 Task: Look for space in Sidi Yahia El Gharb, Morocco from 12th July, 2023 to 16th July, 2023 for 8 adults in price range Rs.10000 to Rs.16000. Place can be private room with 8 bedrooms having 8 beds and 8 bathrooms. Property type can be house, flat, guest house, hotel. Amenities needed are: wifi, TV, free parkinig on premises, gym, breakfast. Booking option can be shelf check-in. Required host language is English.
Action: Mouse moved to (582, 131)
Screenshot: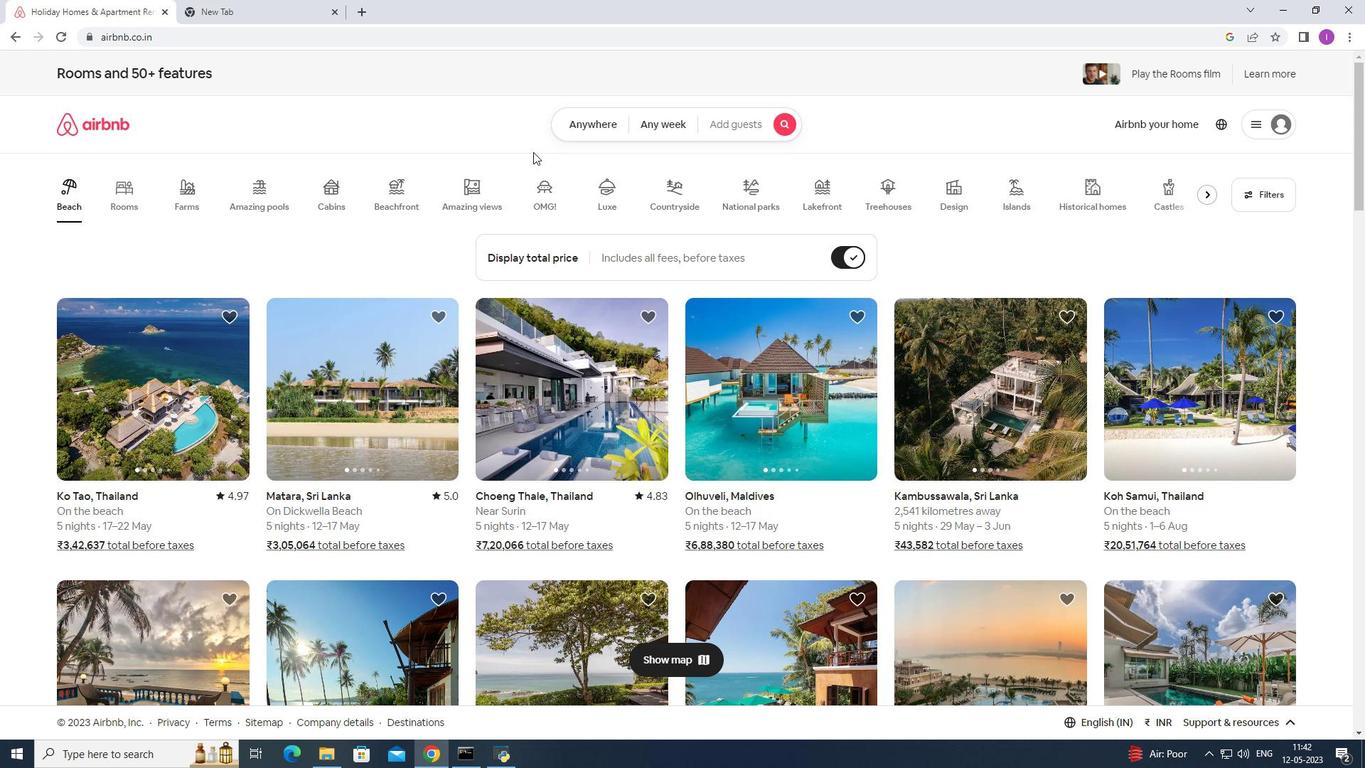 
Action: Mouse pressed left at (582, 131)
Screenshot: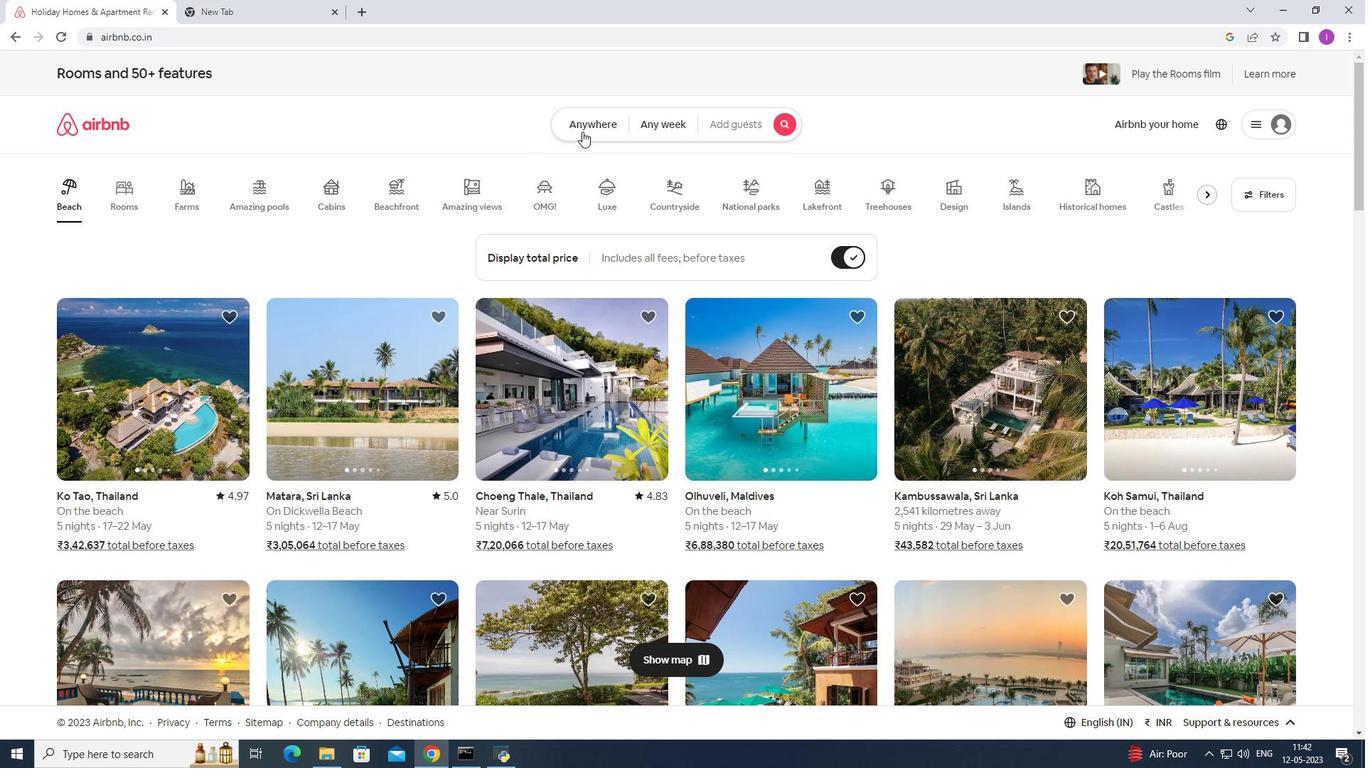 
Action: Mouse moved to (407, 179)
Screenshot: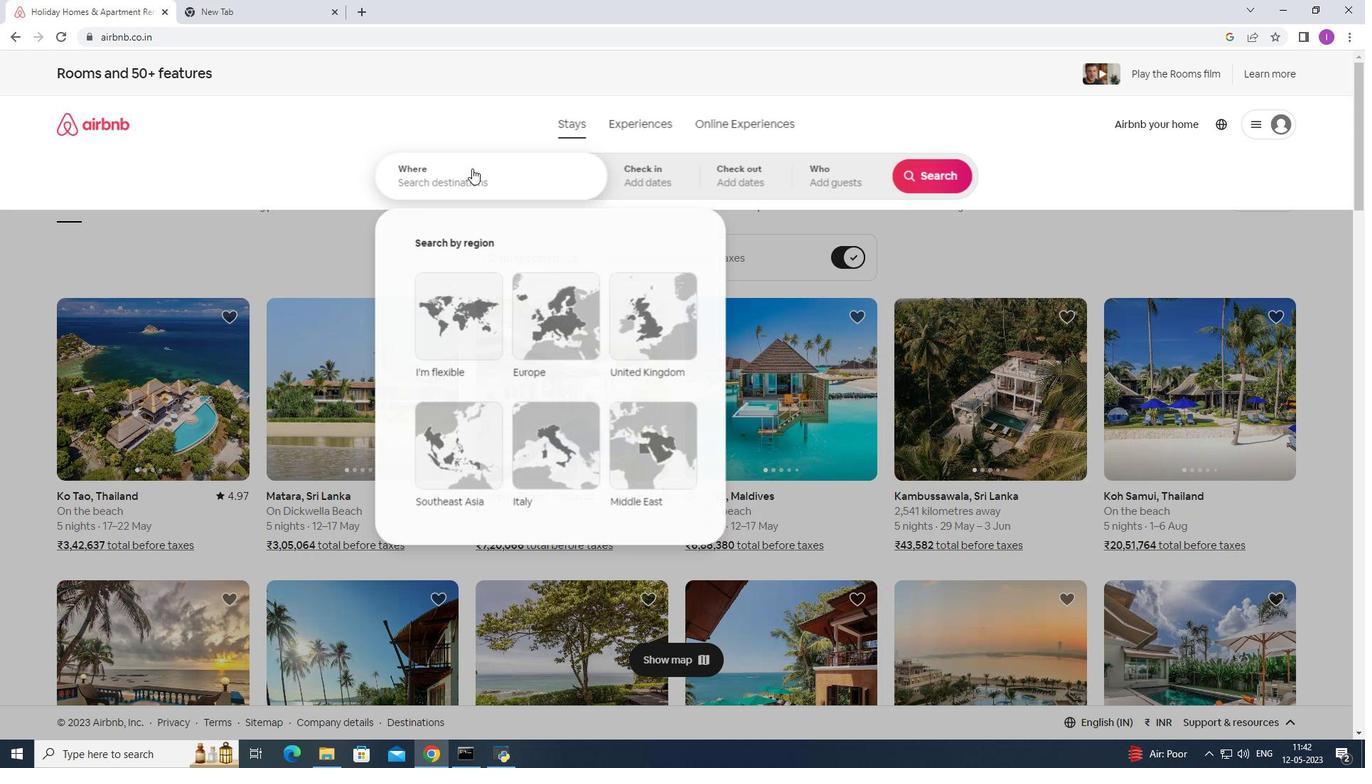 
Action: Mouse pressed left at (407, 179)
Screenshot: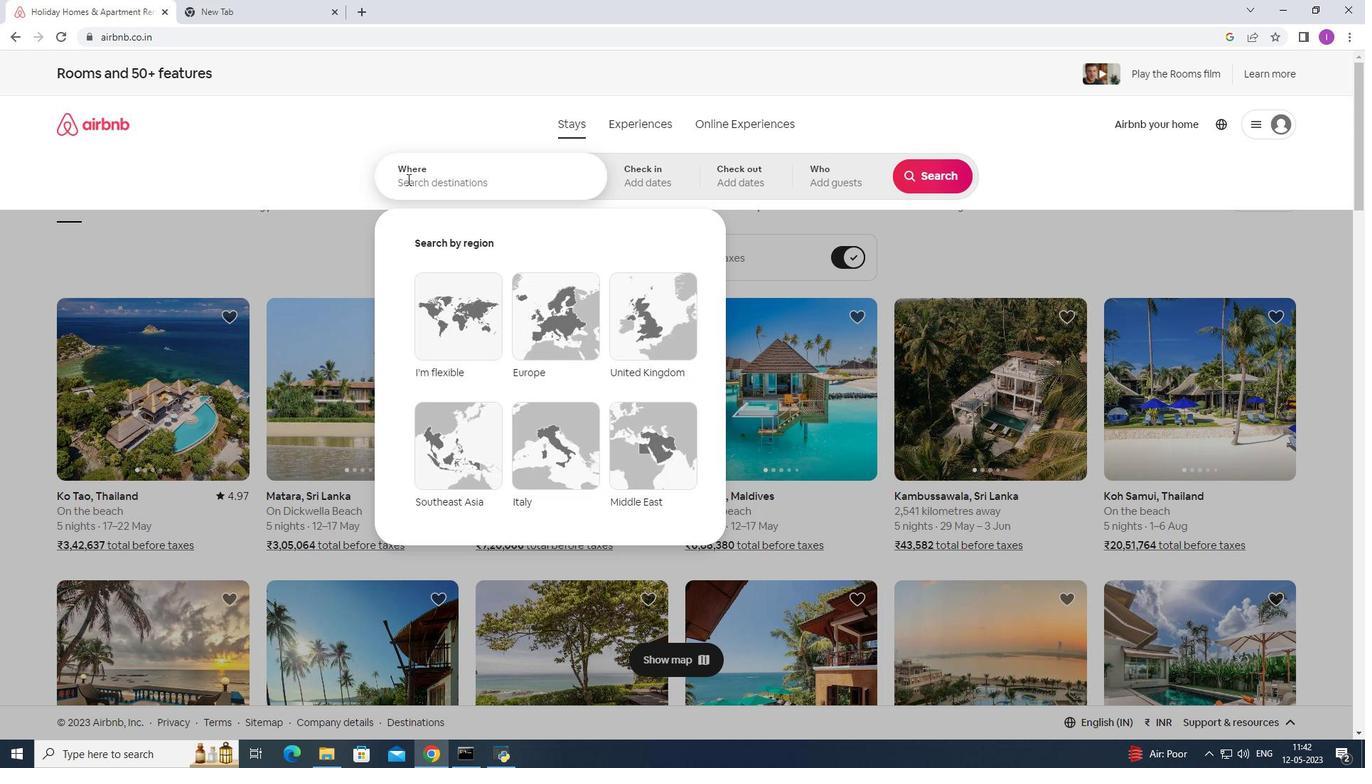 
Action: Mouse moved to (616, 169)
Screenshot: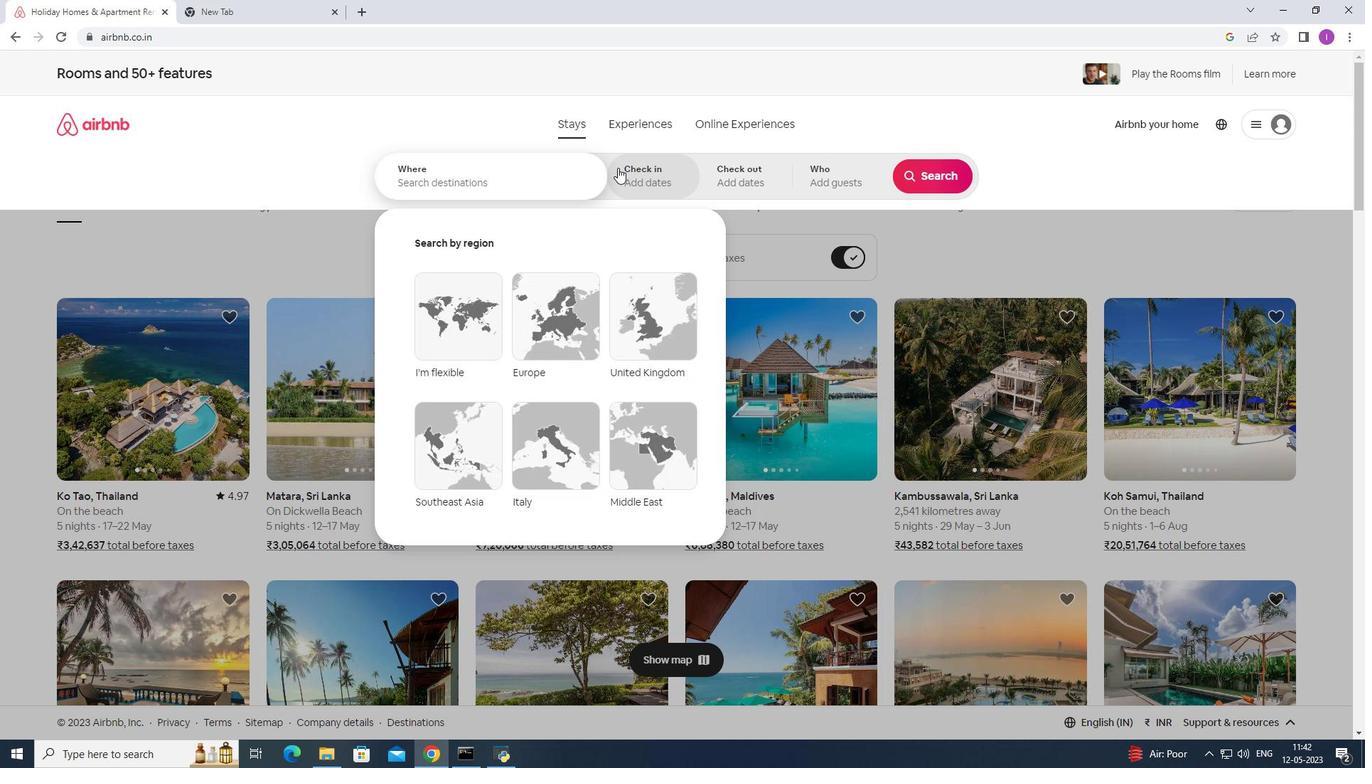 
Action: Key pressed <Key.shift>Sidi<Key.space><Key.shift>Yahia<Key.space>el<Key.space>gharb
Screenshot: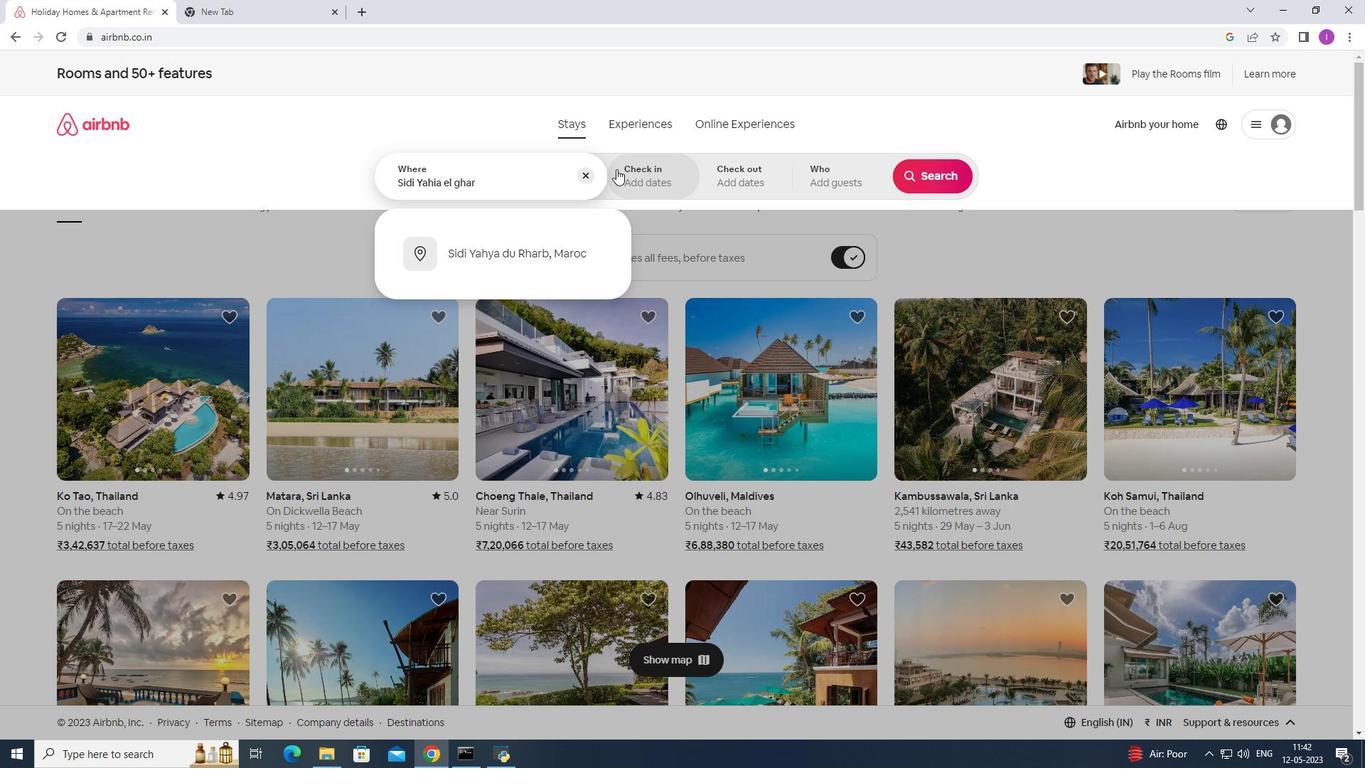 
Action: Mouse moved to (559, 249)
Screenshot: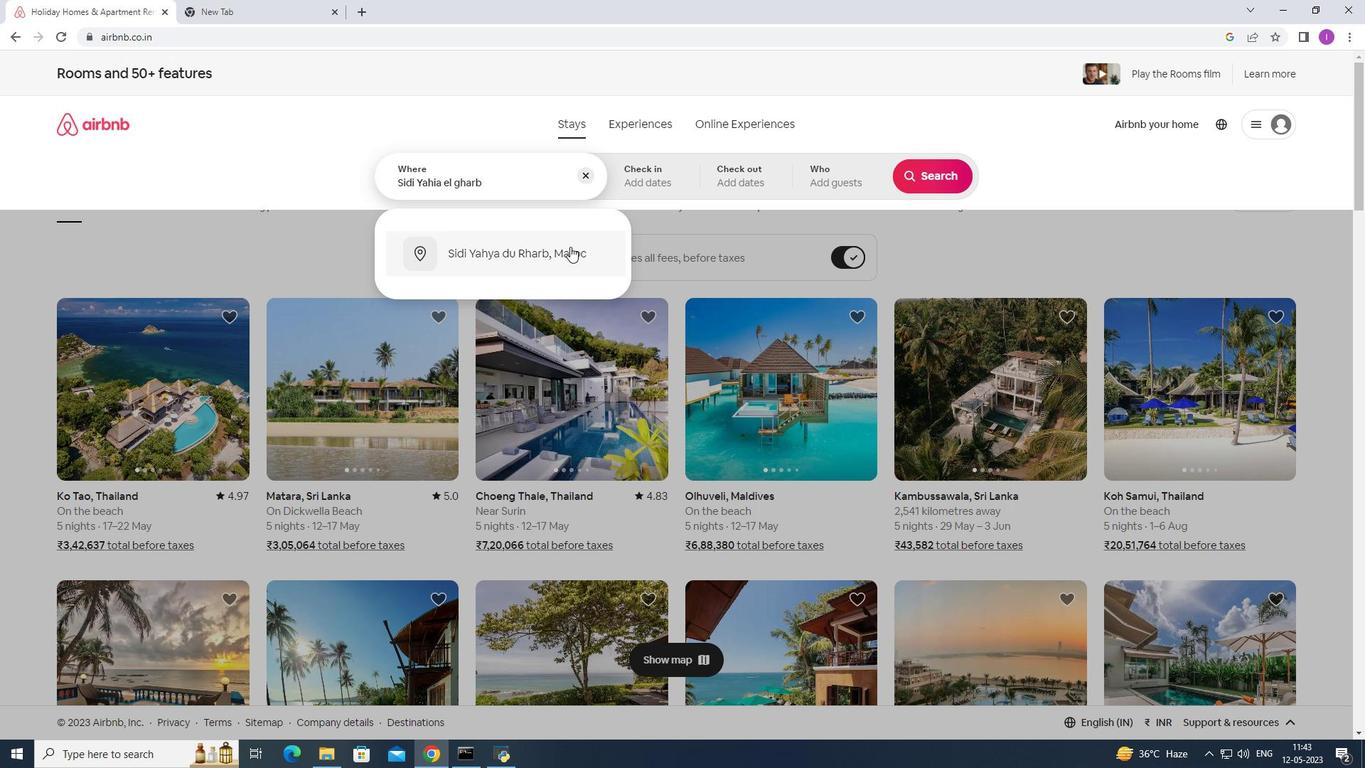 
Action: Mouse pressed left at (559, 249)
Screenshot: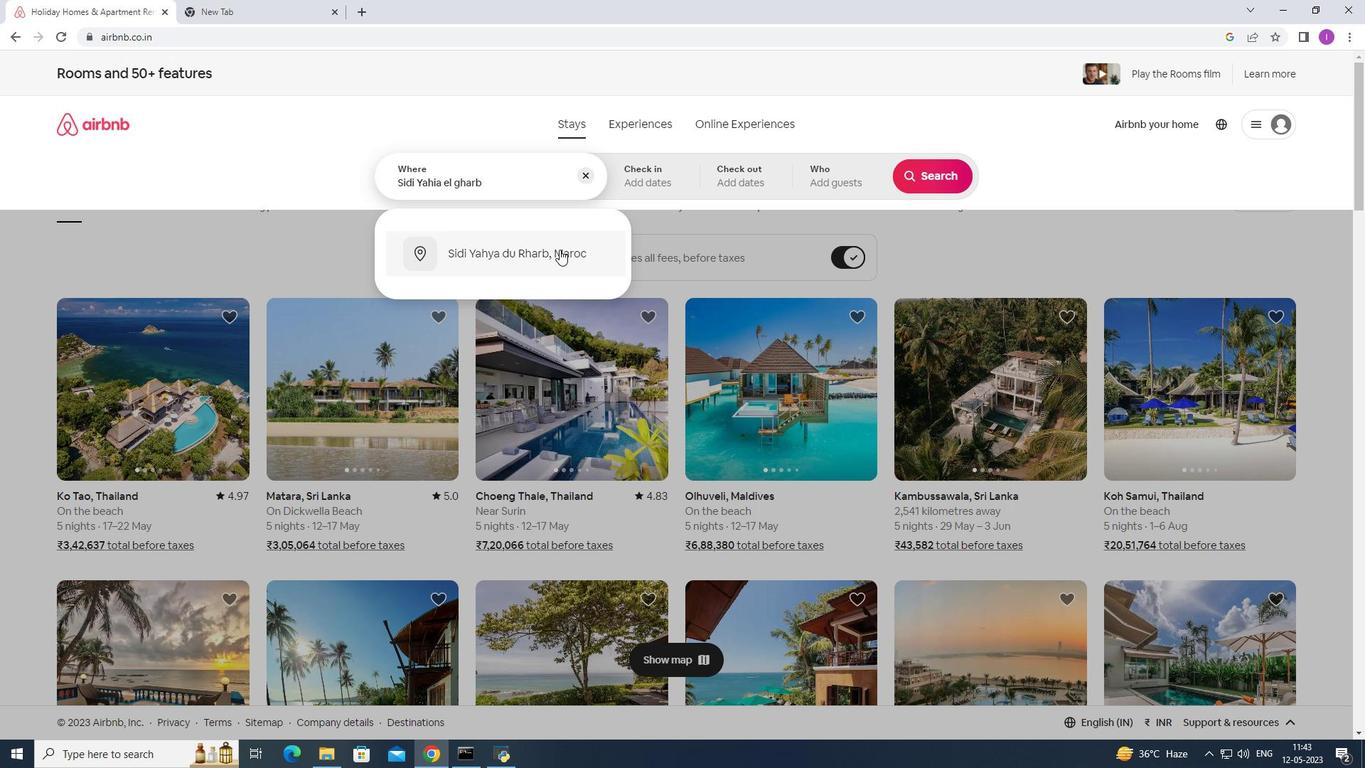 
Action: Mouse moved to (932, 292)
Screenshot: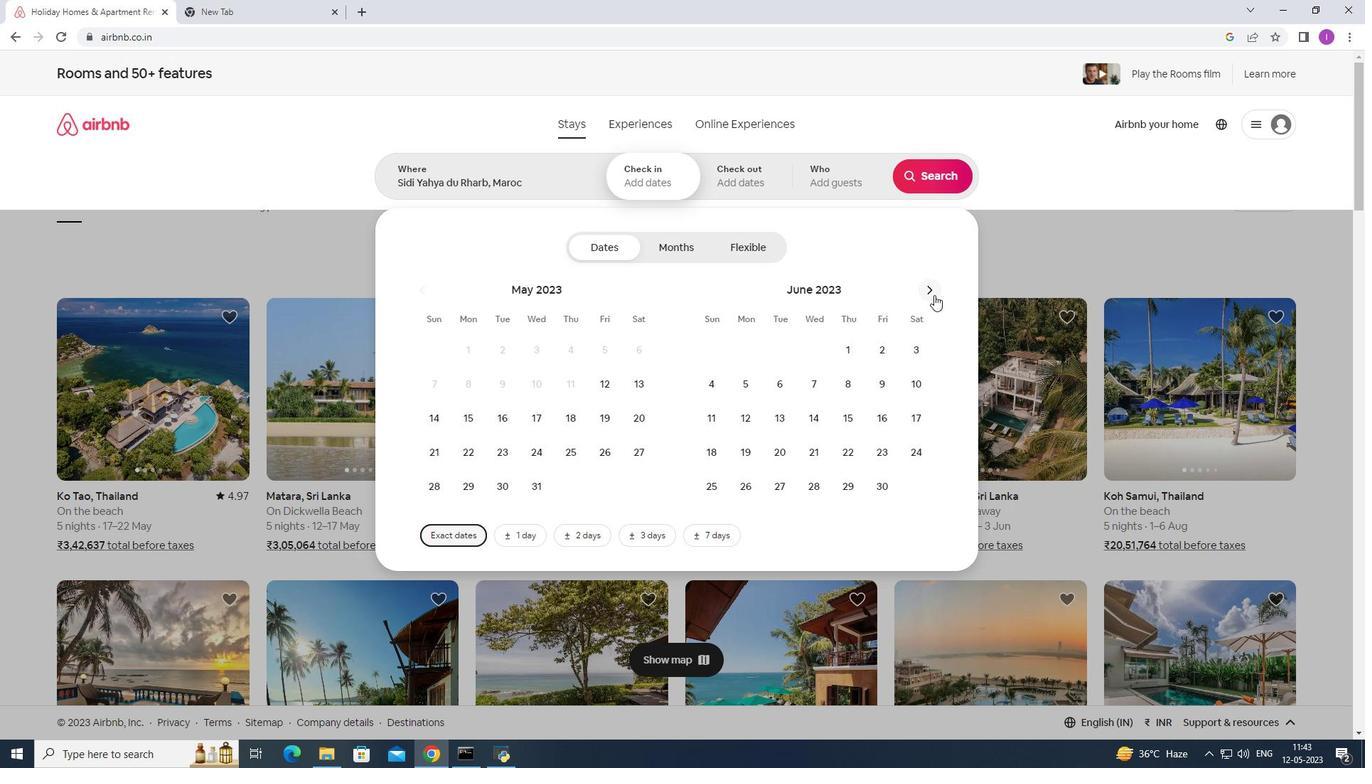 
Action: Mouse pressed left at (932, 292)
Screenshot: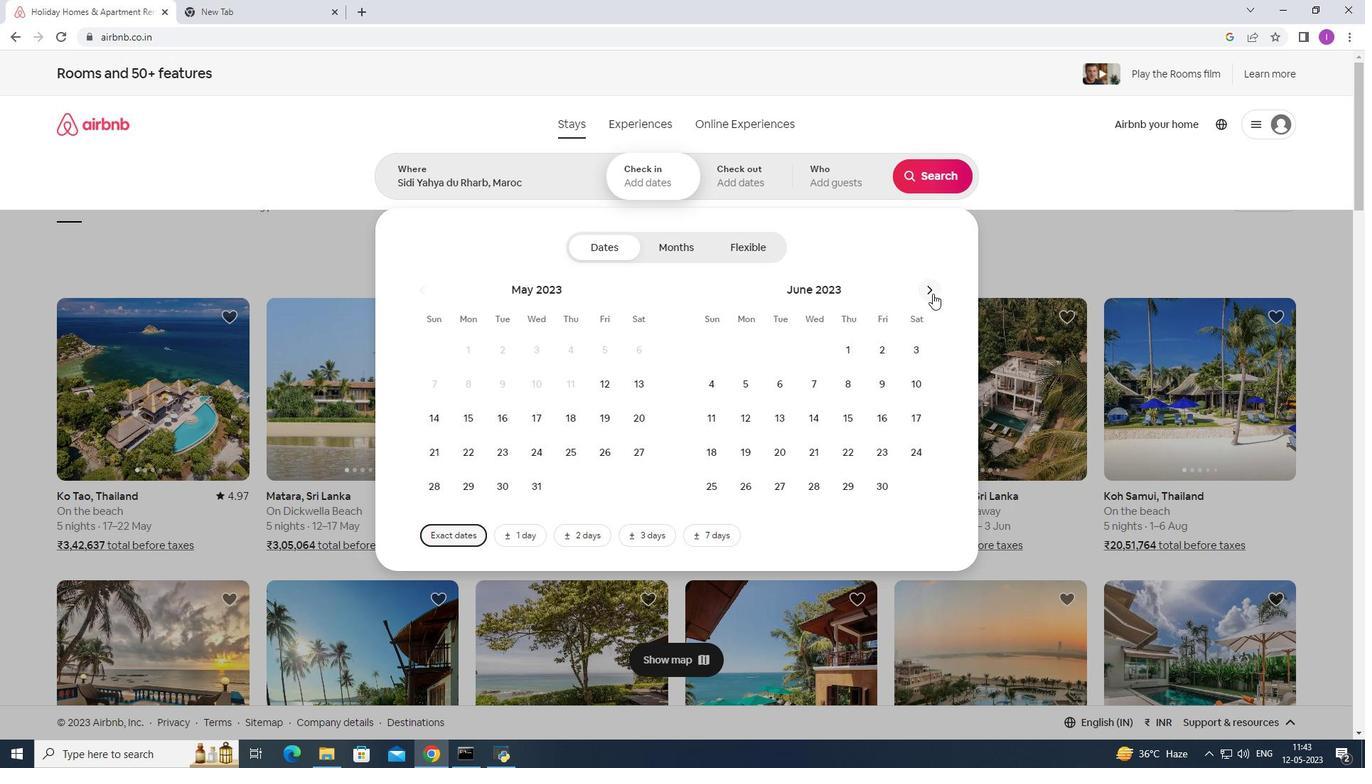 
Action: Mouse moved to (917, 292)
Screenshot: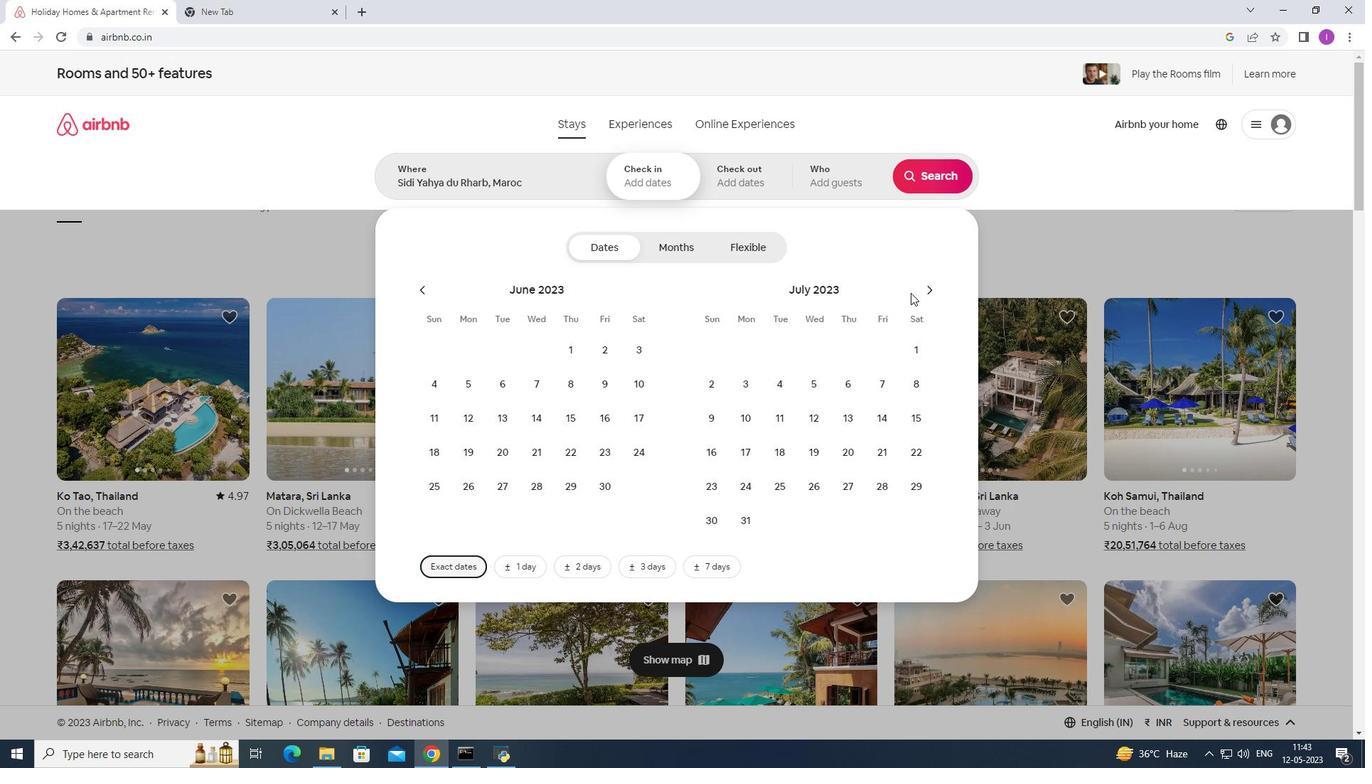 
Action: Mouse pressed left at (917, 292)
Screenshot: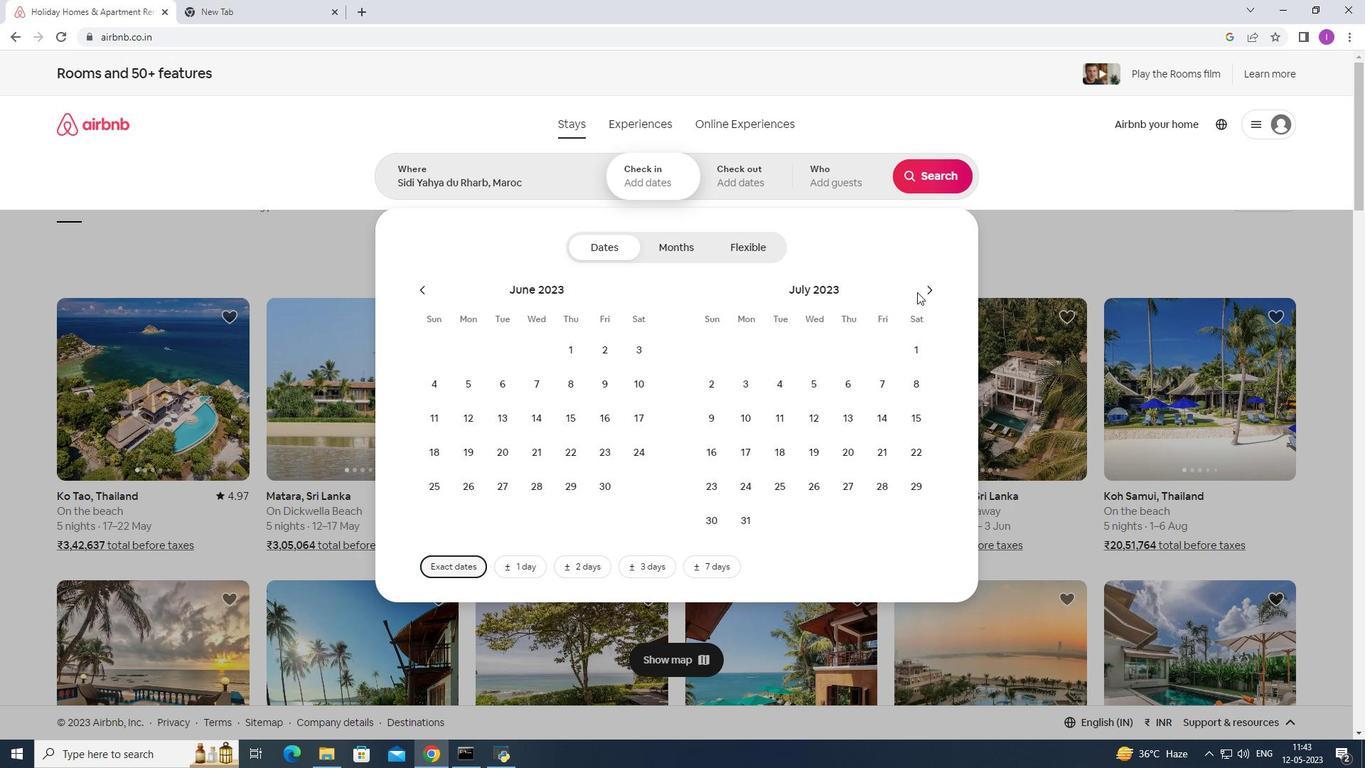 
Action: Mouse moved to (806, 410)
Screenshot: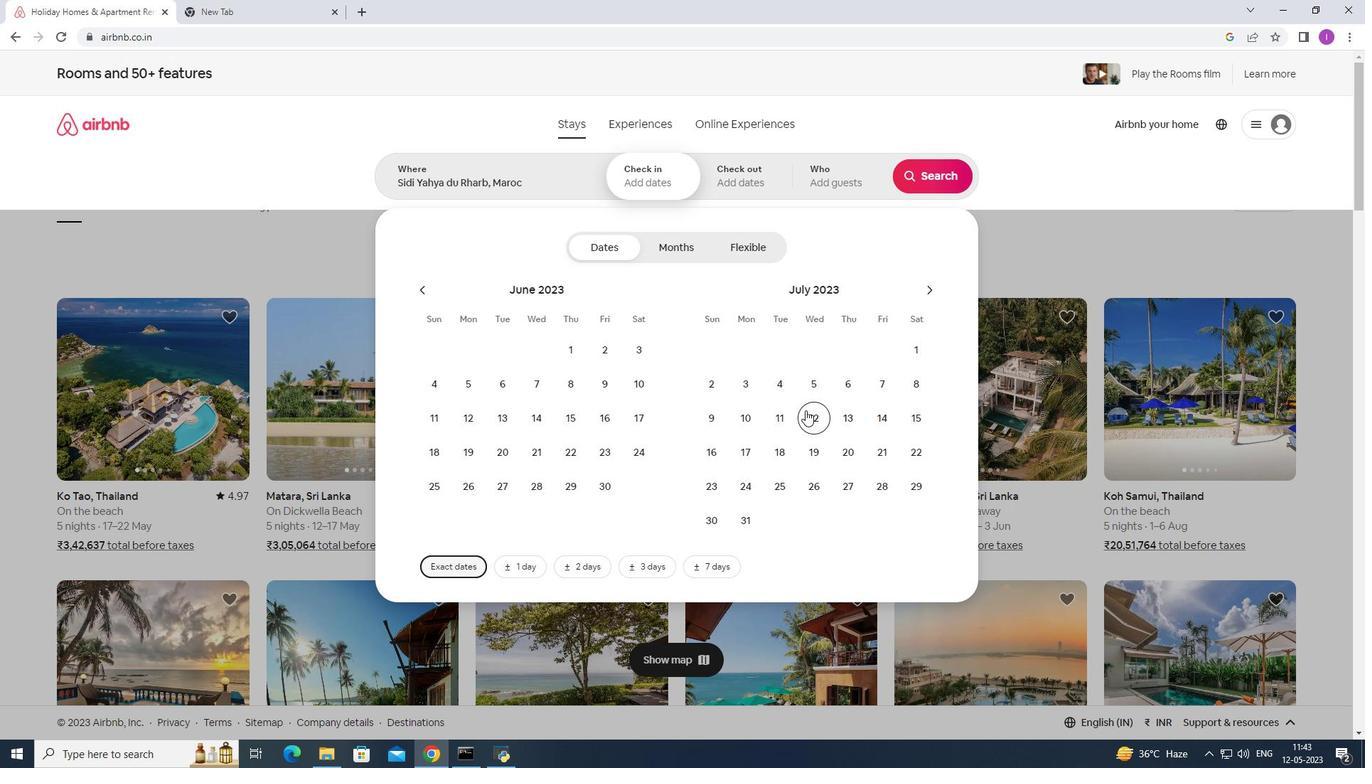 
Action: Mouse pressed left at (806, 410)
Screenshot: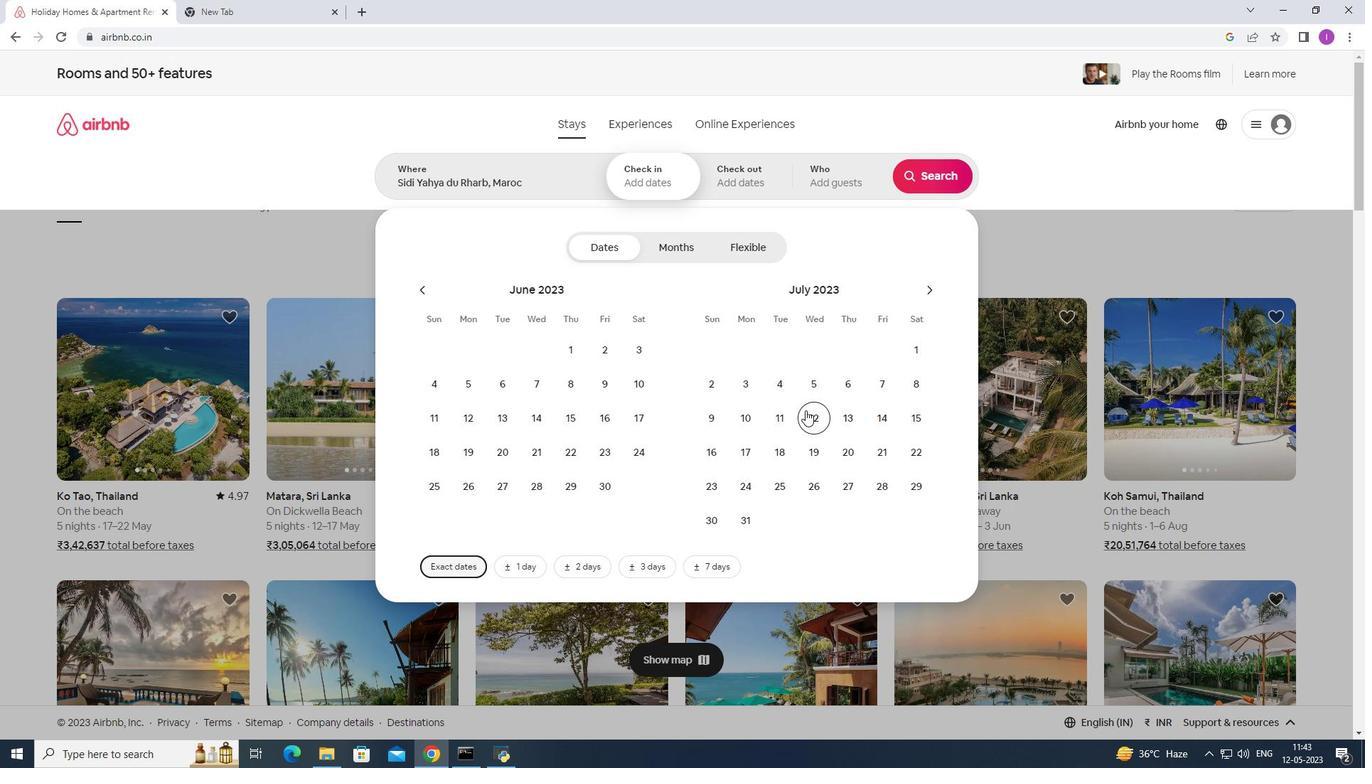 
Action: Mouse moved to (712, 448)
Screenshot: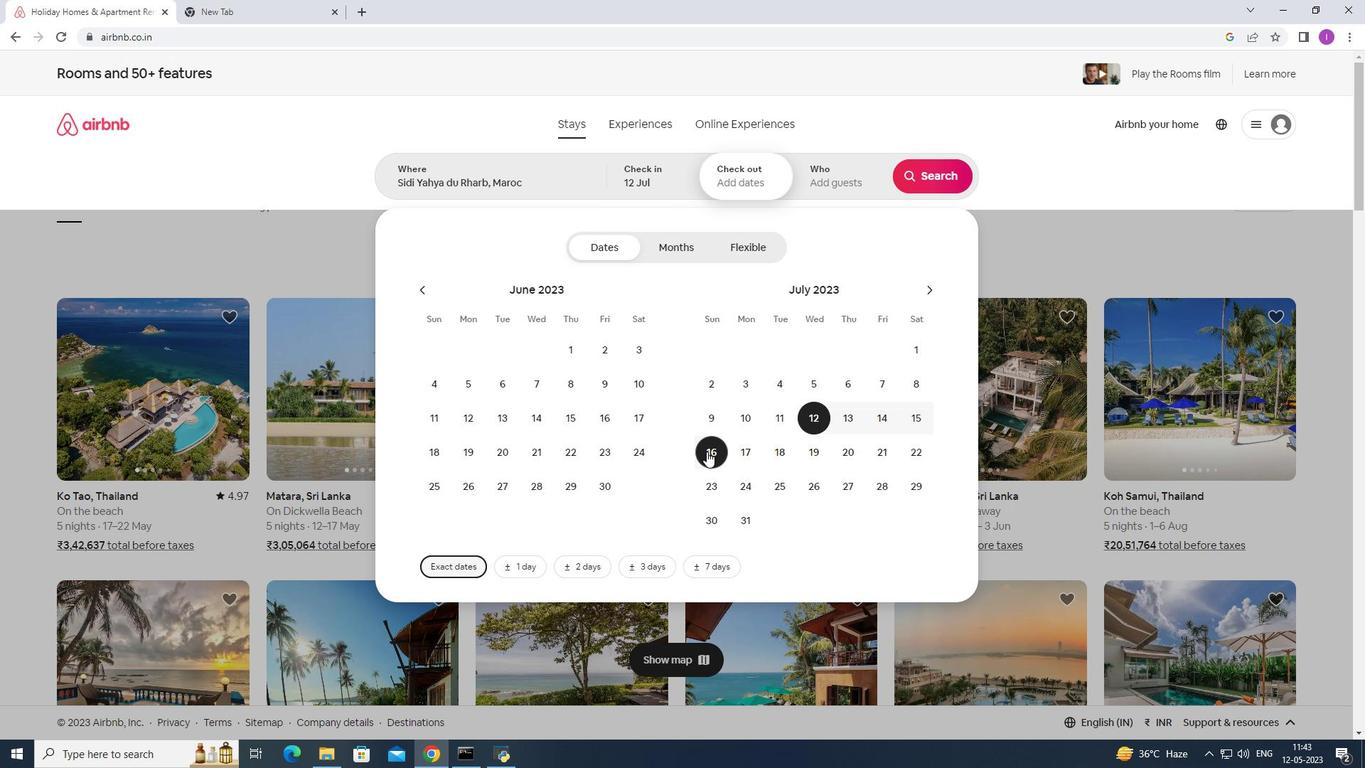 
Action: Mouse pressed left at (712, 448)
Screenshot: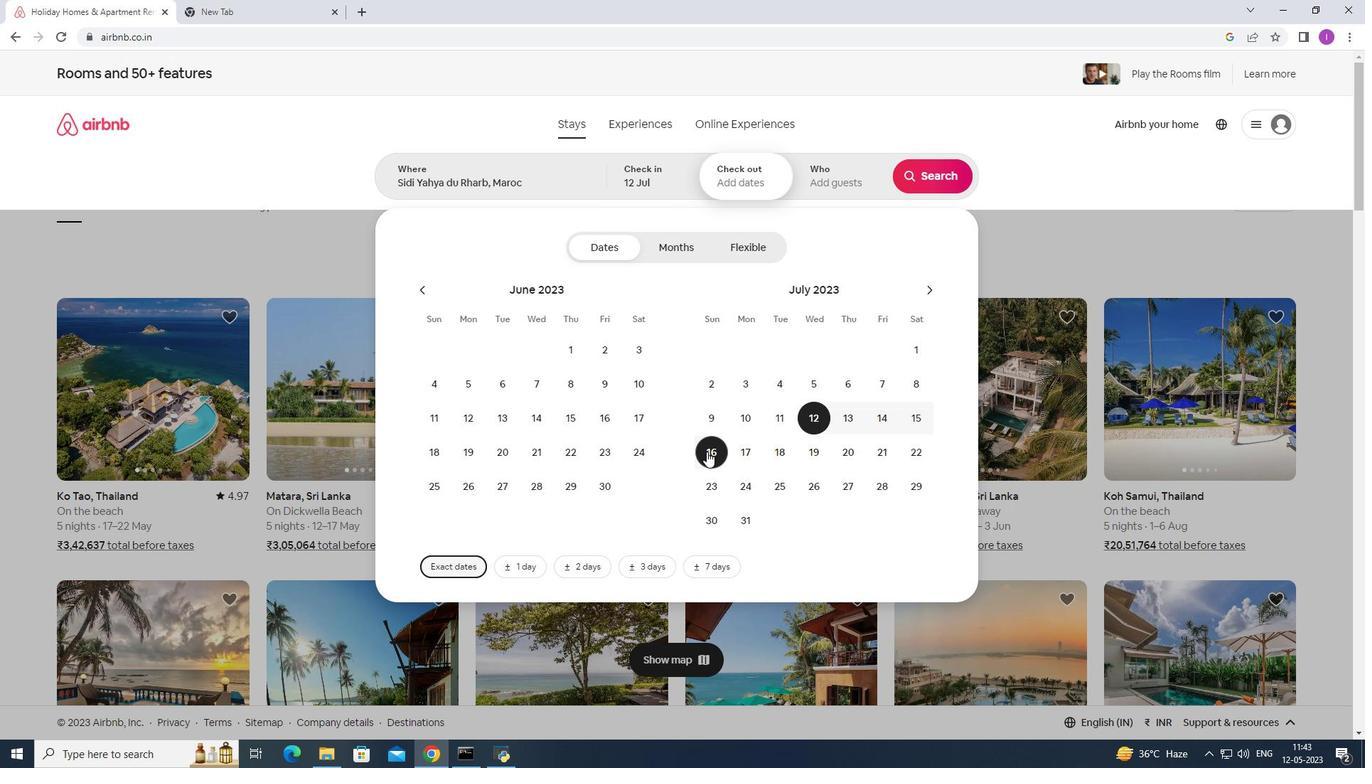 
Action: Mouse moved to (853, 185)
Screenshot: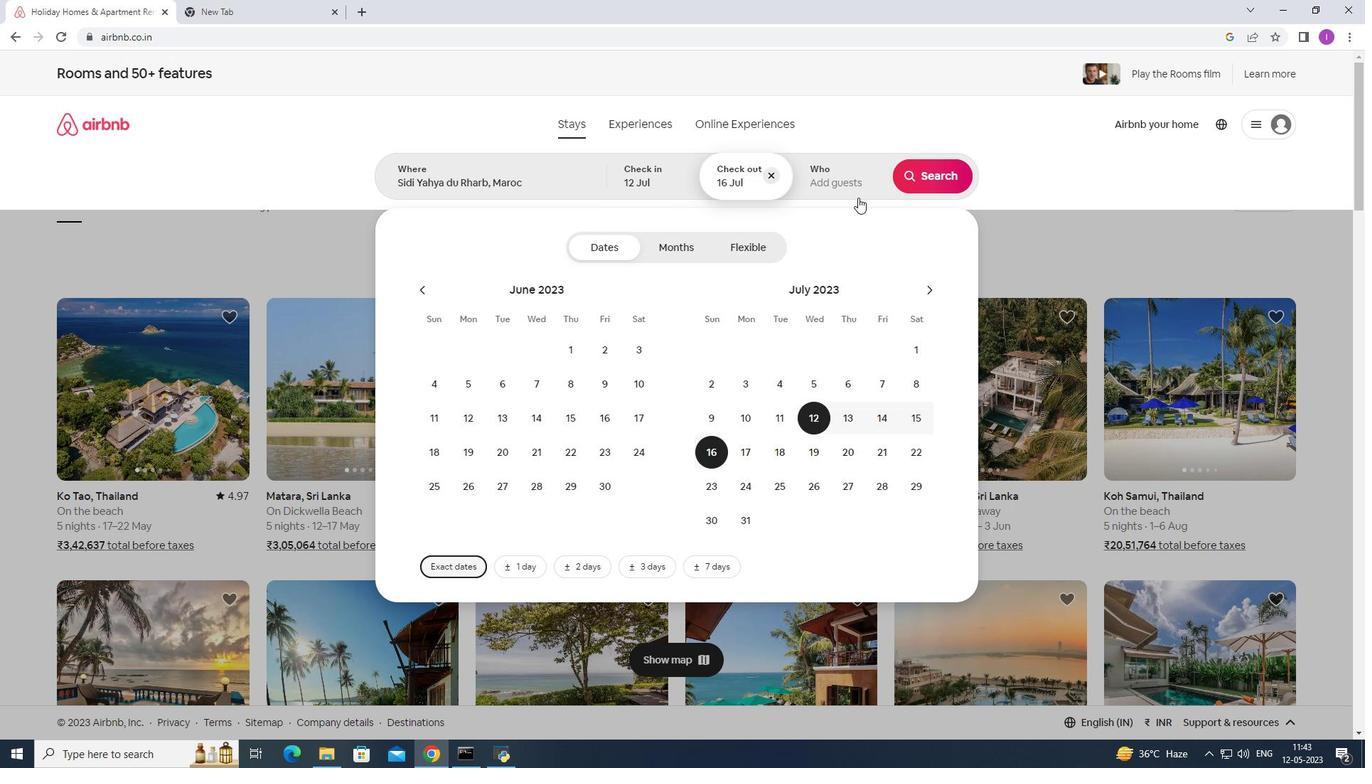 
Action: Mouse pressed left at (853, 185)
Screenshot: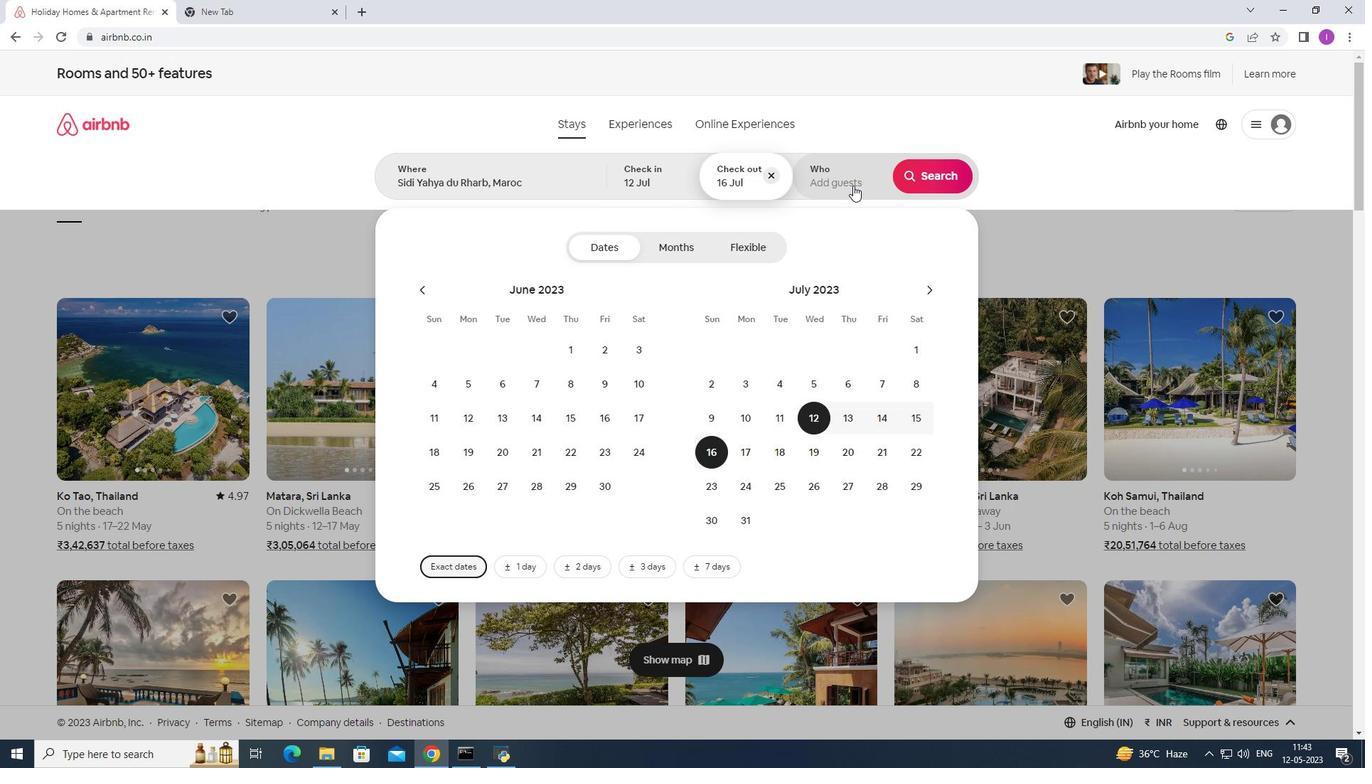 
Action: Mouse moved to (934, 251)
Screenshot: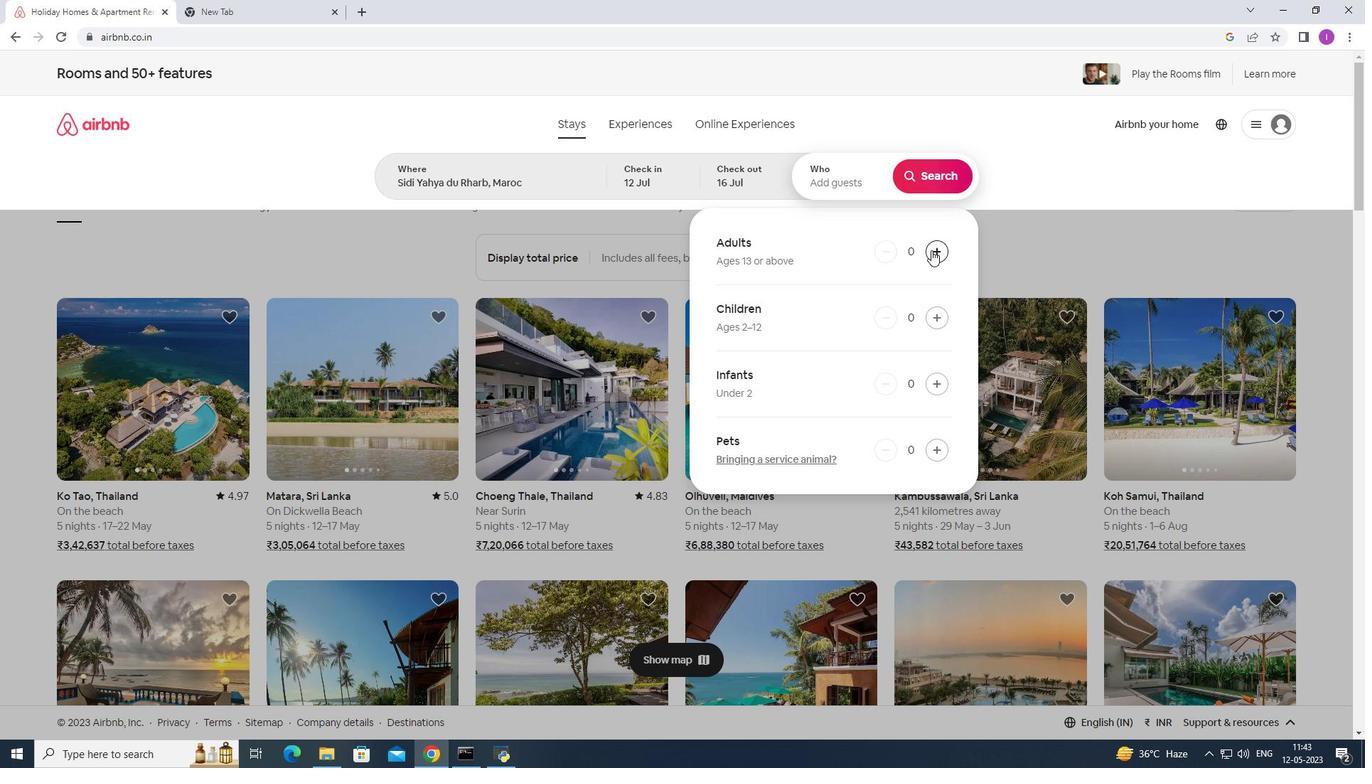 
Action: Mouse pressed left at (934, 251)
Screenshot: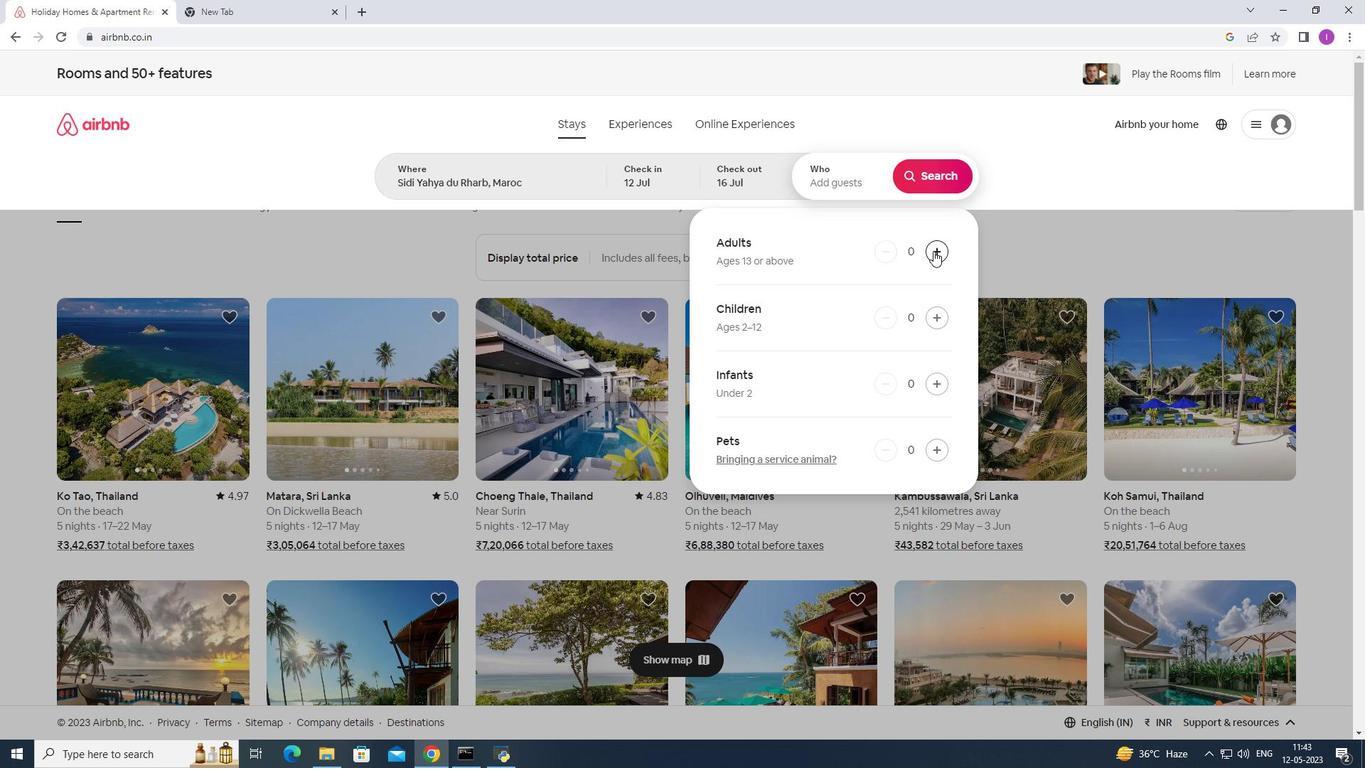 
Action: Mouse moved to (934, 251)
Screenshot: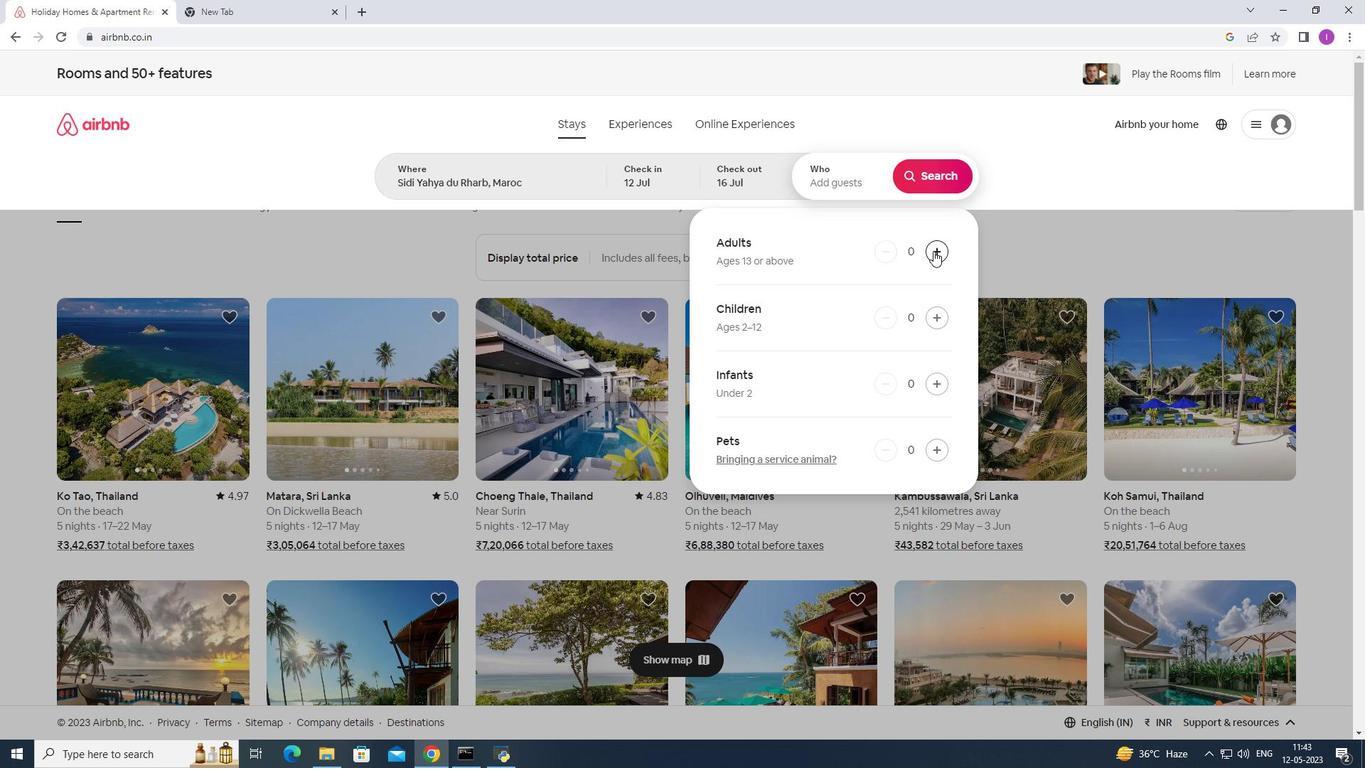 
Action: Mouse pressed left at (934, 251)
Screenshot: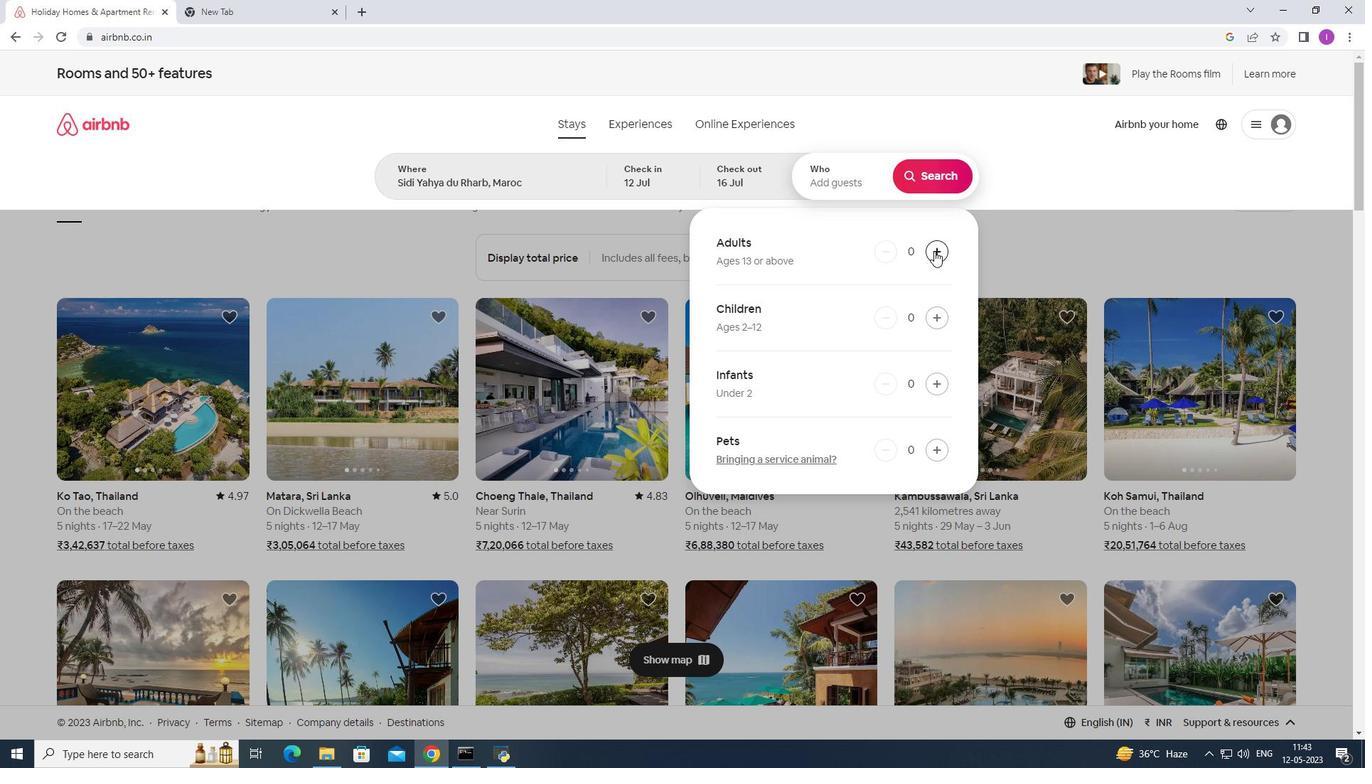 
Action: Mouse moved to (935, 251)
Screenshot: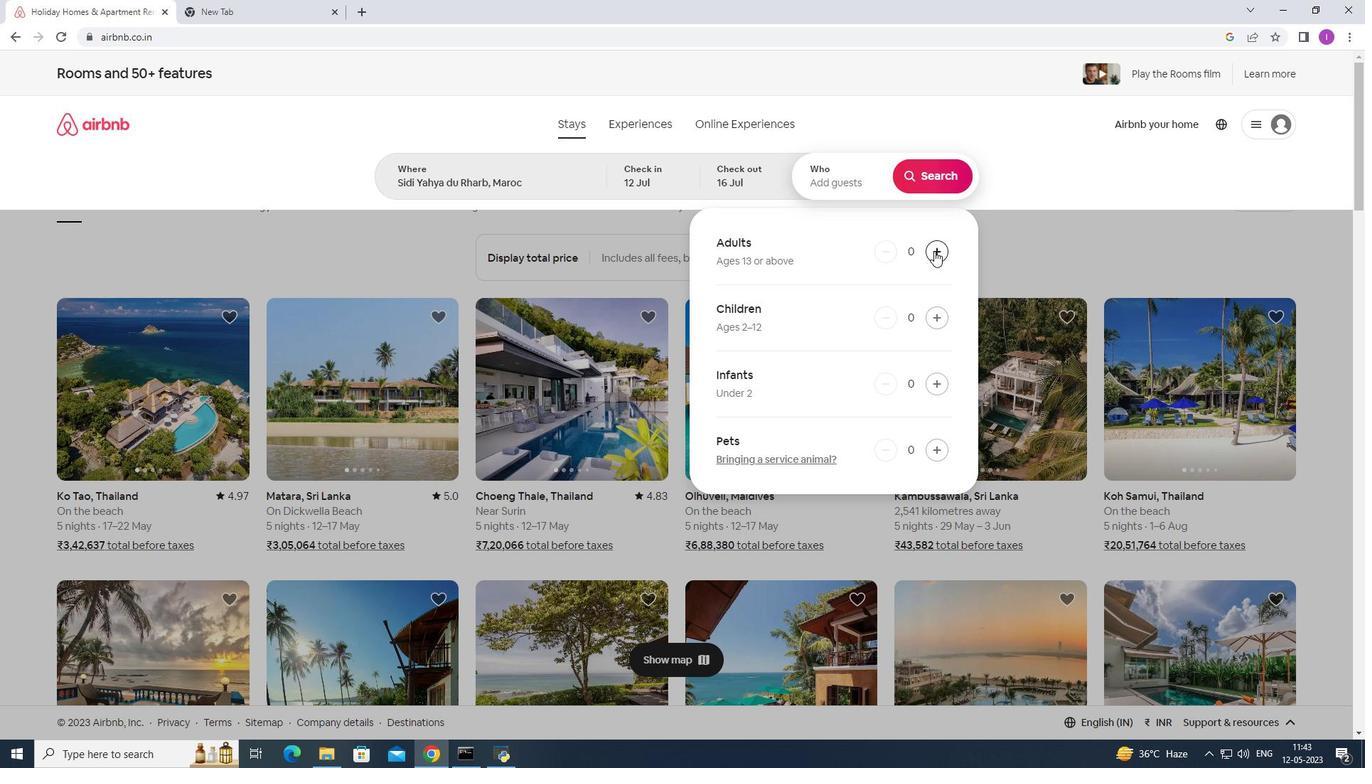 
Action: Mouse pressed left at (935, 251)
Screenshot: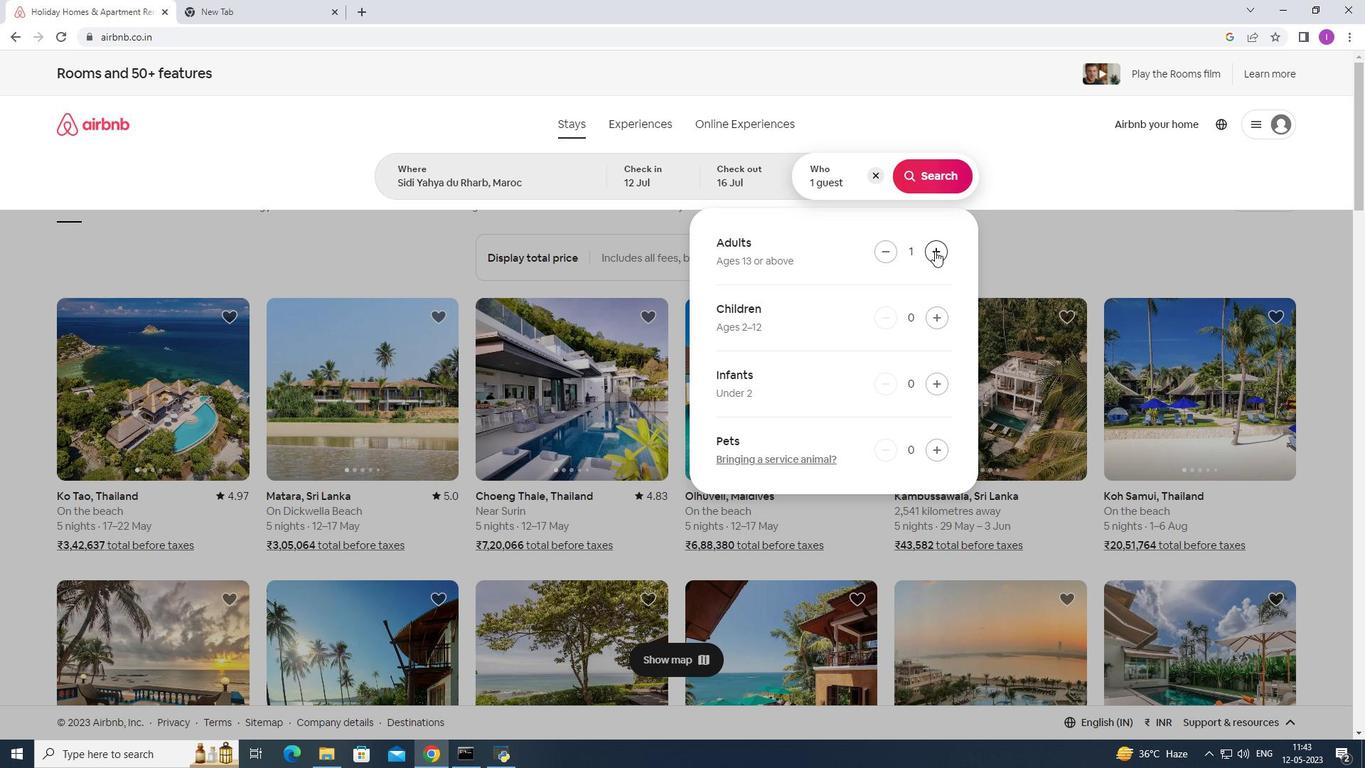 
Action: Mouse pressed left at (935, 251)
Screenshot: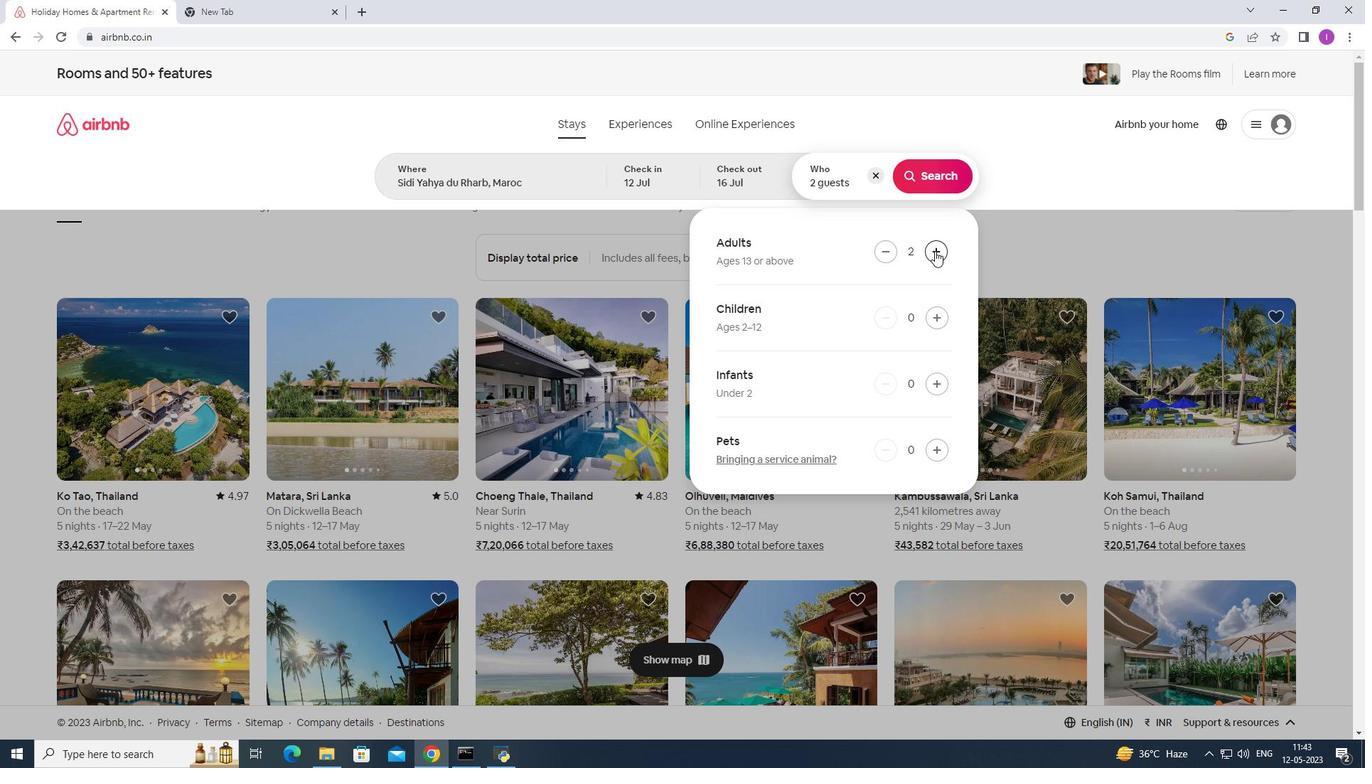 
Action: Mouse pressed left at (935, 251)
Screenshot: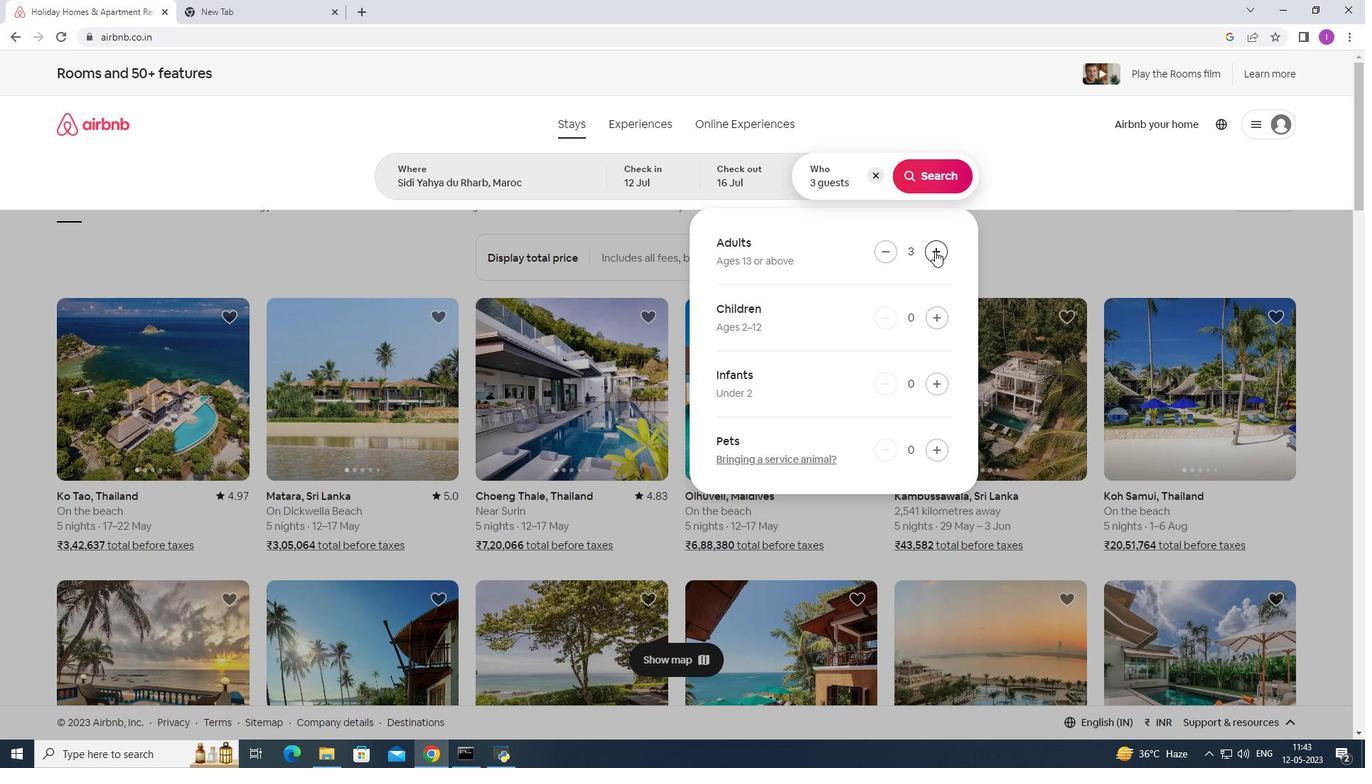
Action: Mouse pressed left at (935, 251)
Screenshot: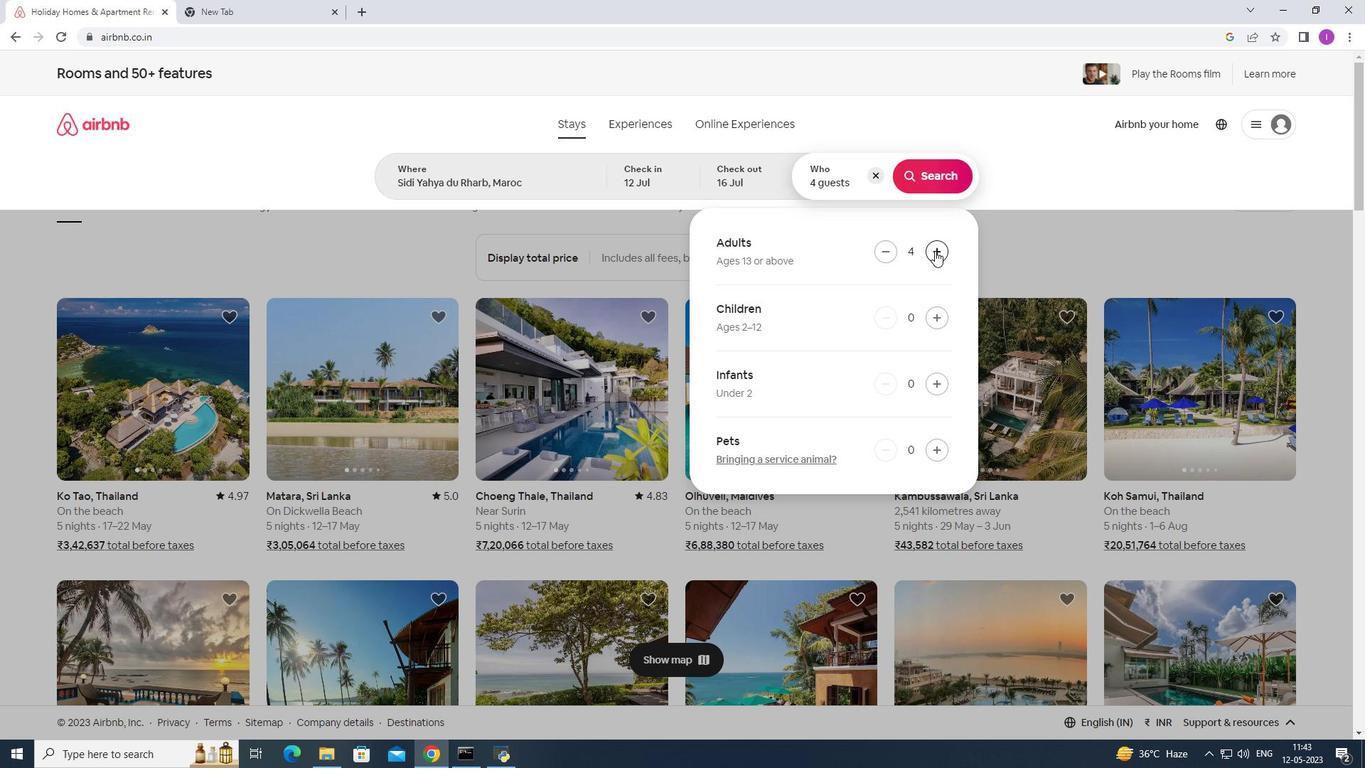 
Action: Mouse pressed left at (935, 251)
Screenshot: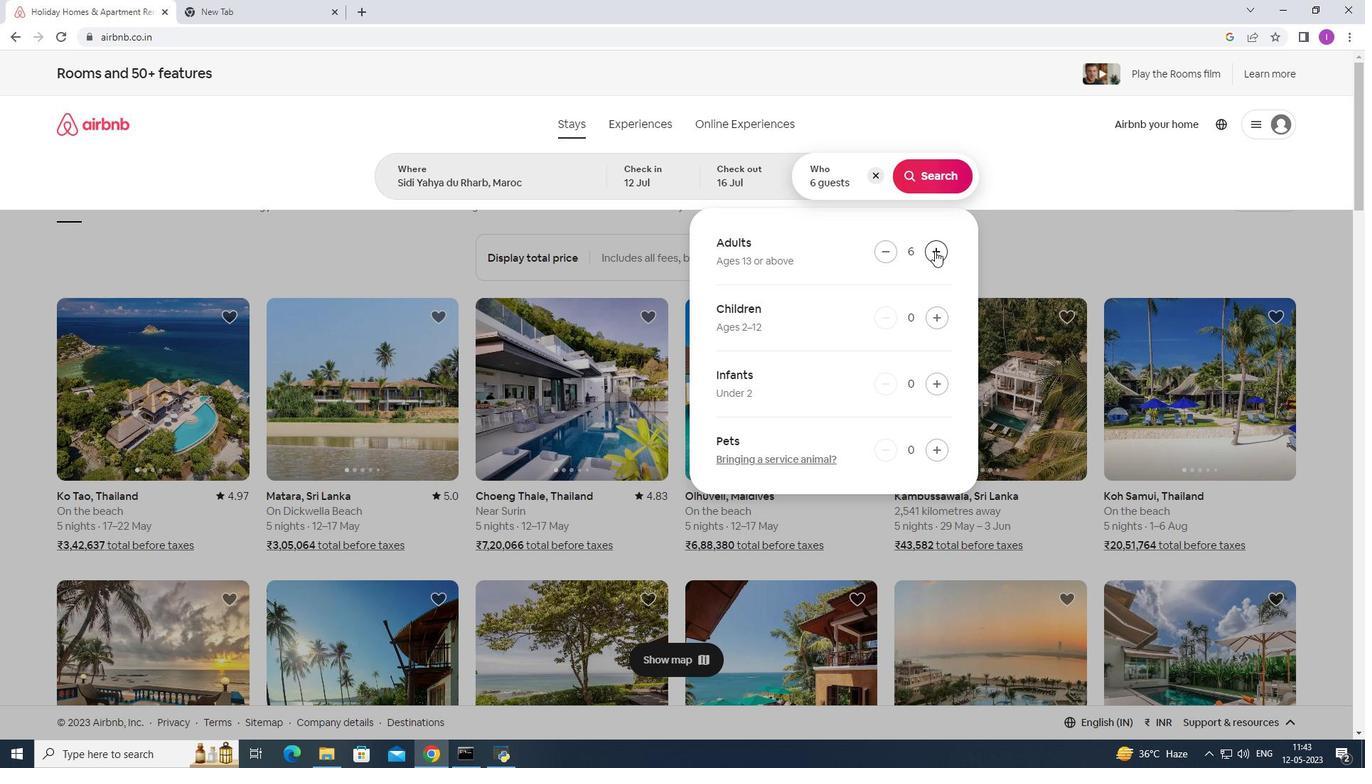 
Action: Mouse pressed left at (935, 251)
Screenshot: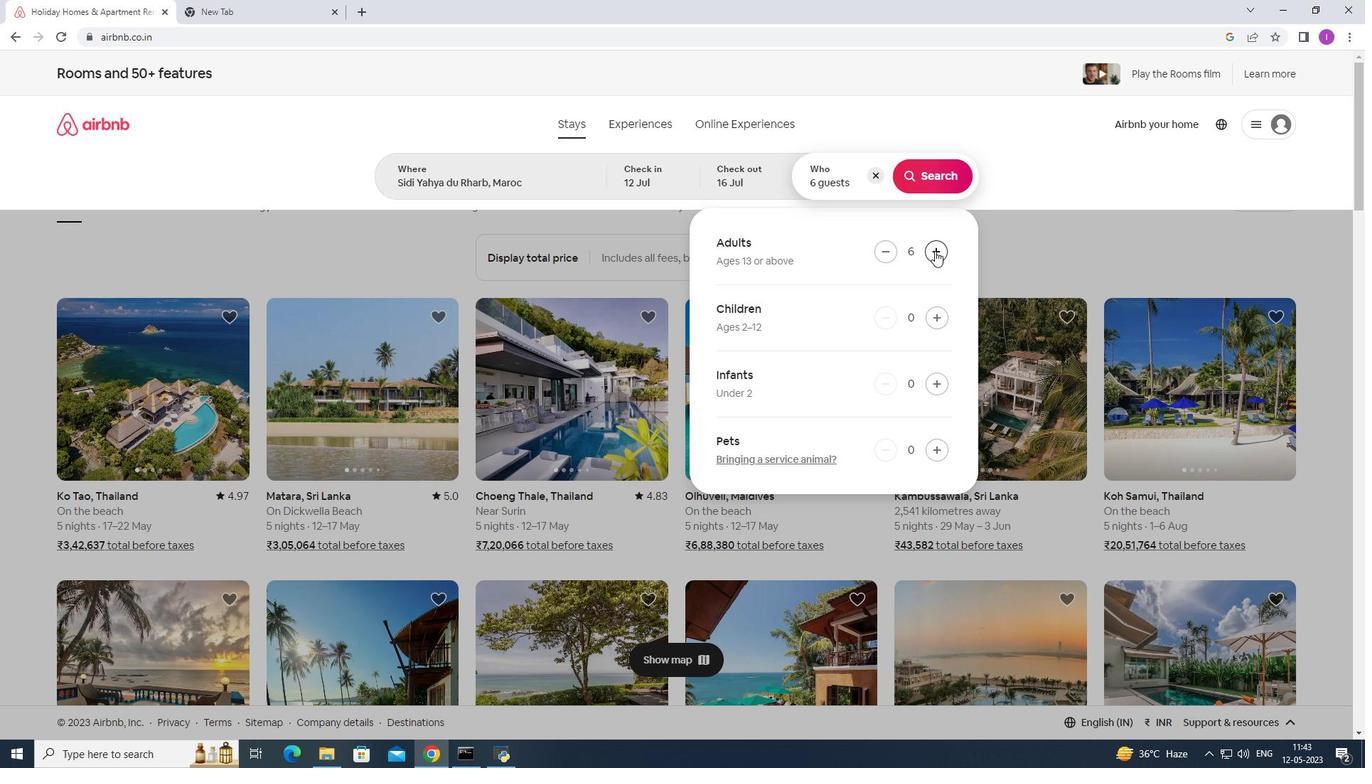 
Action: Mouse moved to (923, 168)
Screenshot: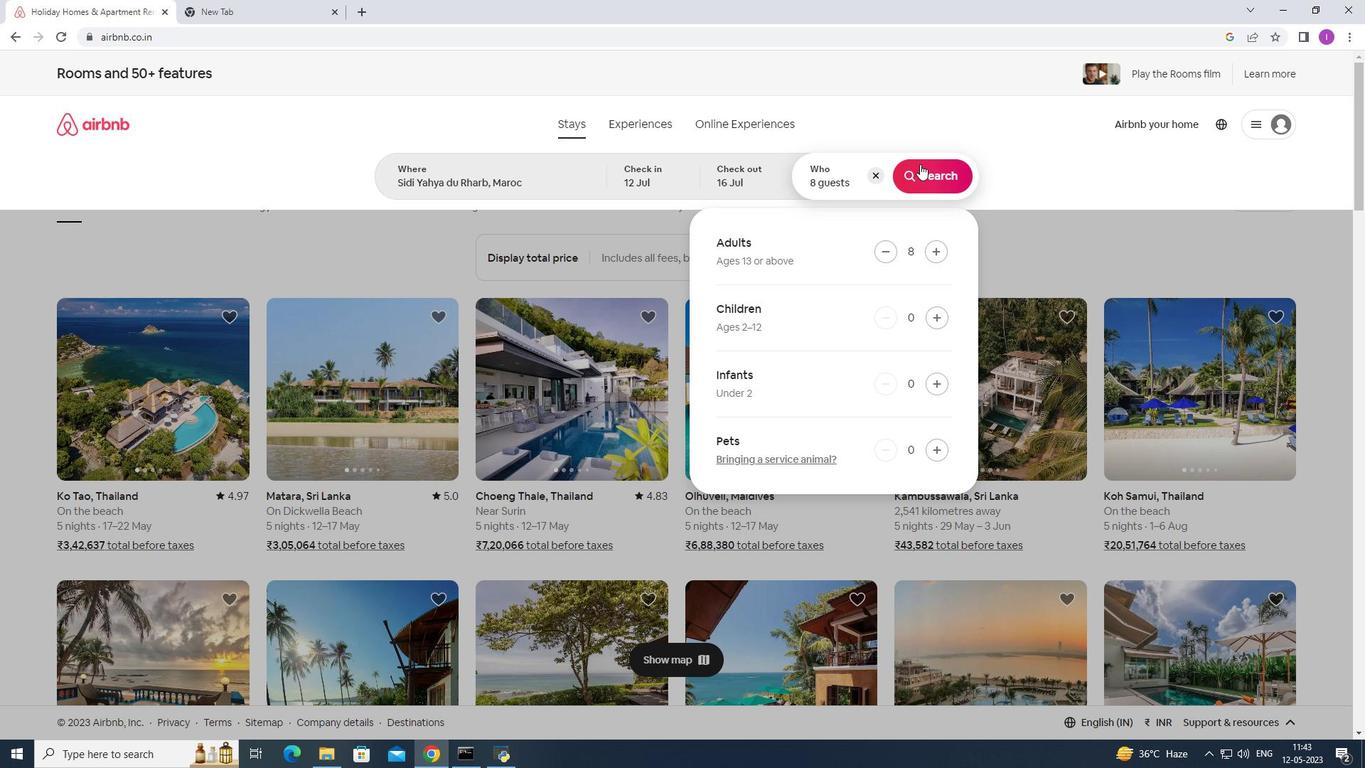 
Action: Mouse pressed left at (923, 168)
Screenshot: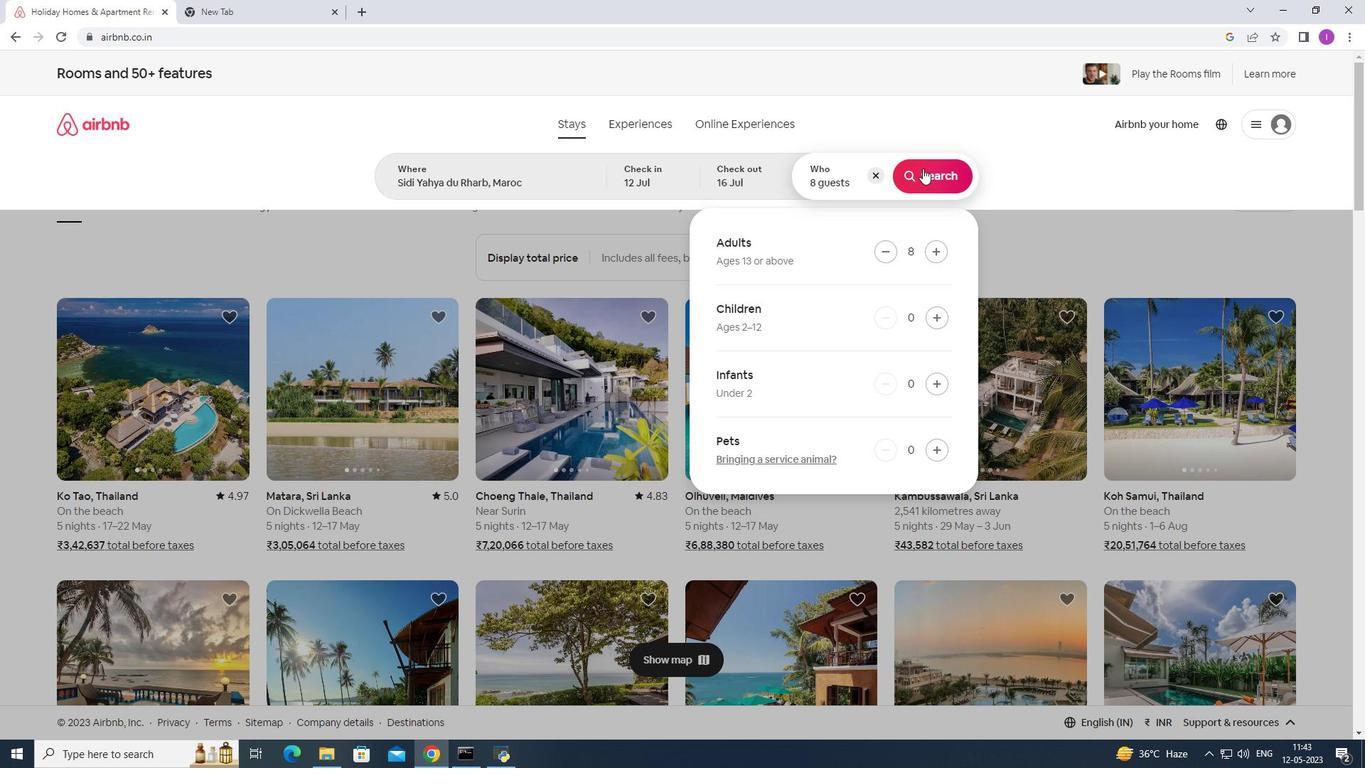 
Action: Mouse moved to (1296, 138)
Screenshot: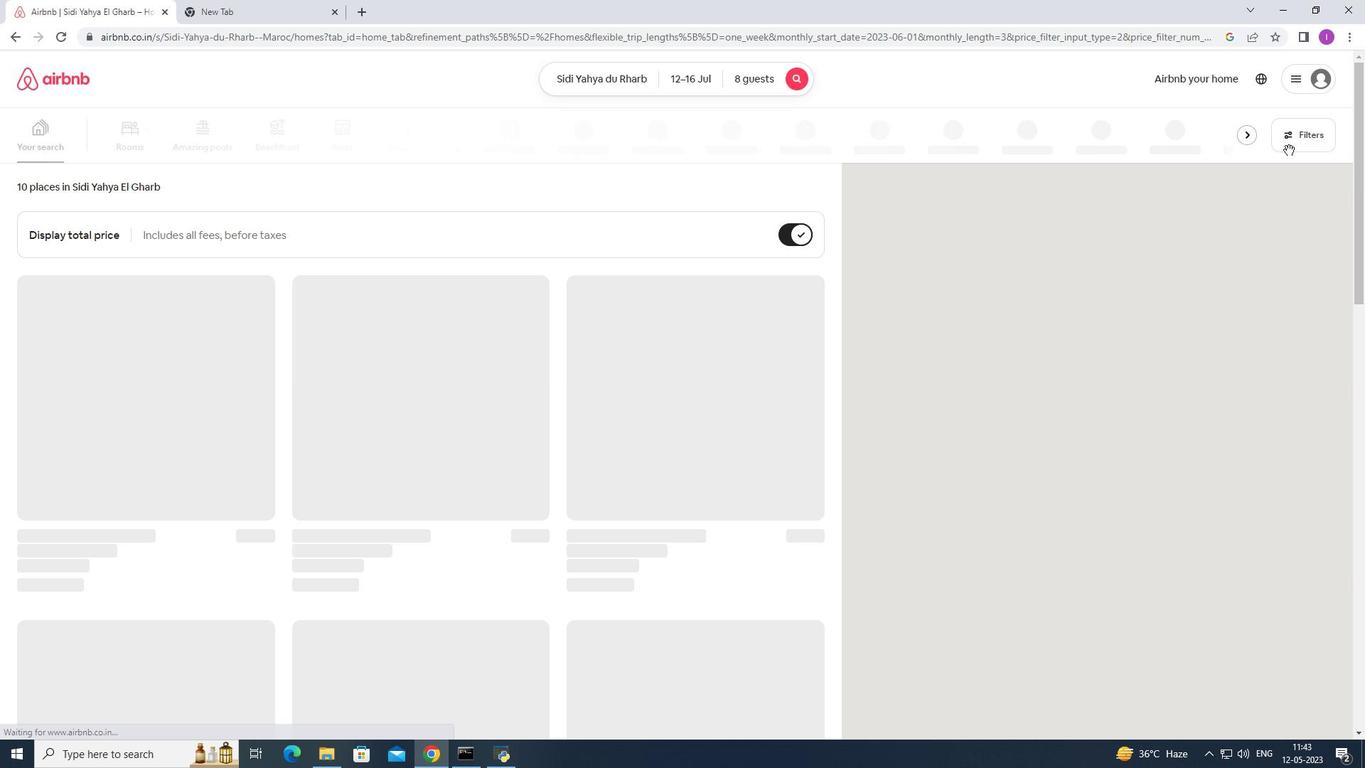 
Action: Mouse pressed left at (1296, 138)
Screenshot: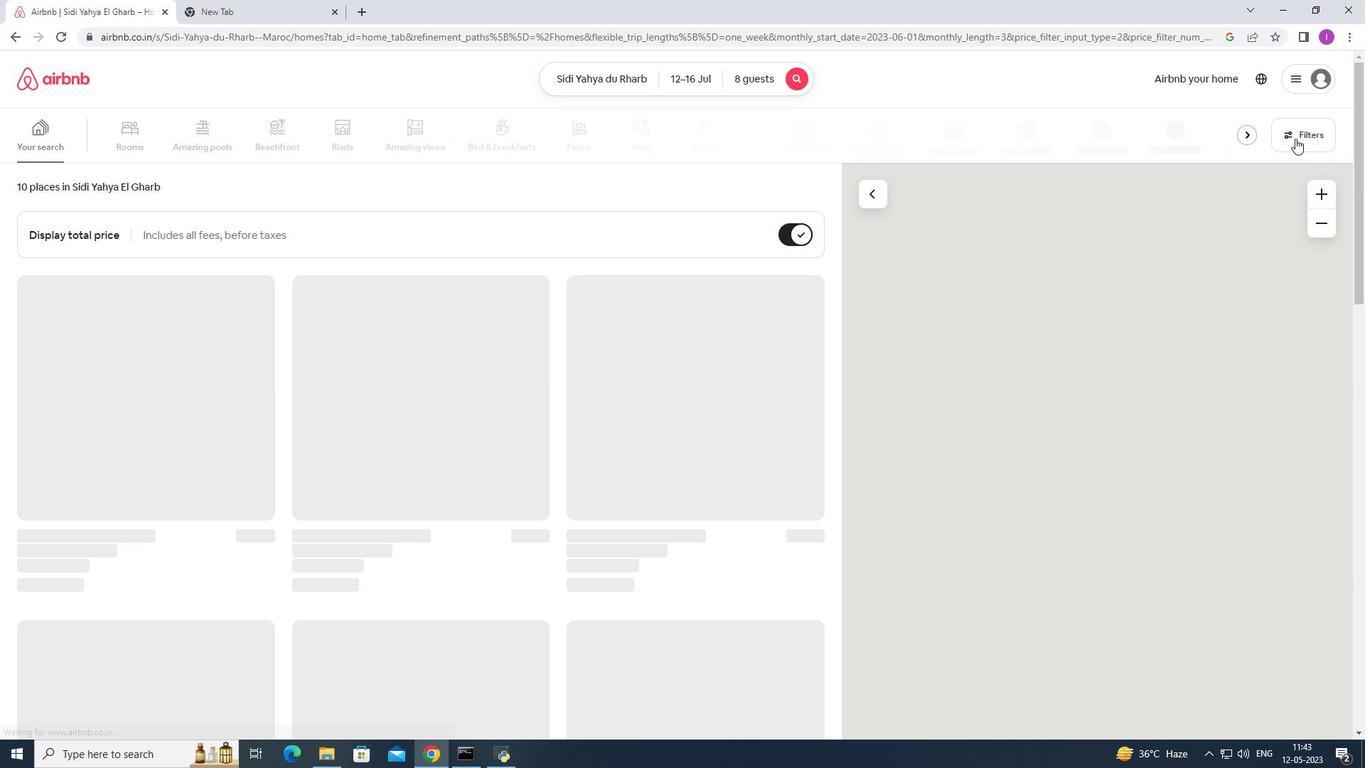 
Action: Mouse moved to (761, 485)
Screenshot: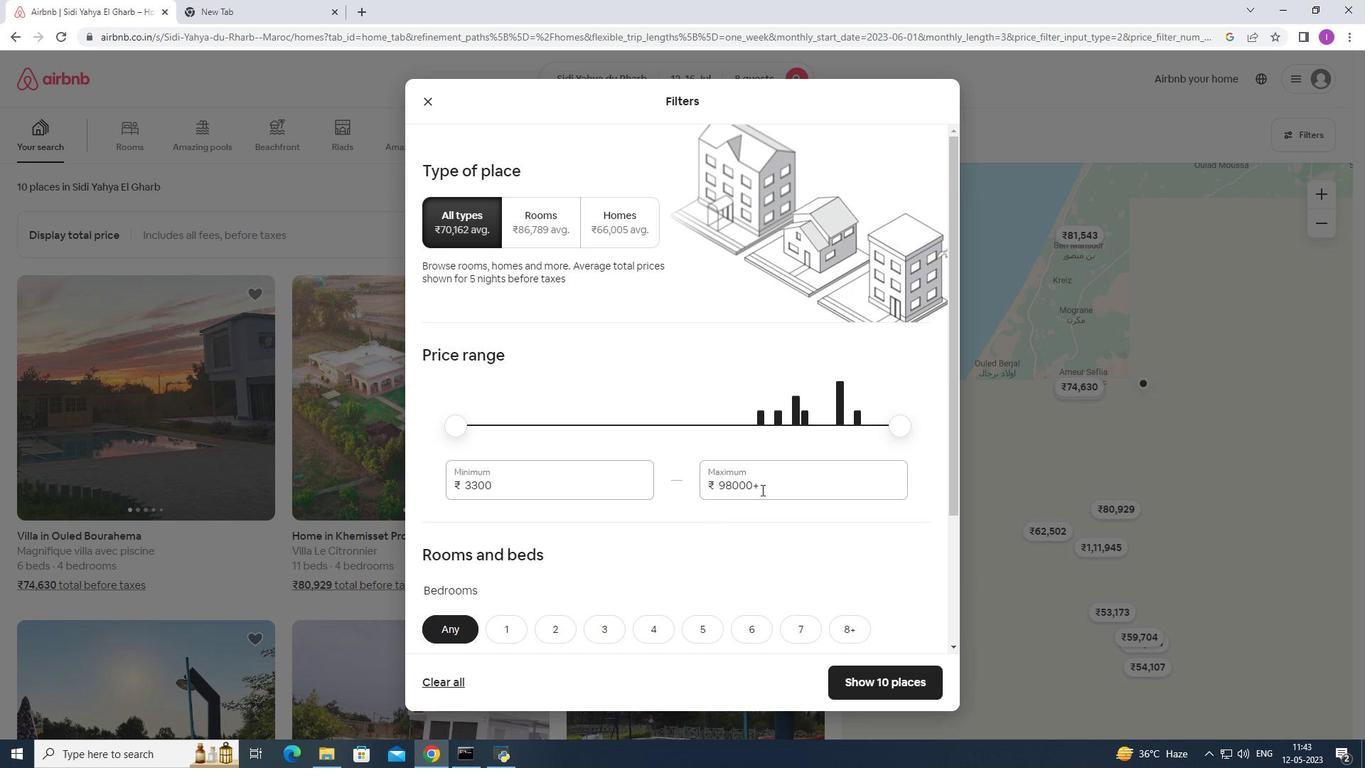 
Action: Mouse pressed left at (761, 485)
Screenshot: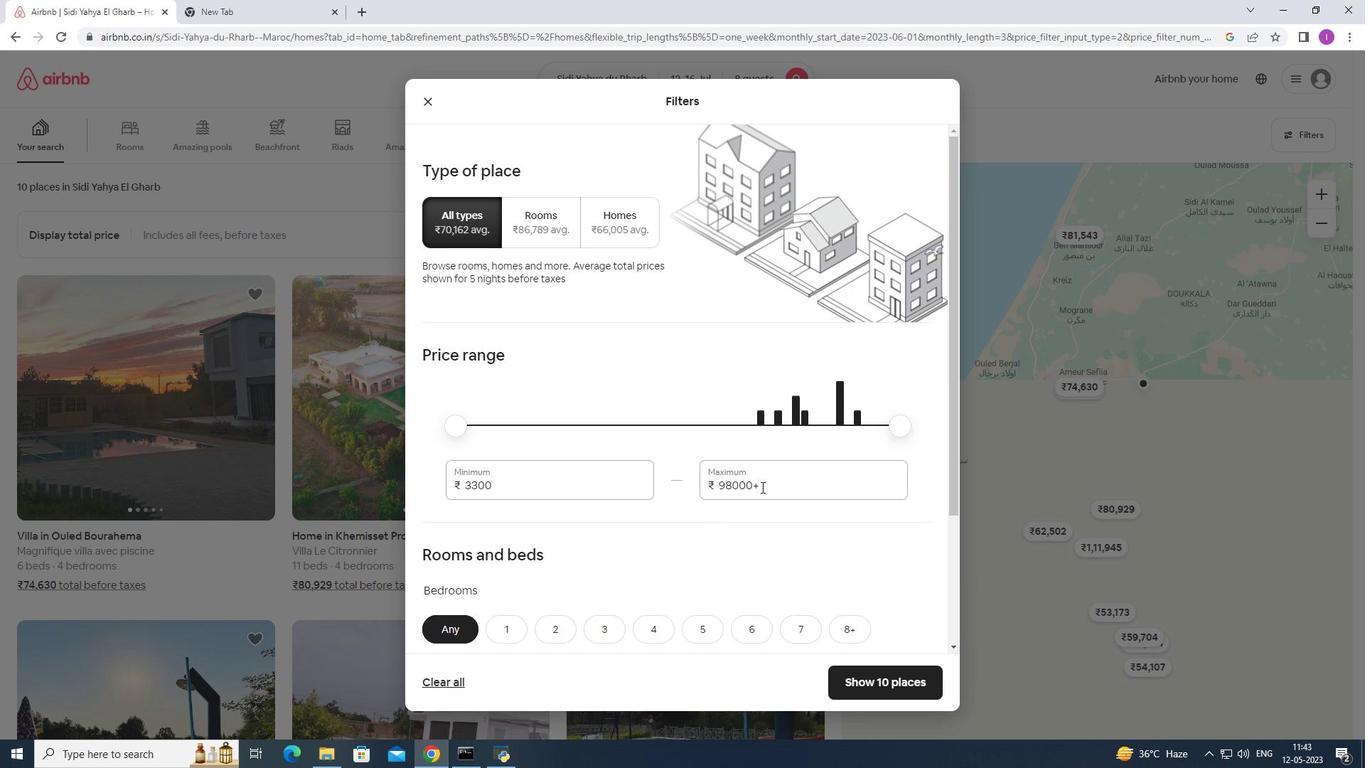 
Action: Mouse moved to (714, 496)
Screenshot: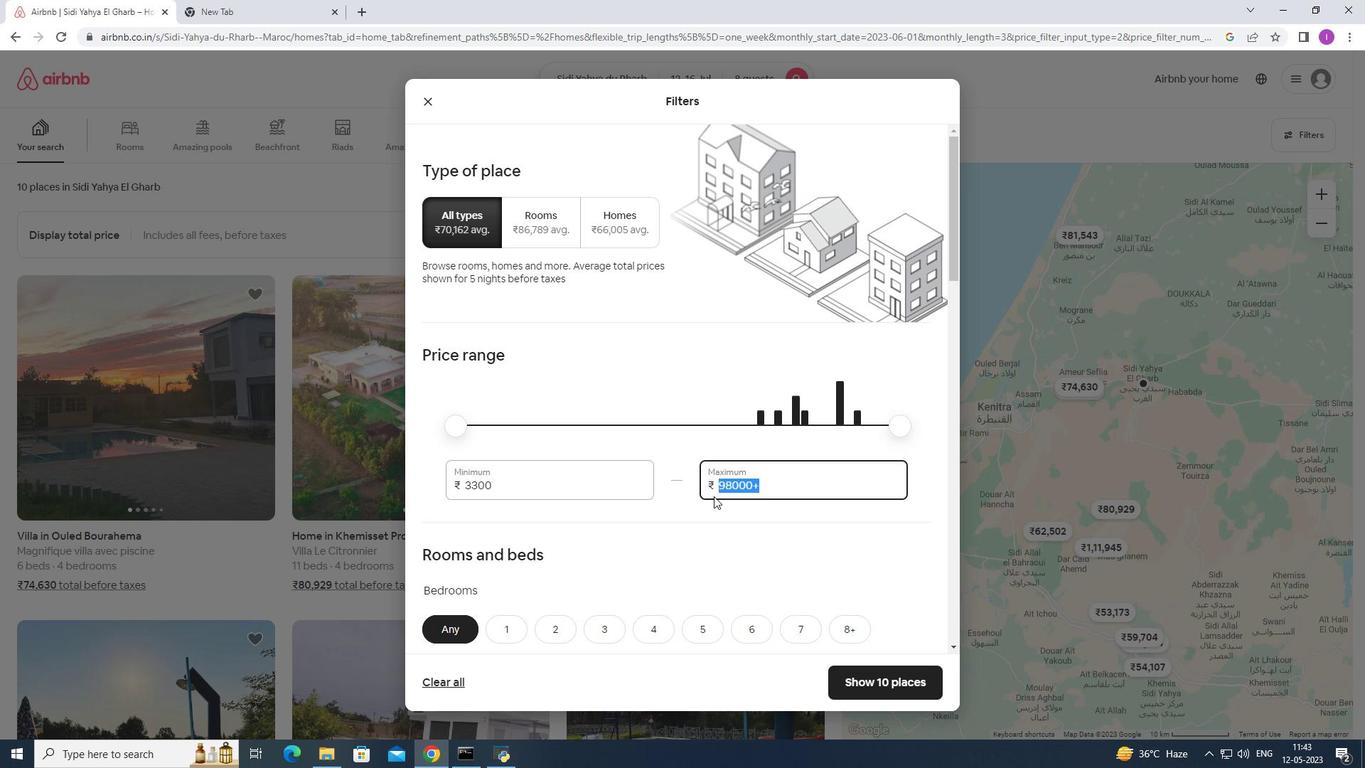 
Action: Key pressed 16
Screenshot: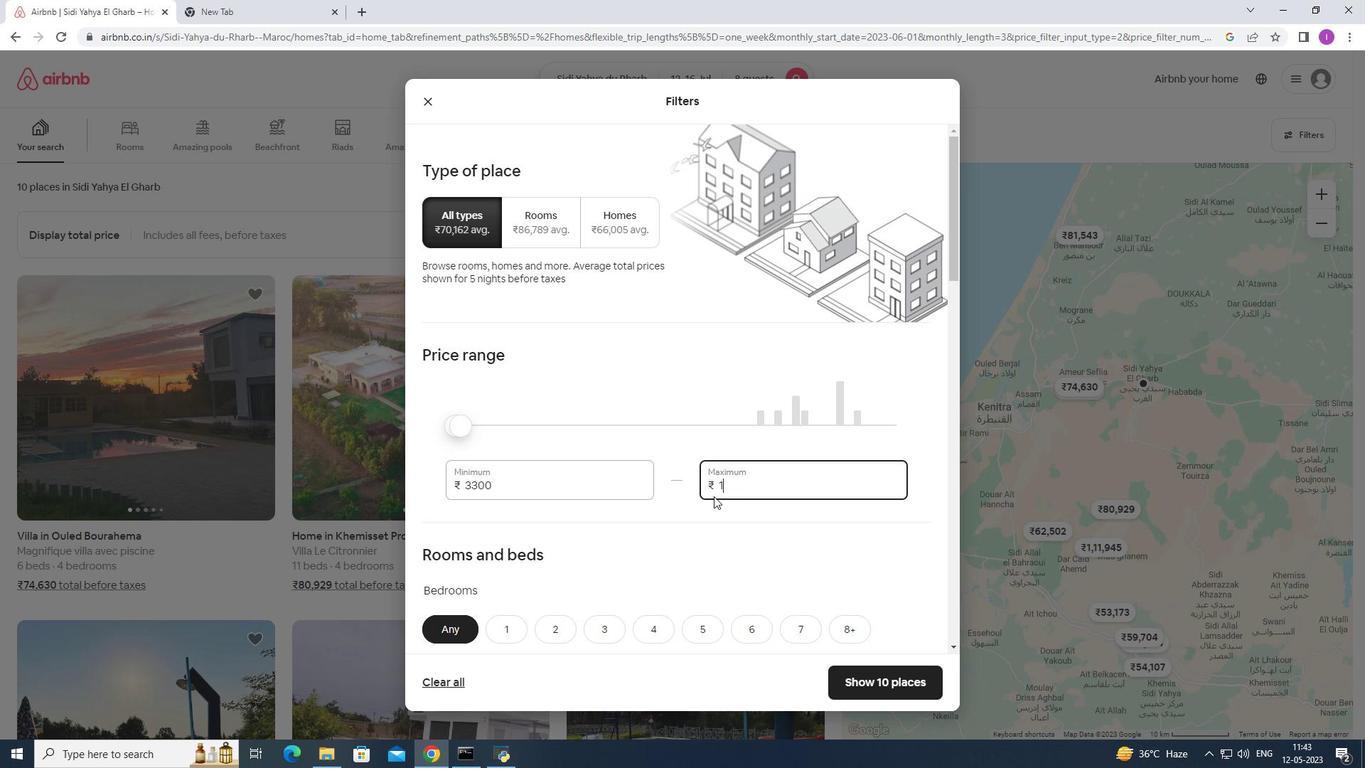 
Action: Mouse moved to (717, 500)
Screenshot: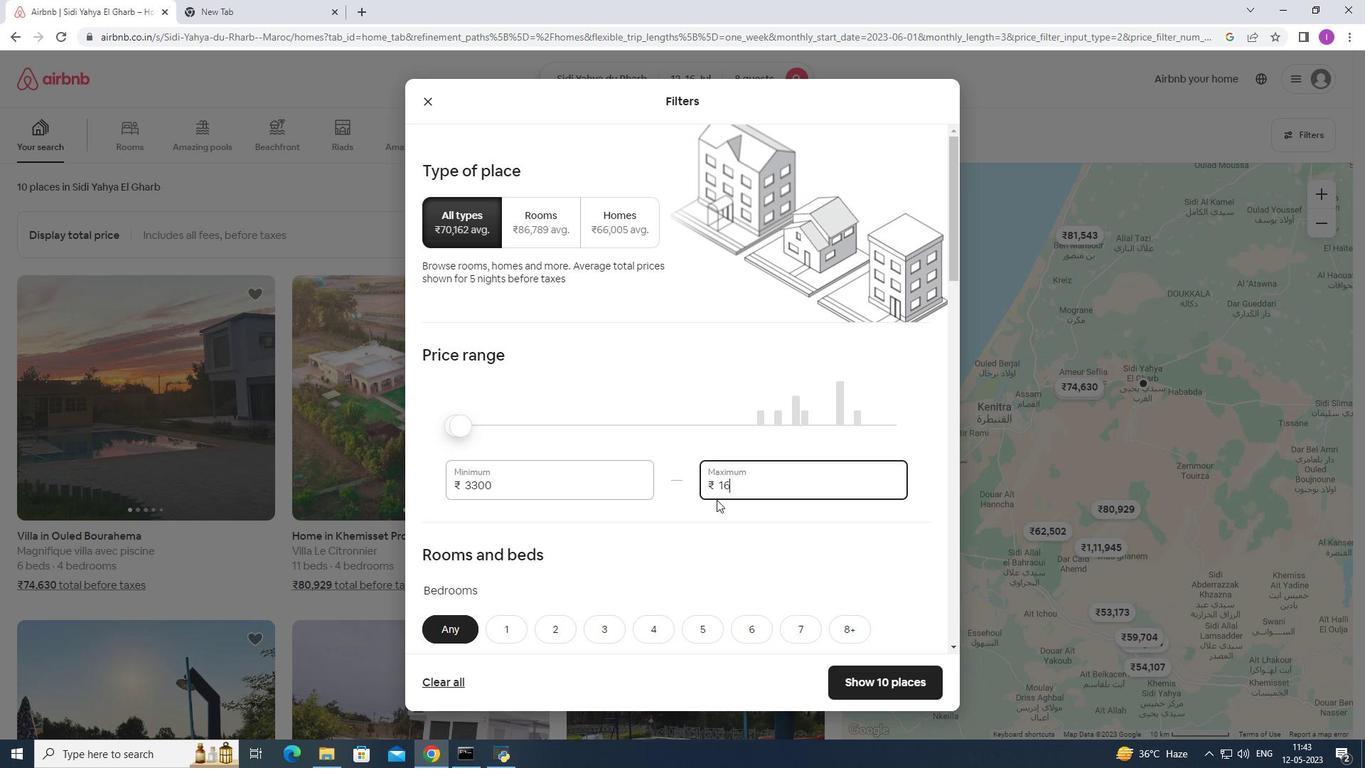 
Action: Key pressed 00
Screenshot: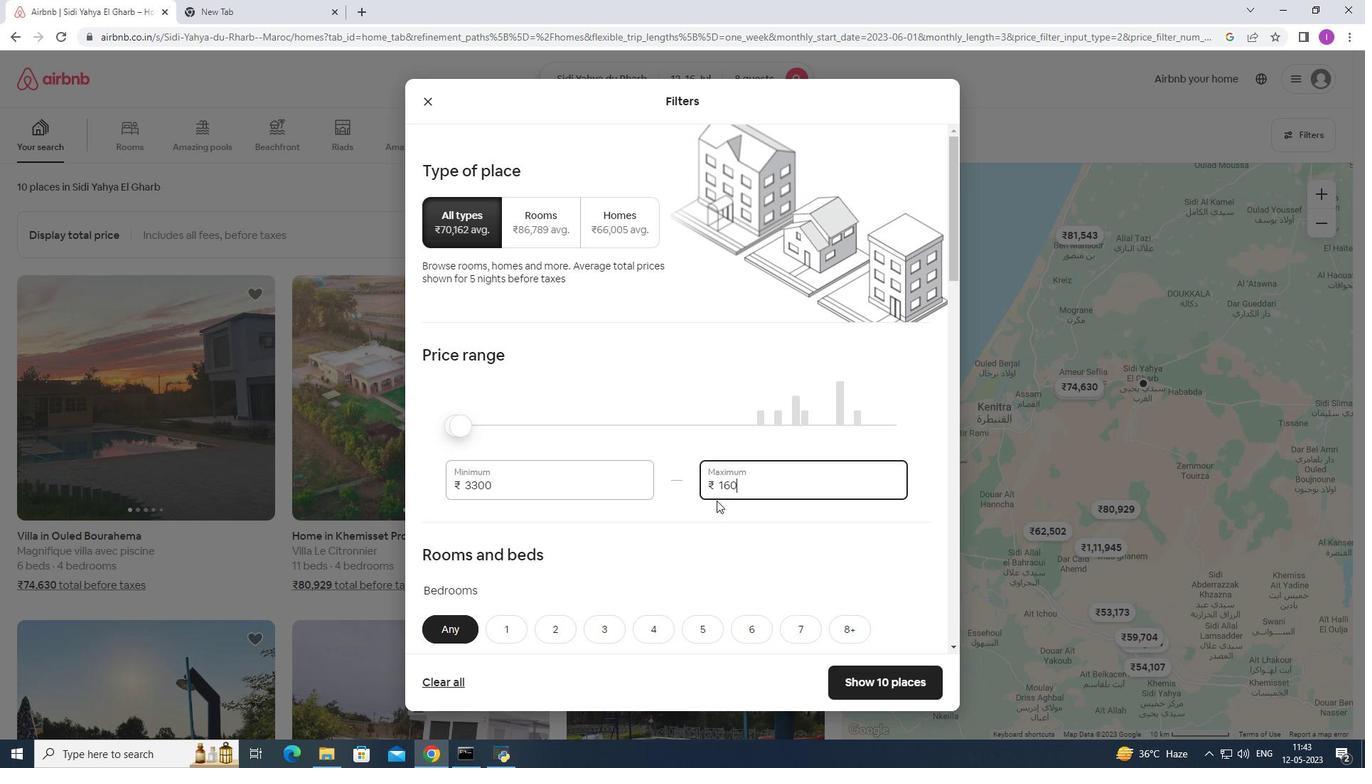 
Action: Mouse moved to (717, 501)
Screenshot: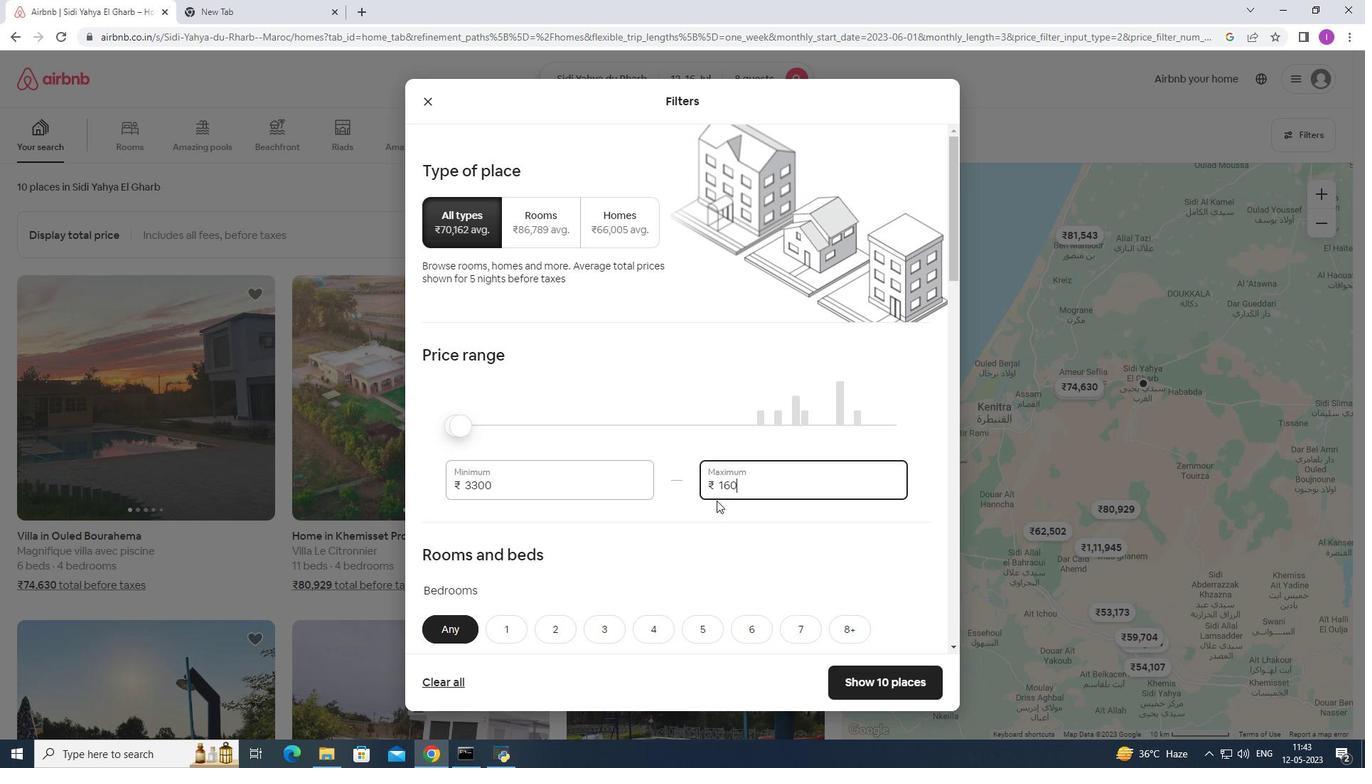 
Action: Key pressed 0
Screenshot: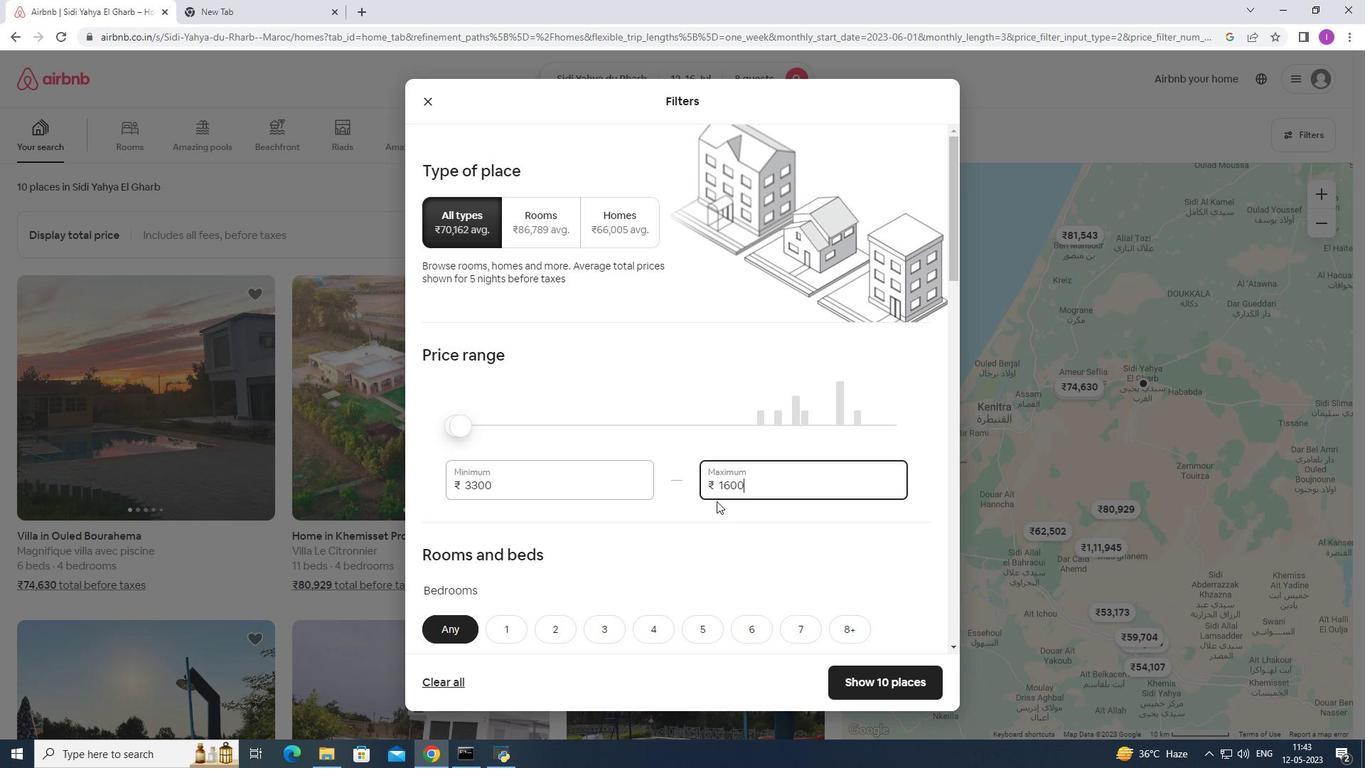 
Action: Mouse moved to (494, 486)
Screenshot: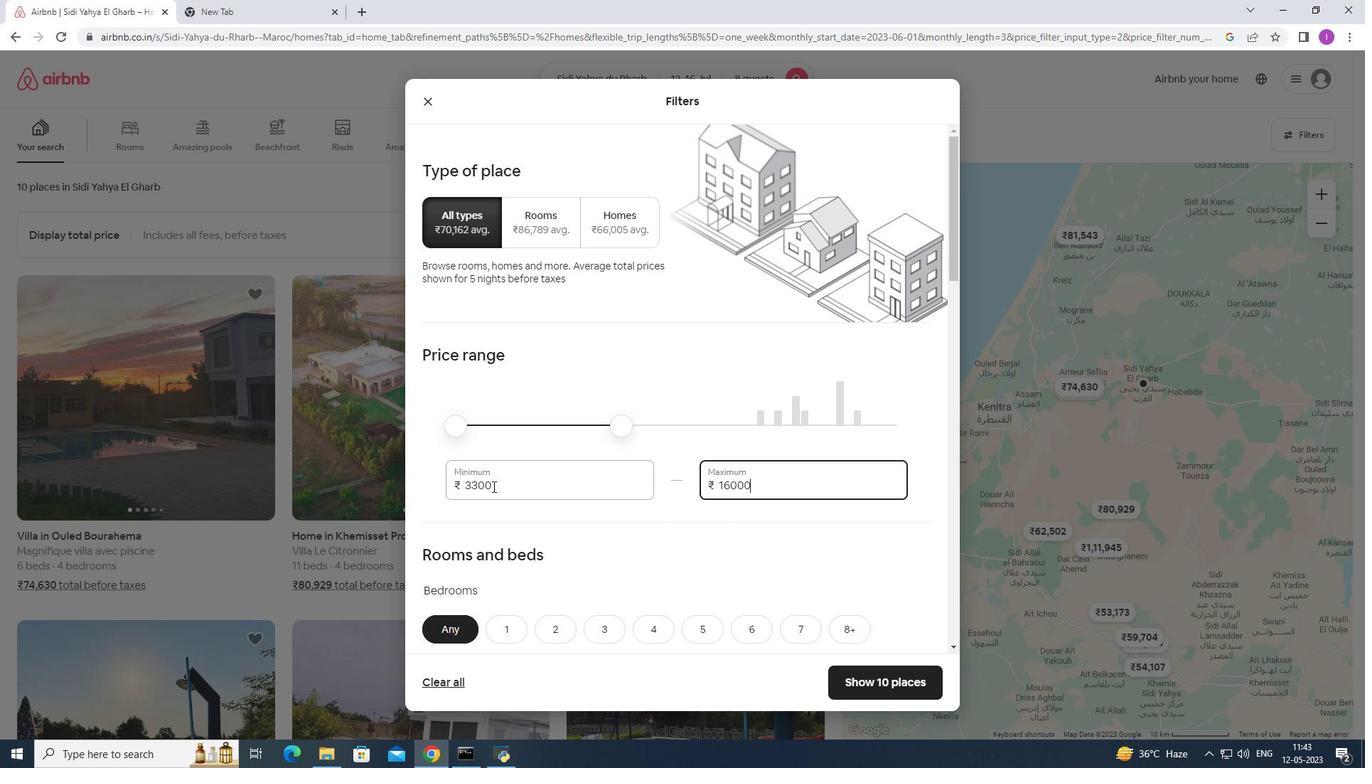 
Action: Mouse pressed left at (494, 486)
Screenshot: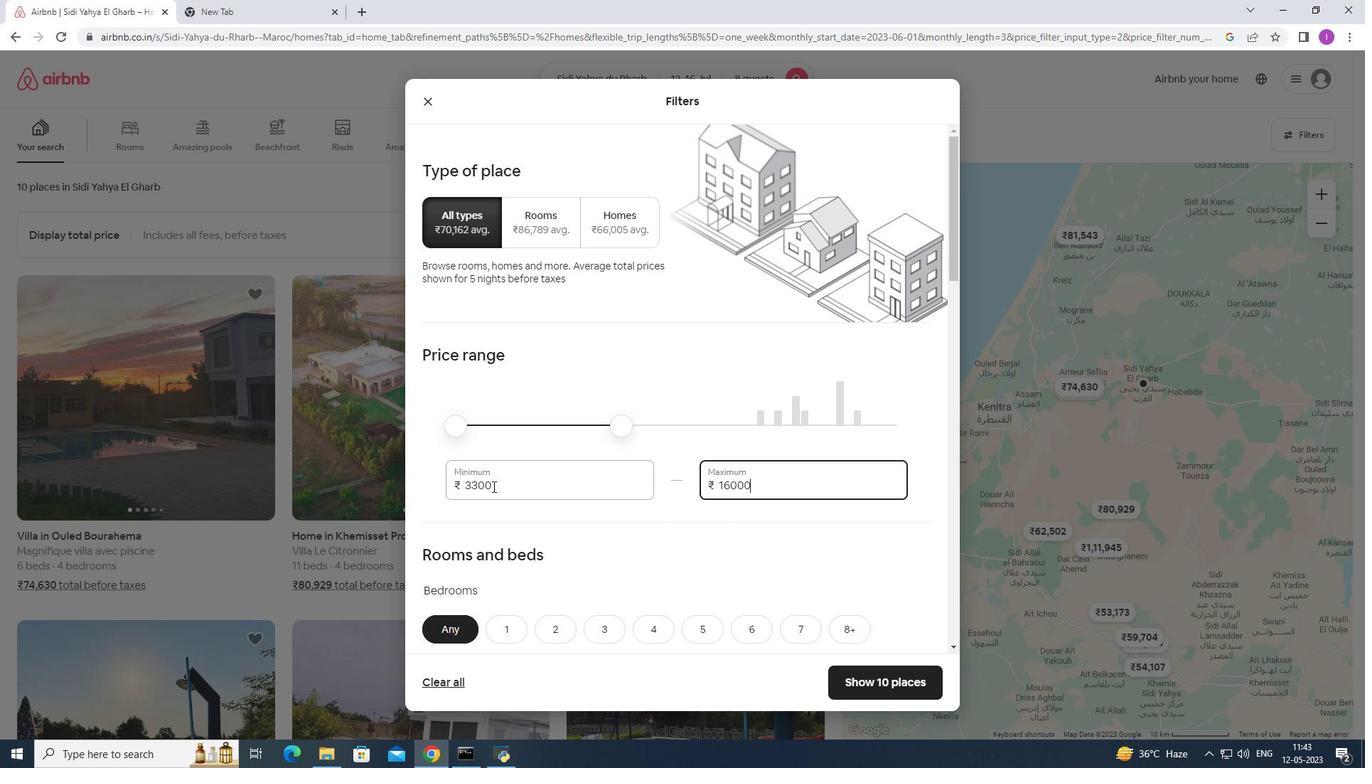 
Action: Mouse moved to (636, 513)
Screenshot: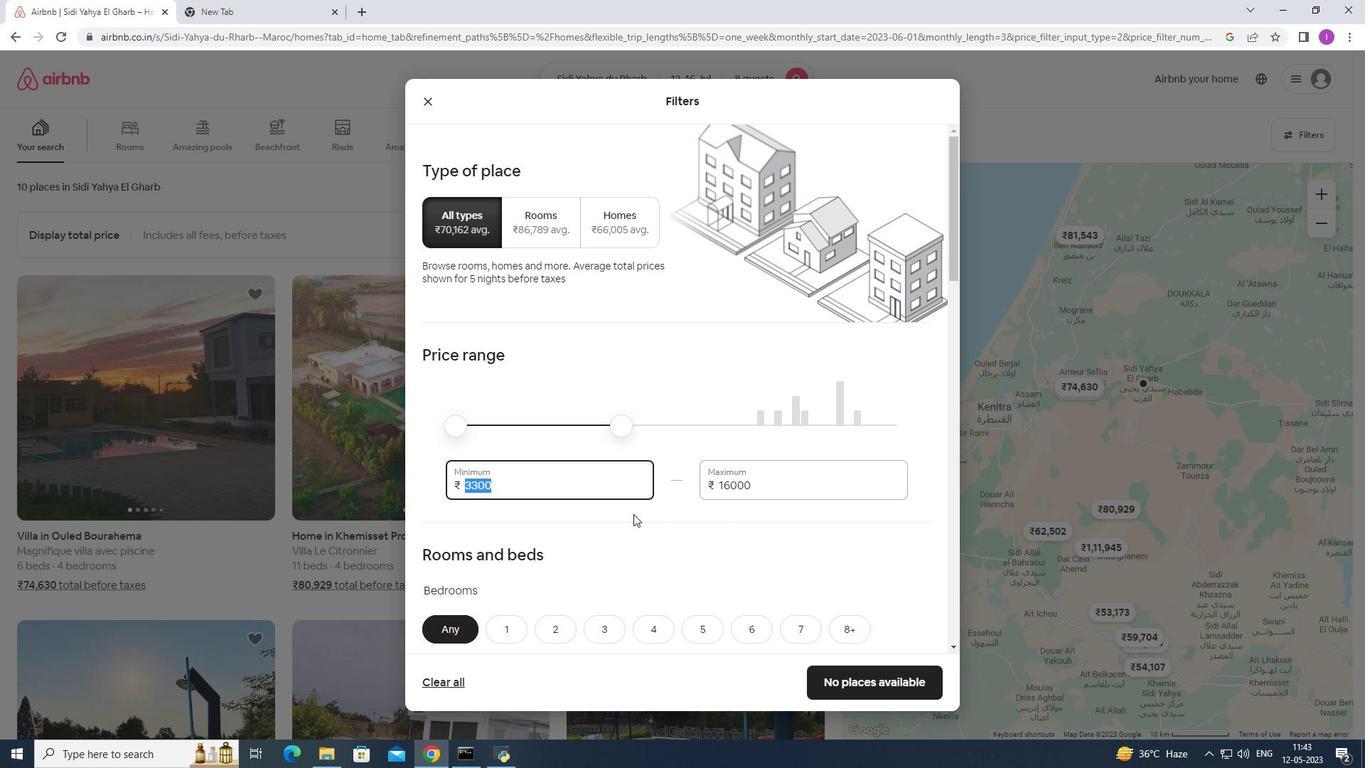 
Action: Key pressed 10
Screenshot: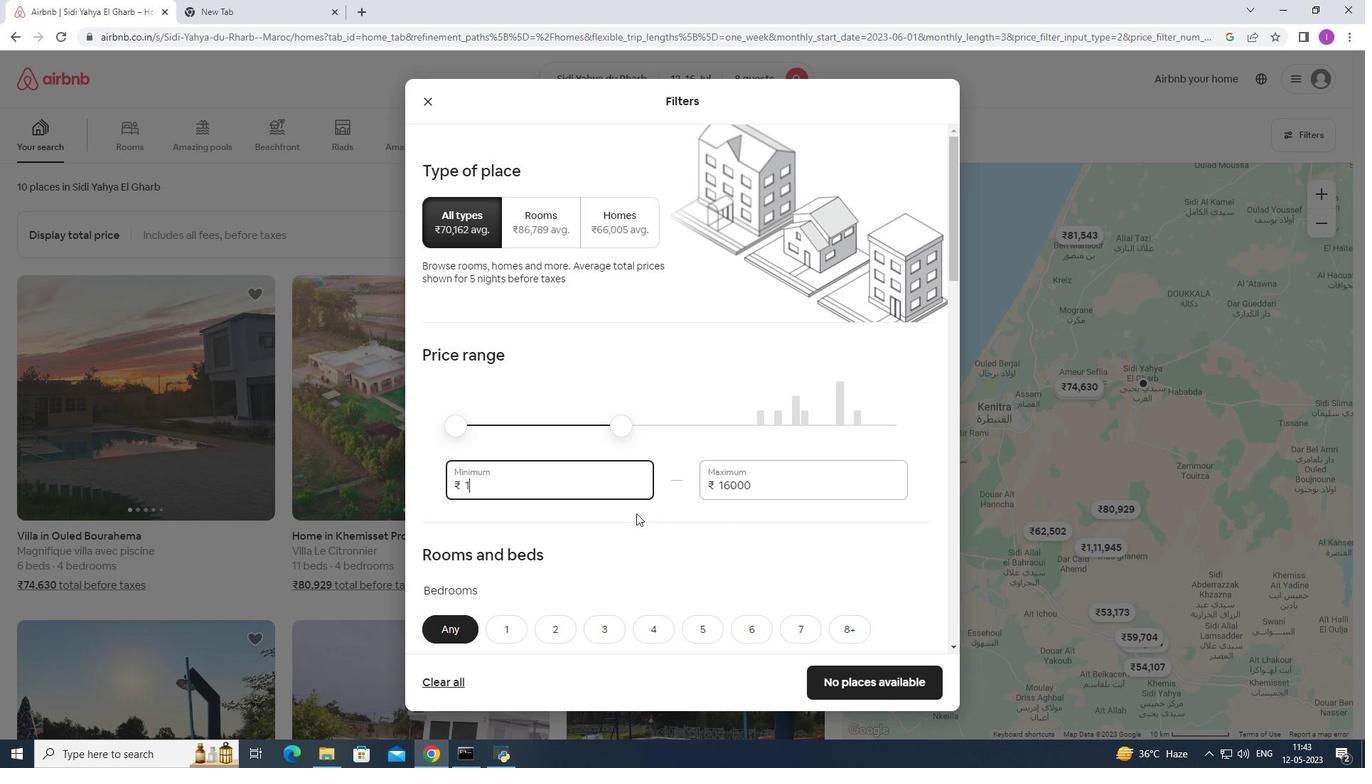 
Action: Mouse moved to (636, 515)
Screenshot: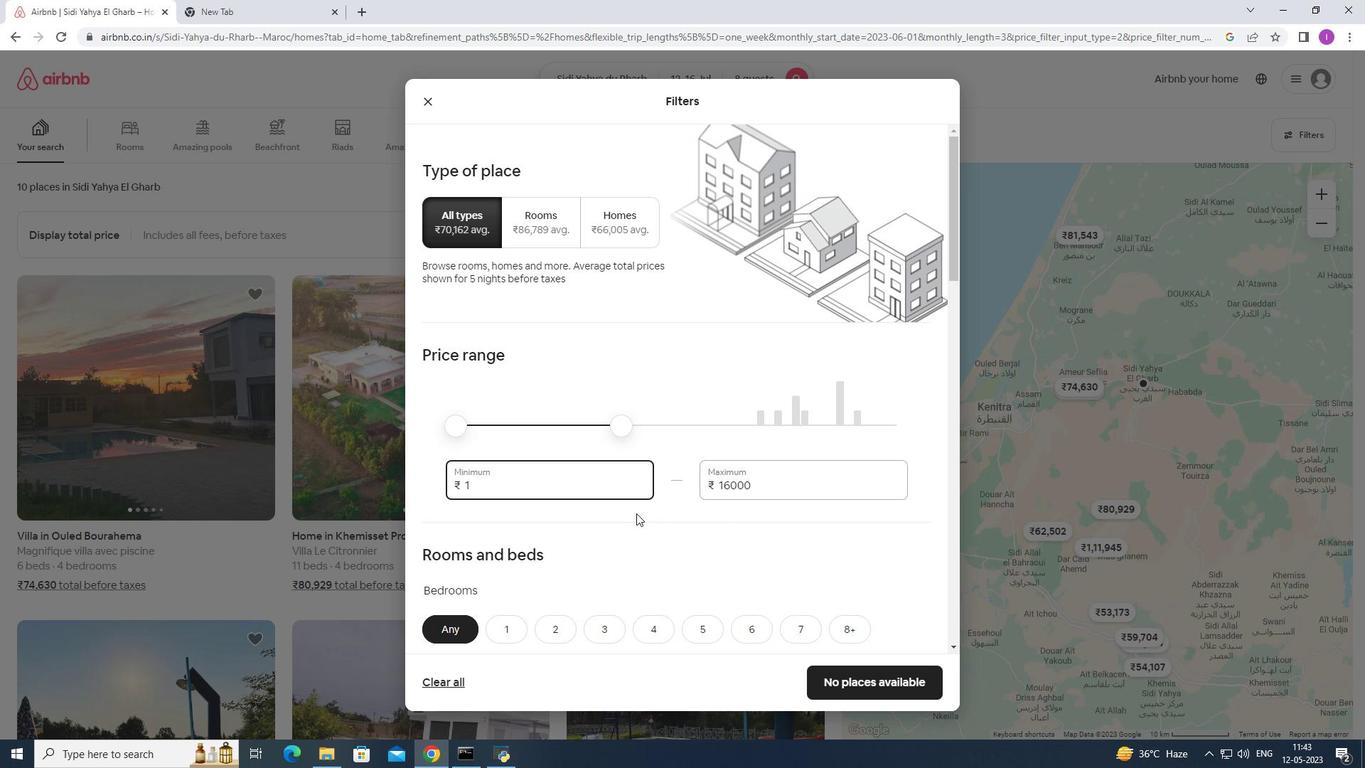 
Action: Key pressed 000
Screenshot: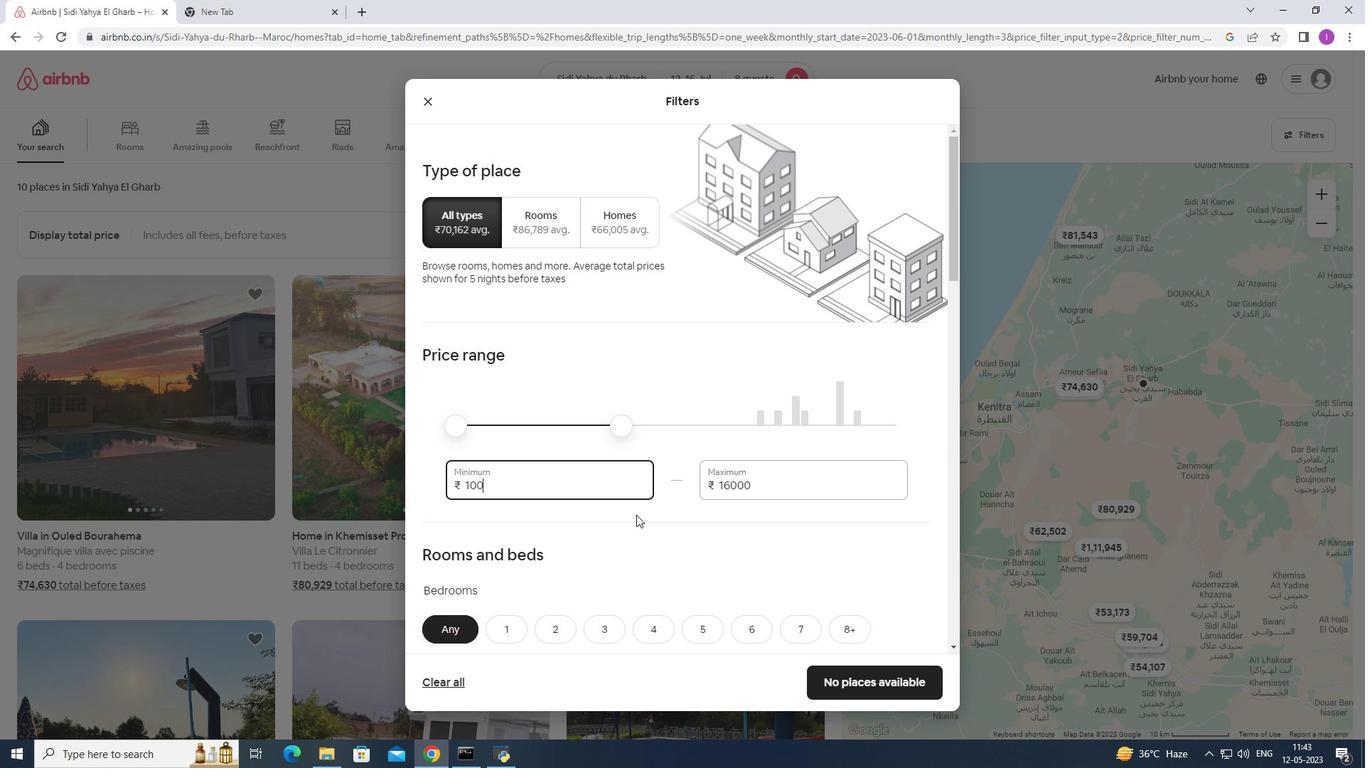 
Action: Mouse moved to (547, 606)
Screenshot: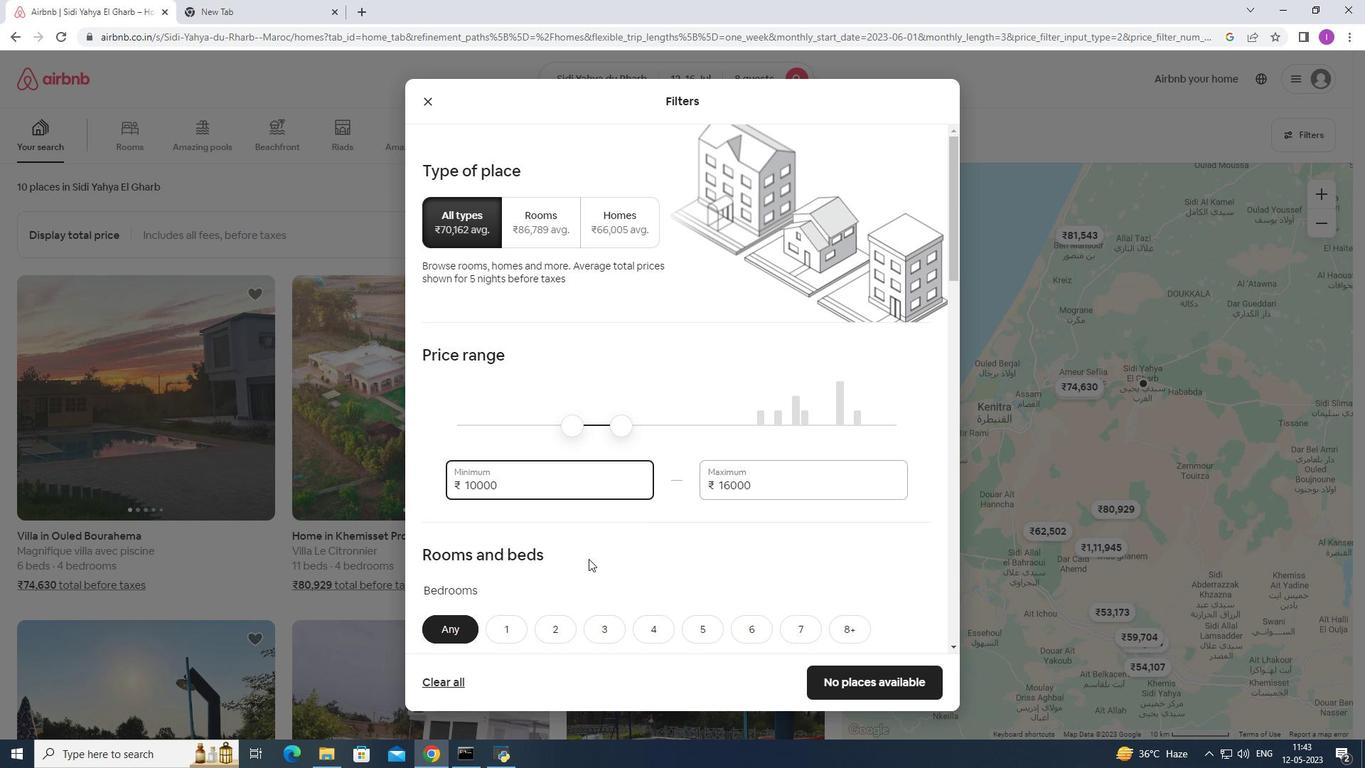 
Action: Mouse scrolled (547, 605) with delta (0, 0)
Screenshot: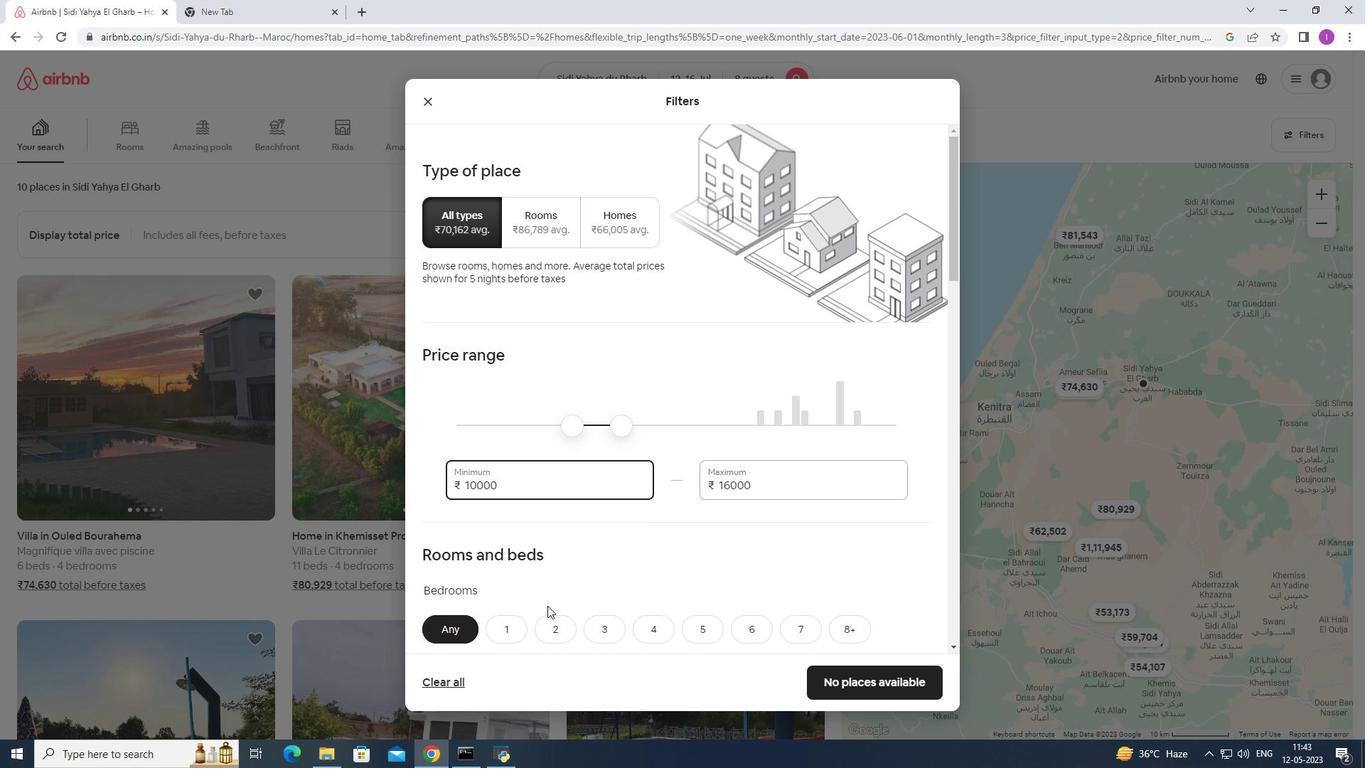 
Action: Mouse scrolled (547, 605) with delta (0, 0)
Screenshot: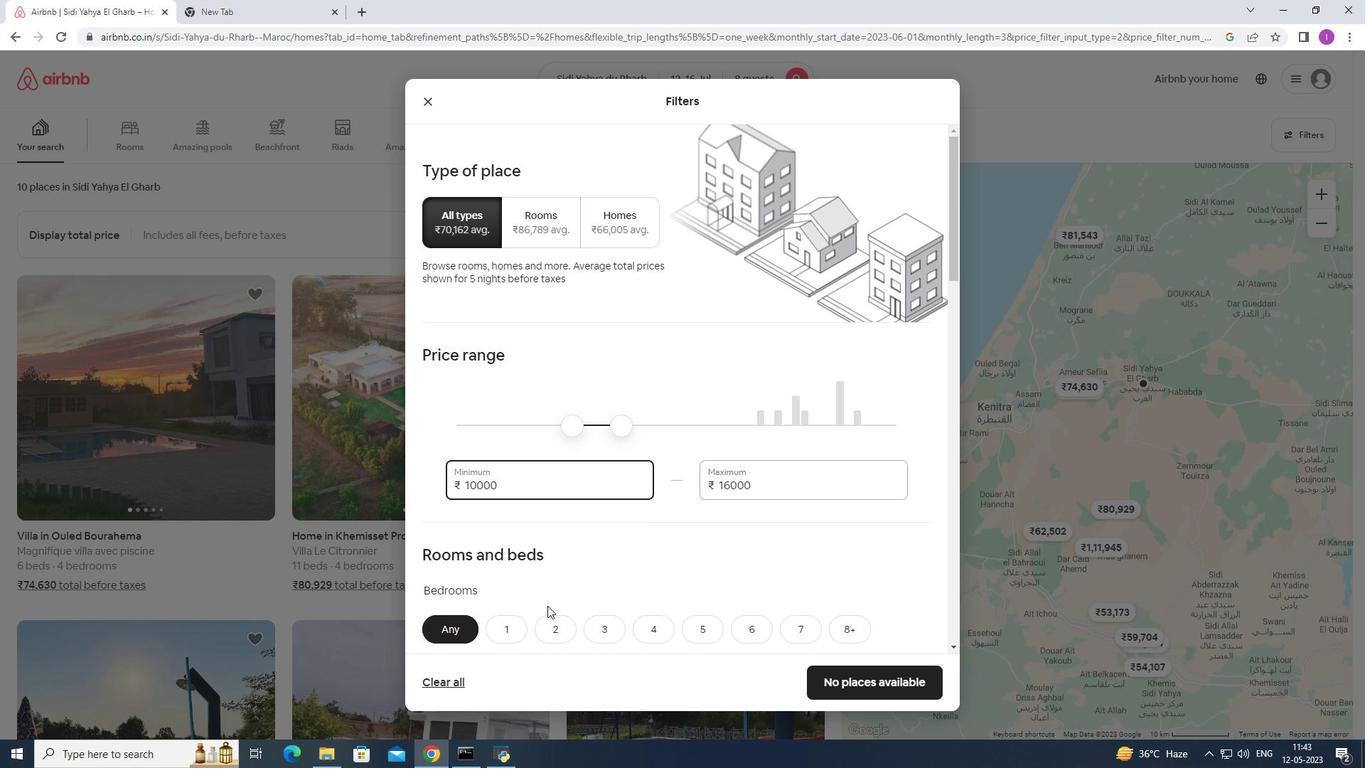 
Action: Mouse moved to (813, 480)
Screenshot: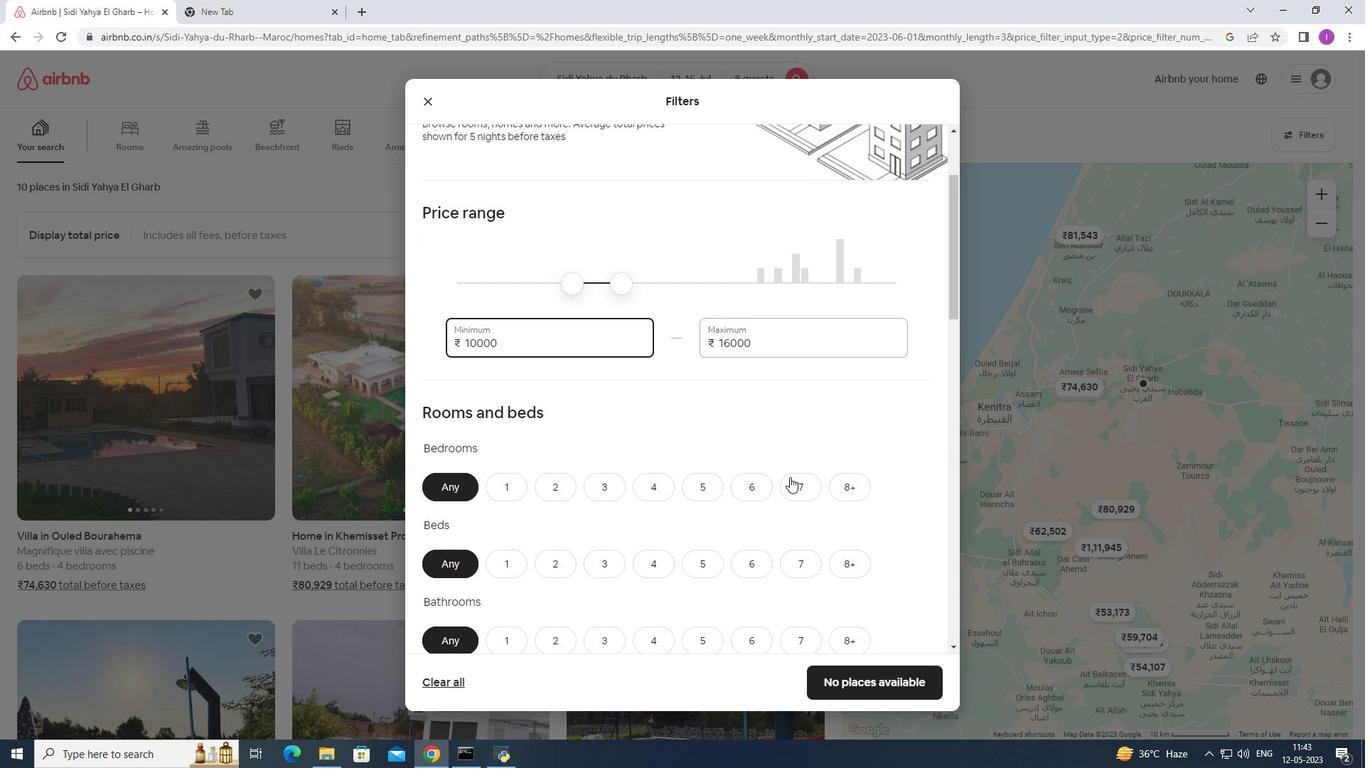 
Action: Mouse scrolled (813, 479) with delta (0, 0)
Screenshot: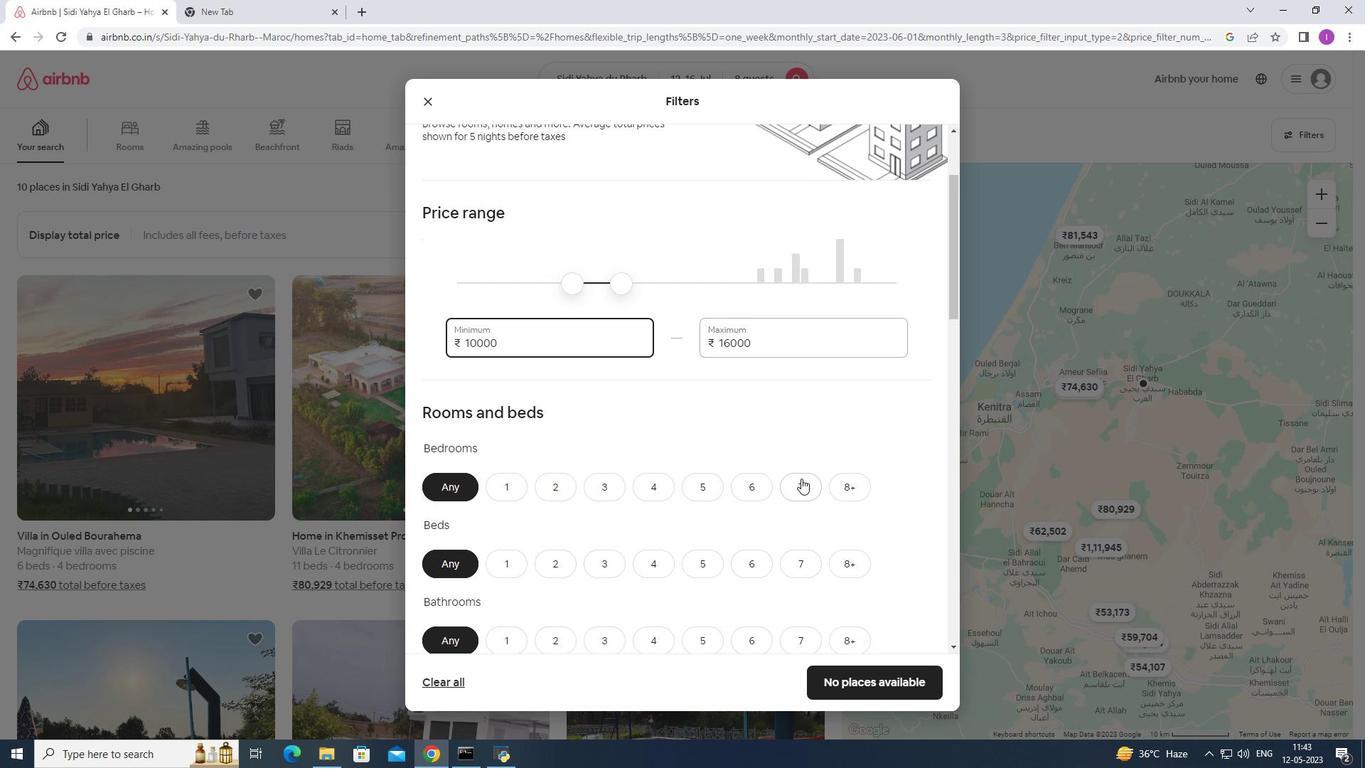 
Action: Mouse scrolled (813, 479) with delta (0, 0)
Screenshot: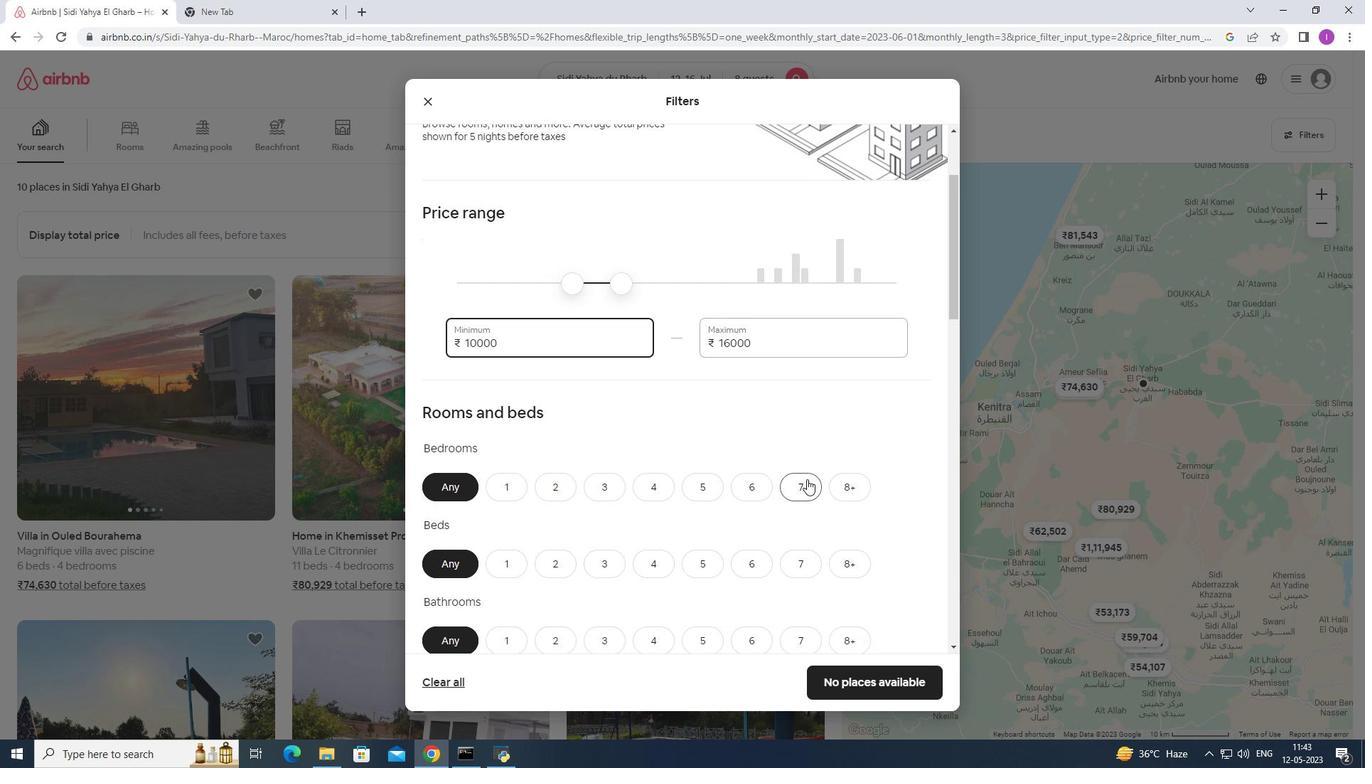 
Action: Mouse moved to (861, 346)
Screenshot: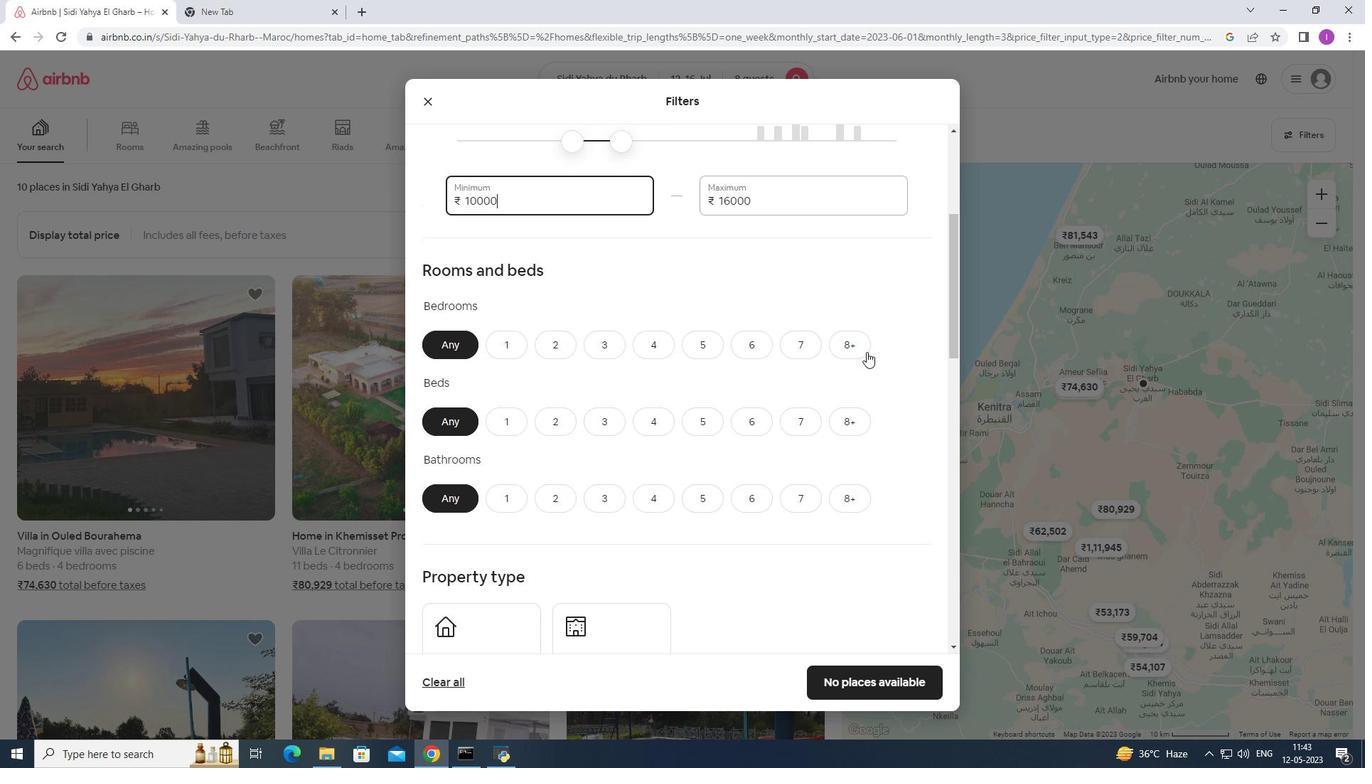 
Action: Mouse pressed left at (861, 346)
Screenshot: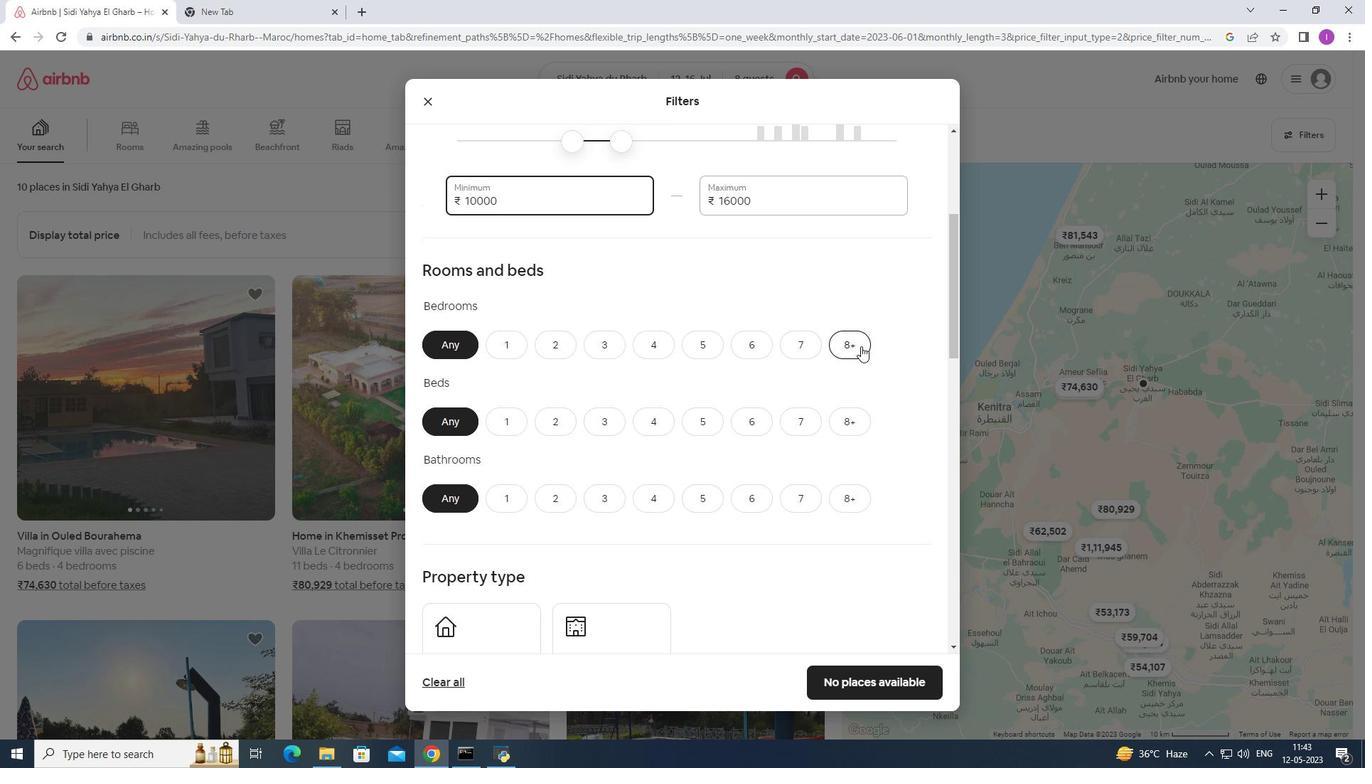 
Action: Mouse moved to (845, 418)
Screenshot: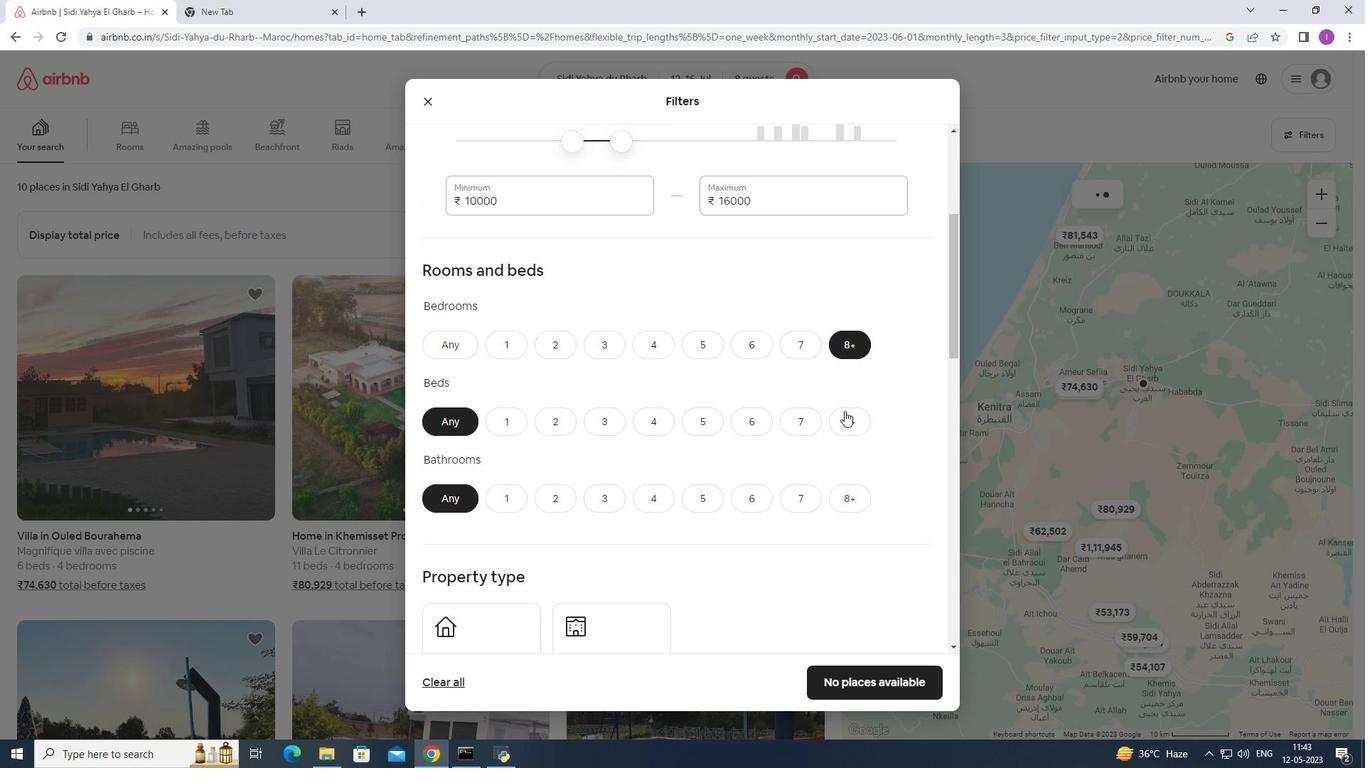 
Action: Mouse pressed left at (845, 418)
Screenshot: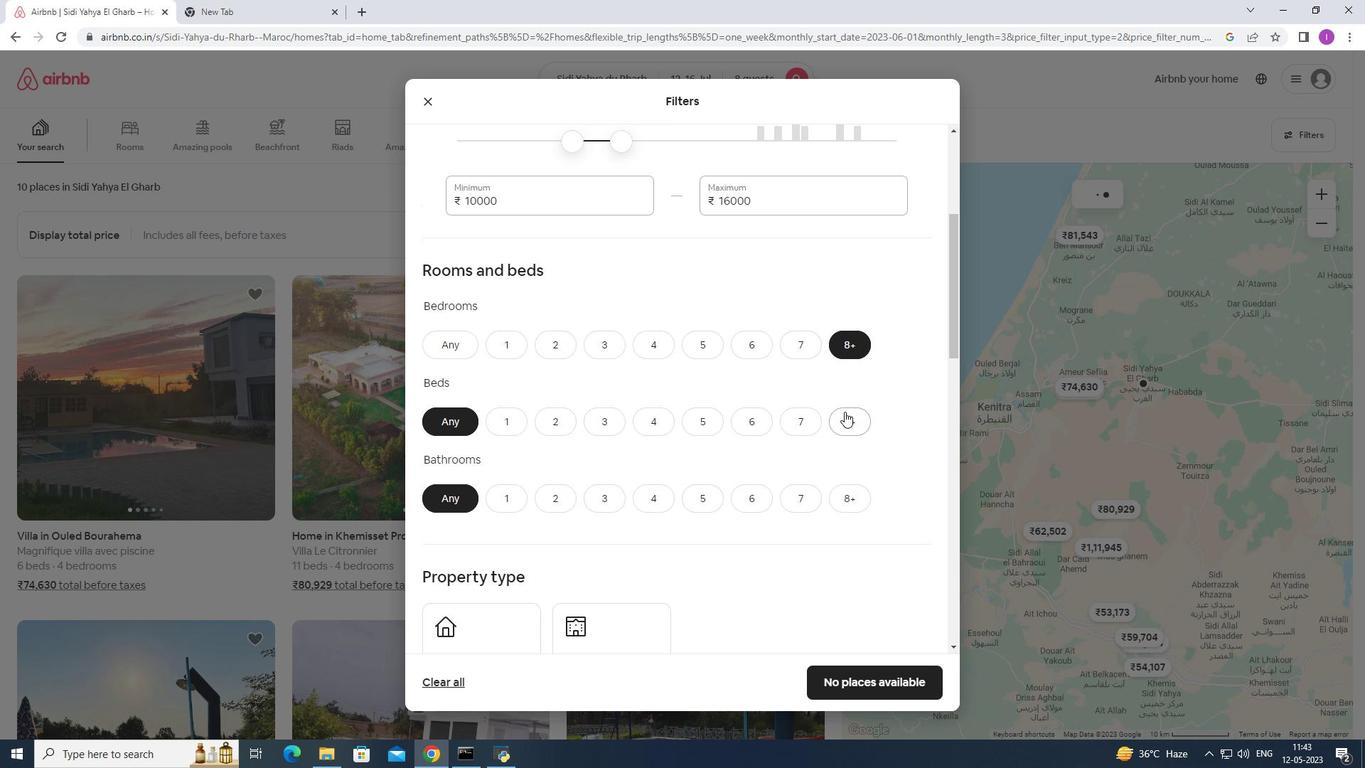 
Action: Mouse moved to (845, 490)
Screenshot: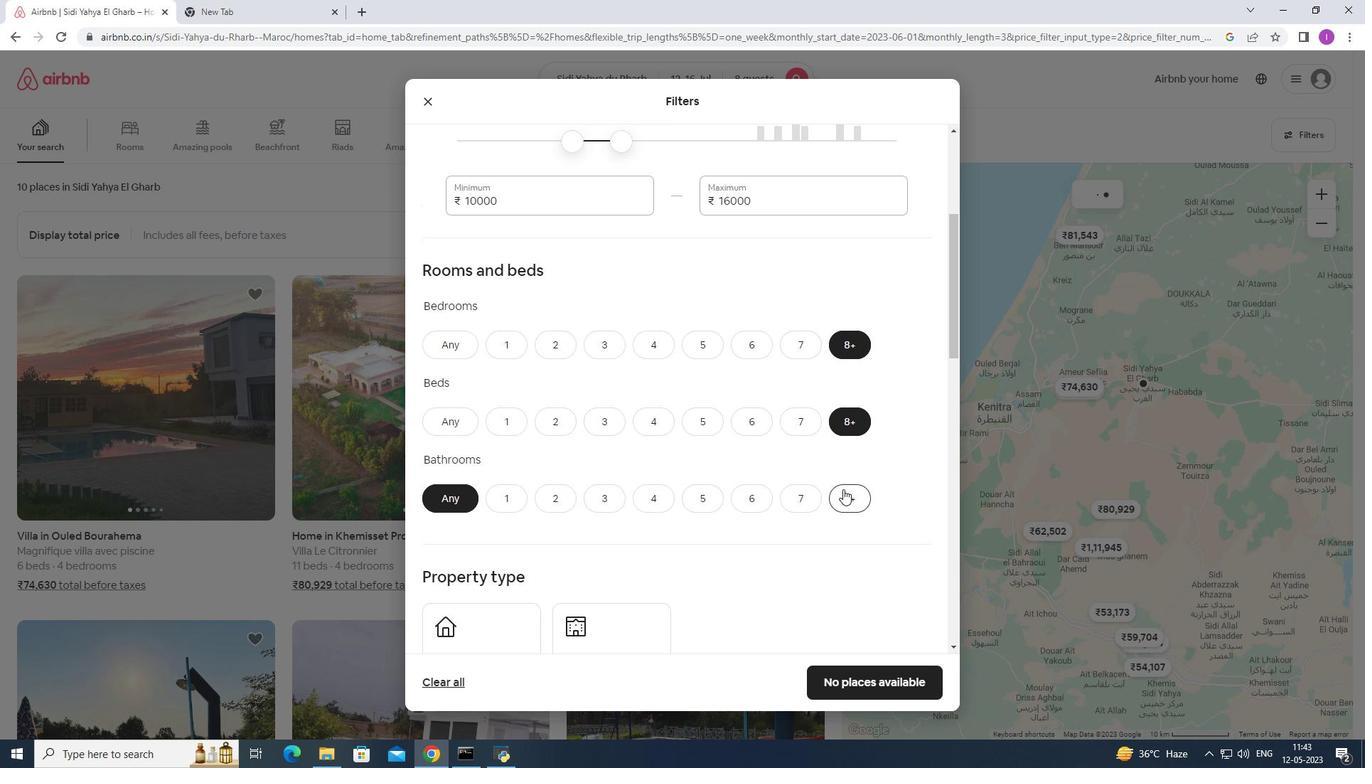
Action: Mouse pressed left at (845, 490)
Screenshot: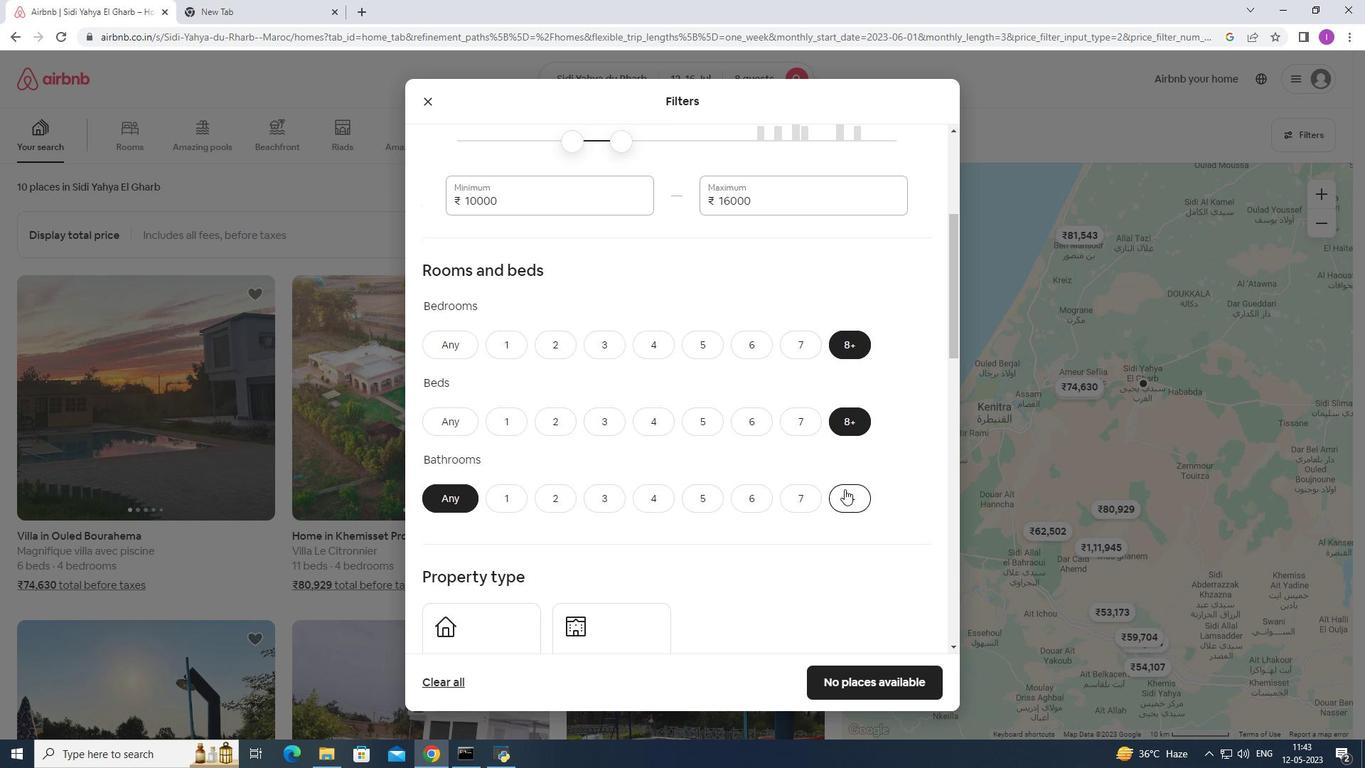 
Action: Mouse moved to (722, 491)
Screenshot: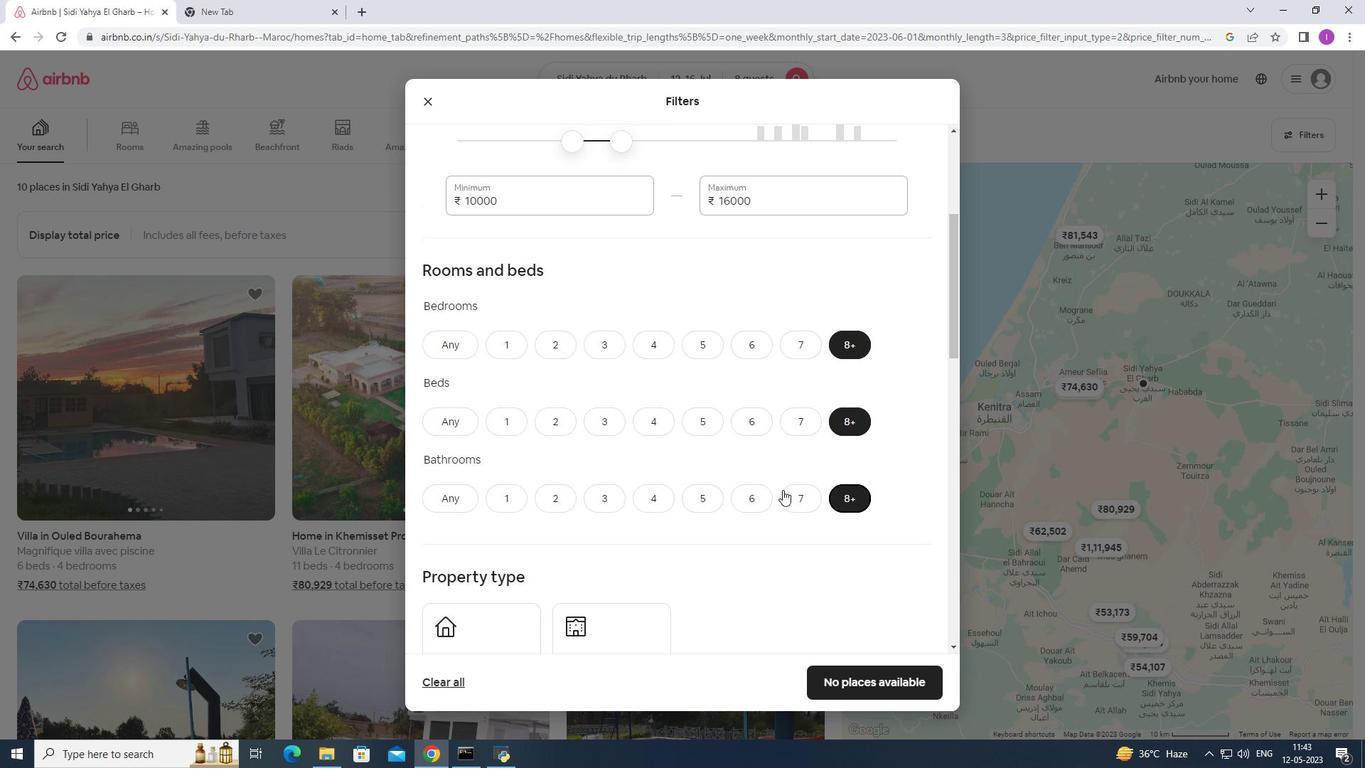 
Action: Mouse scrolled (722, 490) with delta (0, 0)
Screenshot: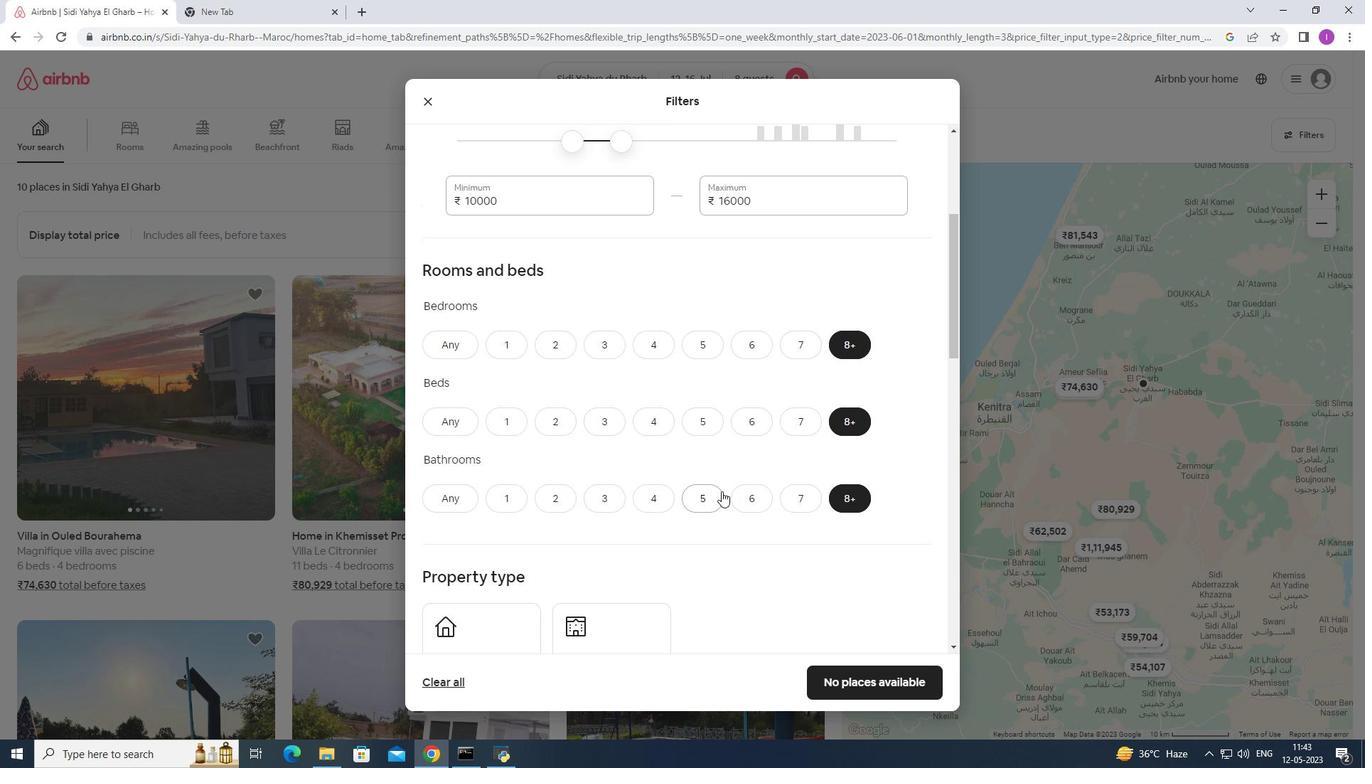 
Action: Mouse scrolled (722, 490) with delta (0, 0)
Screenshot: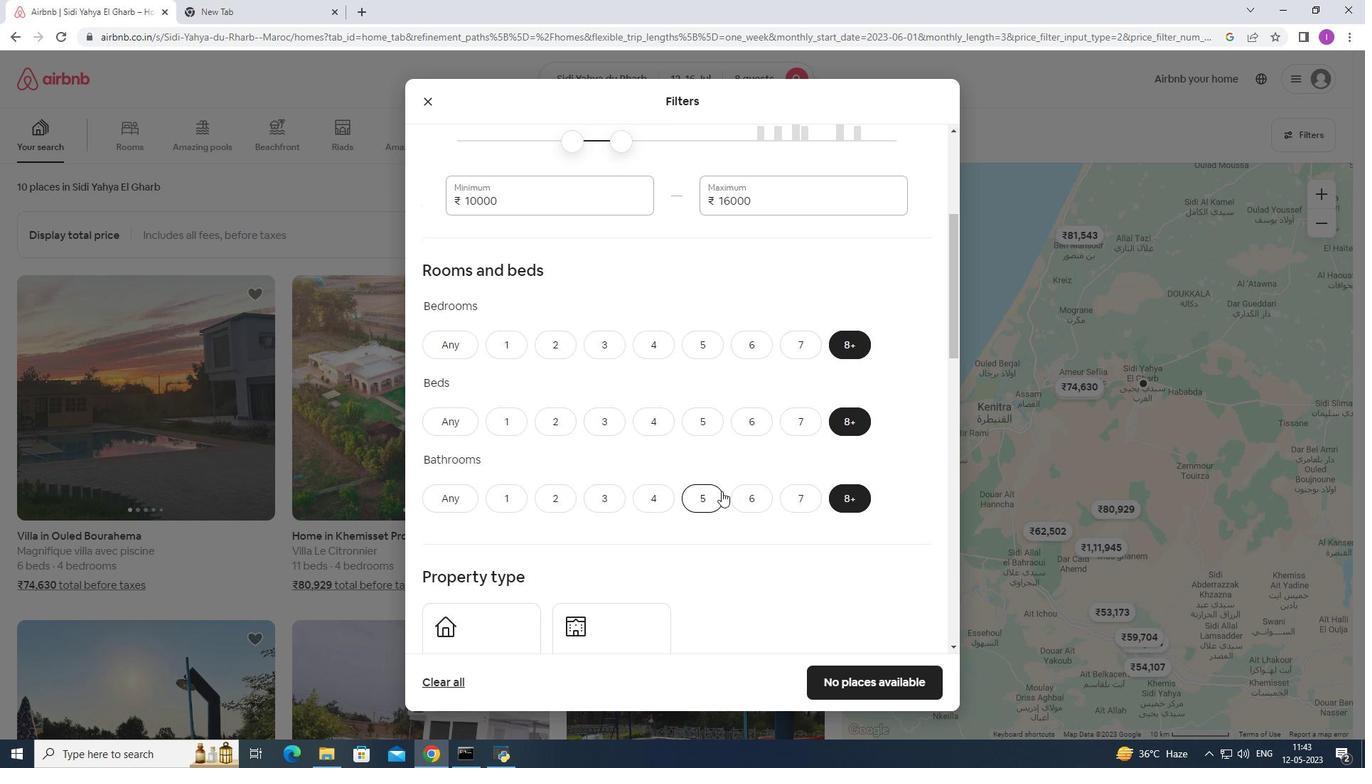 
Action: Mouse moved to (529, 523)
Screenshot: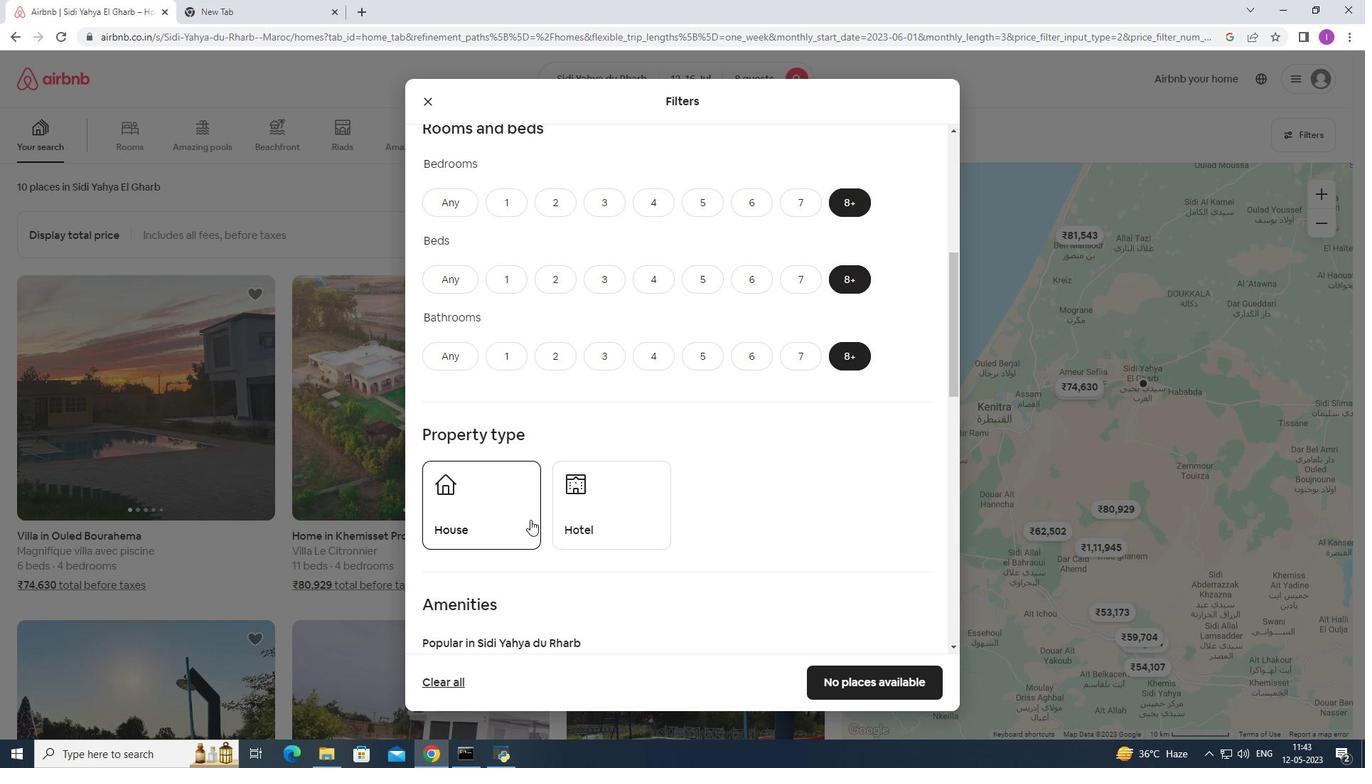 
Action: Mouse pressed left at (529, 523)
Screenshot: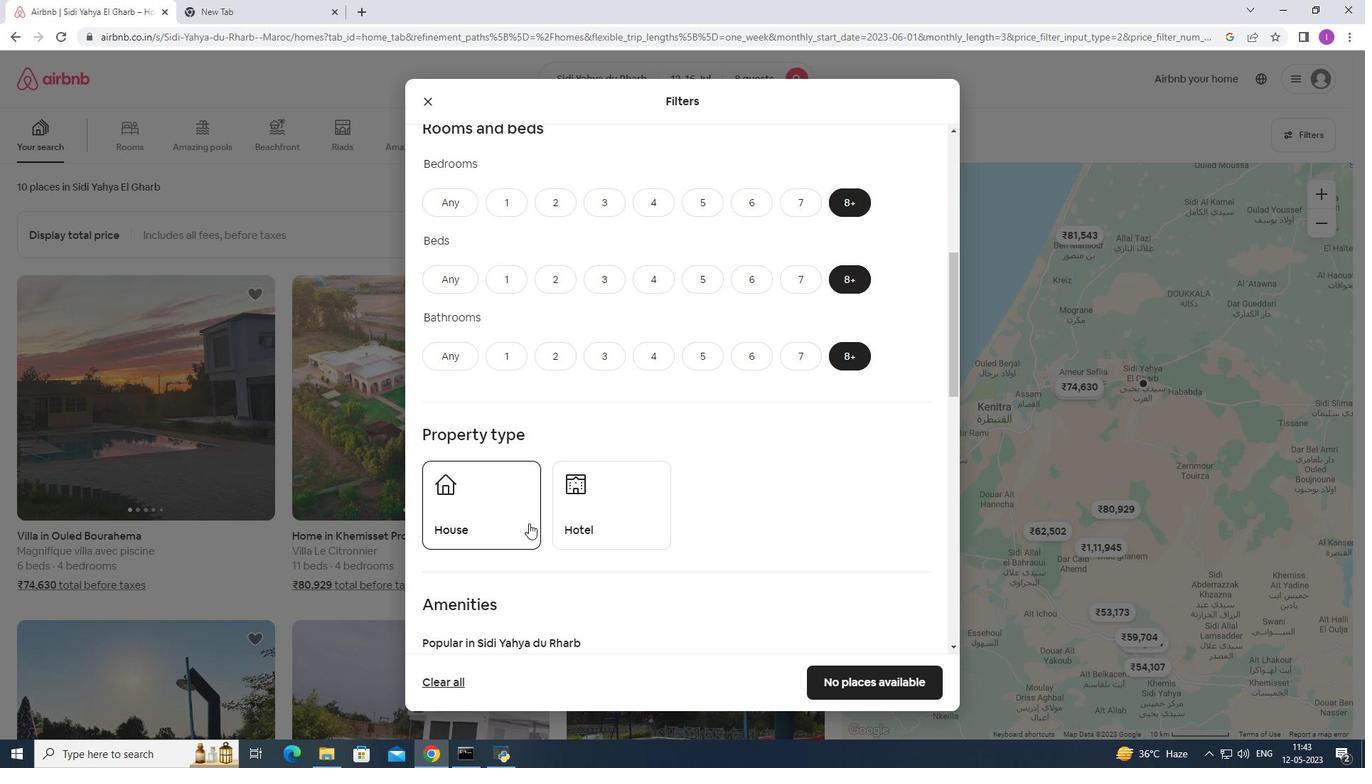 
Action: Mouse moved to (657, 519)
Screenshot: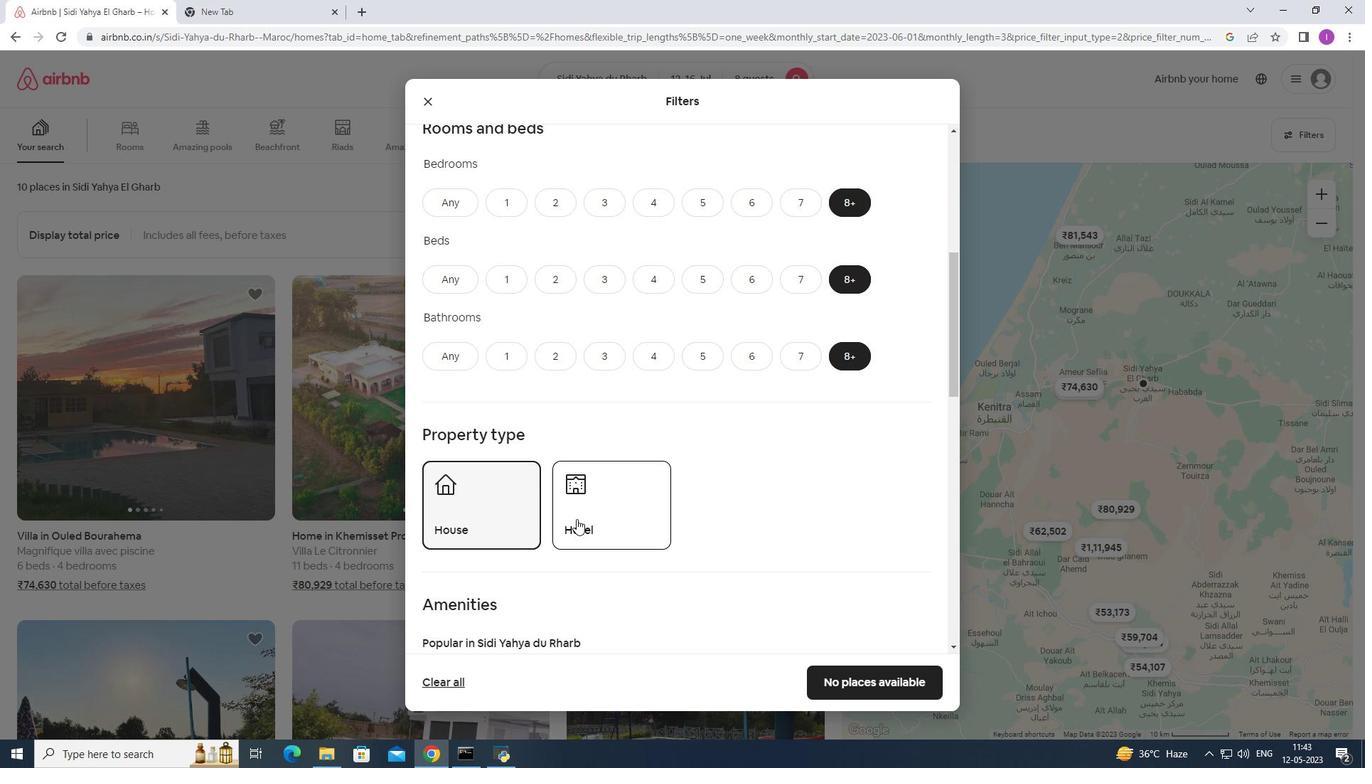 
Action: Mouse pressed left at (657, 519)
Screenshot: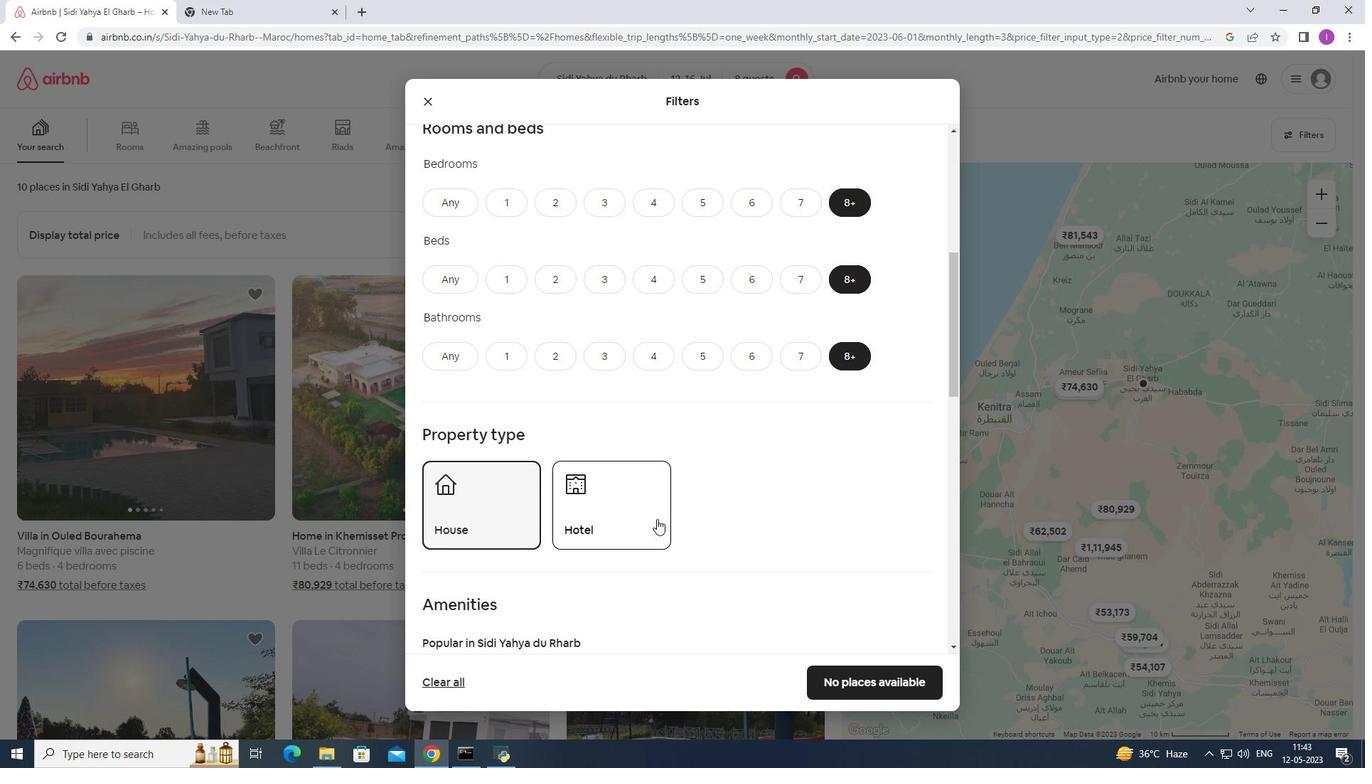 
Action: Mouse moved to (557, 547)
Screenshot: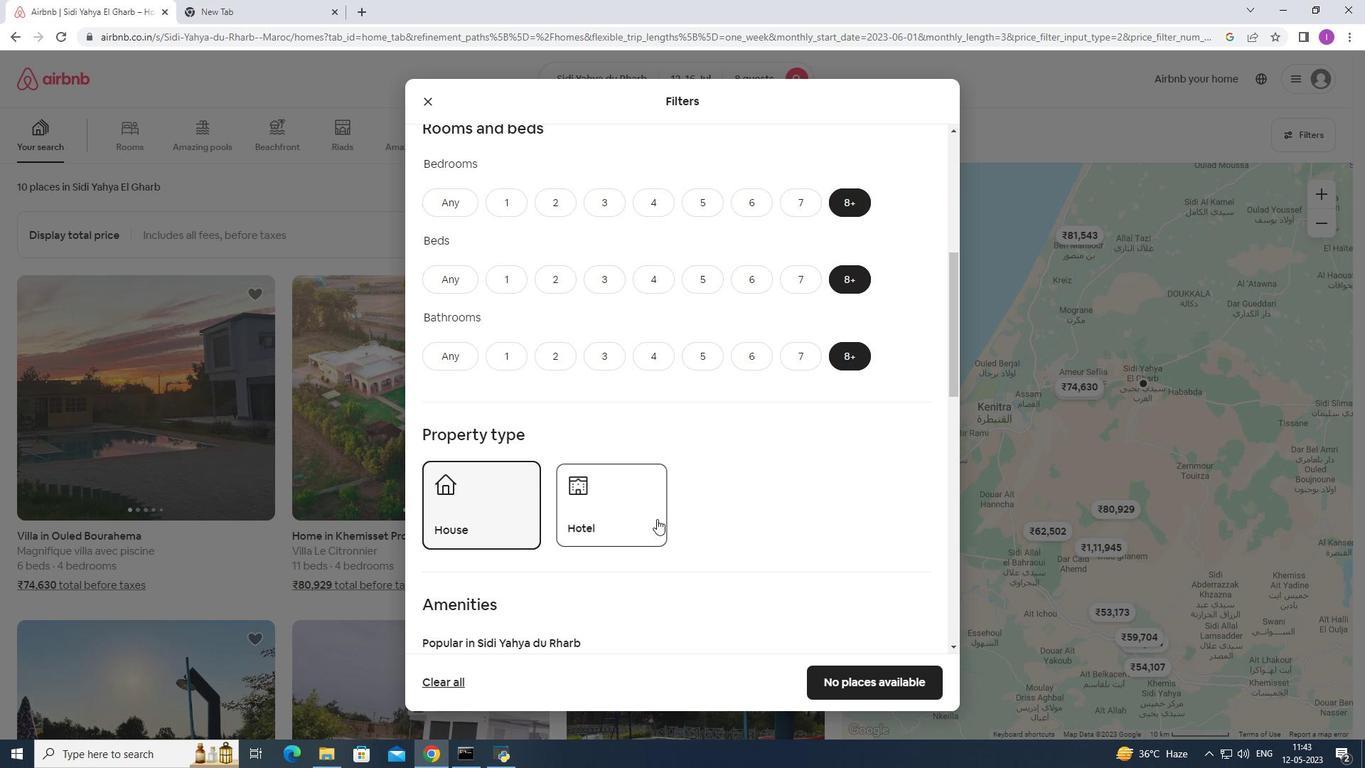 
Action: Mouse scrolled (557, 546) with delta (0, 0)
Screenshot: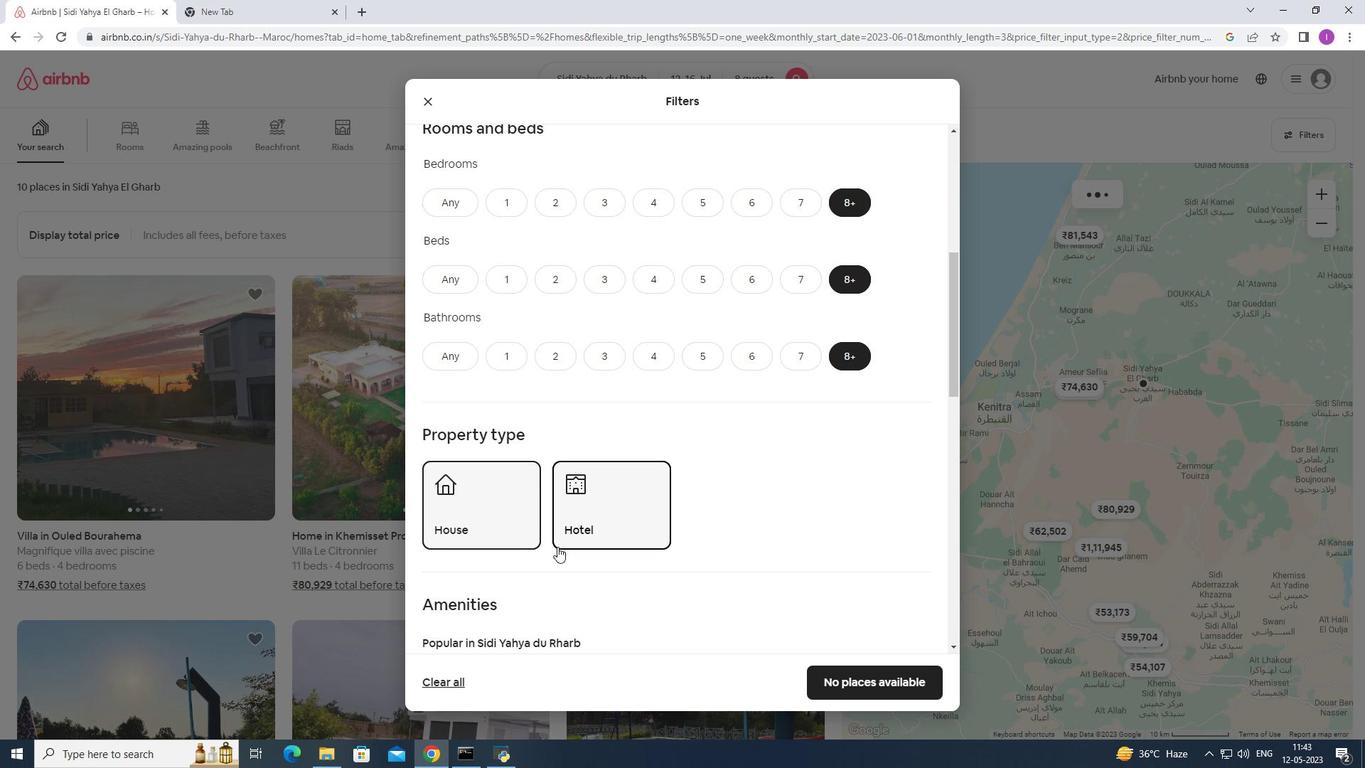 
Action: Mouse scrolled (557, 546) with delta (0, 0)
Screenshot: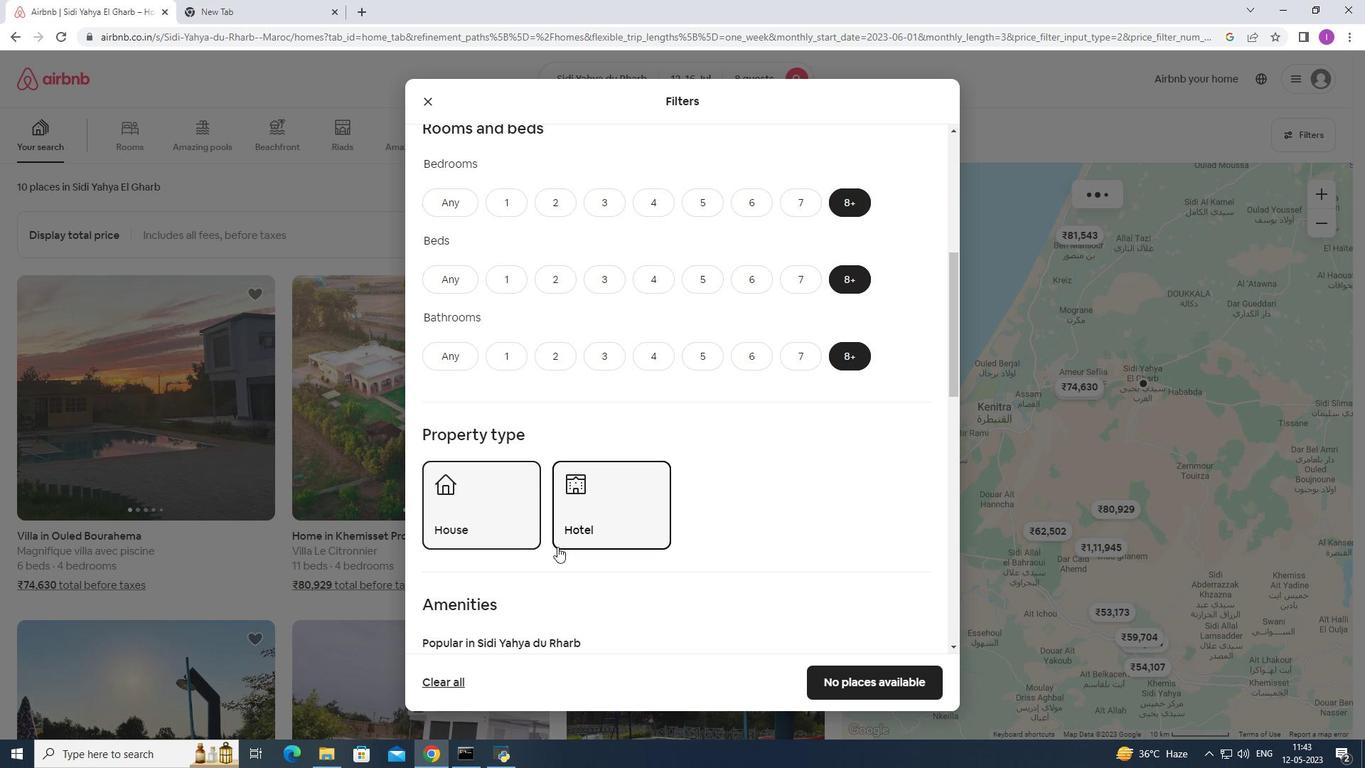 
Action: Mouse scrolled (557, 546) with delta (0, 0)
Screenshot: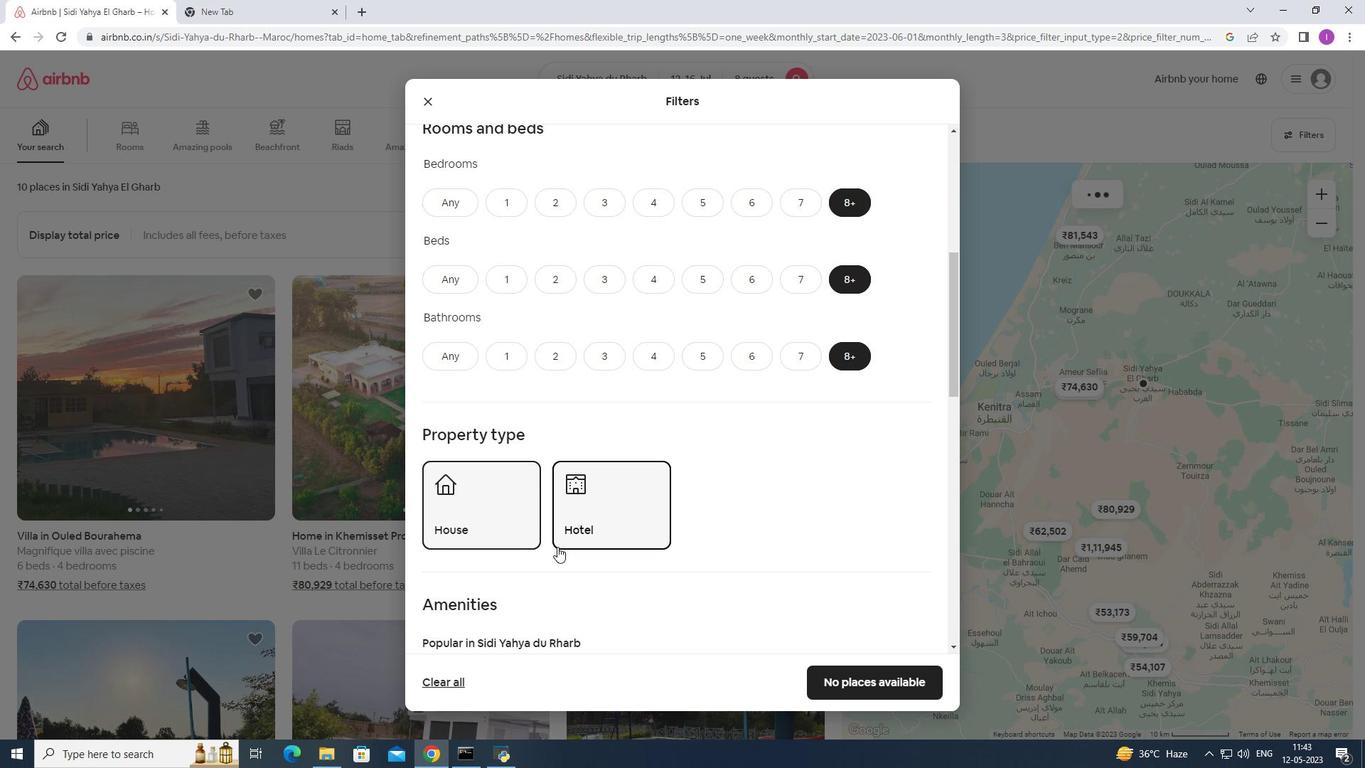
Action: Mouse scrolled (557, 546) with delta (0, 0)
Screenshot: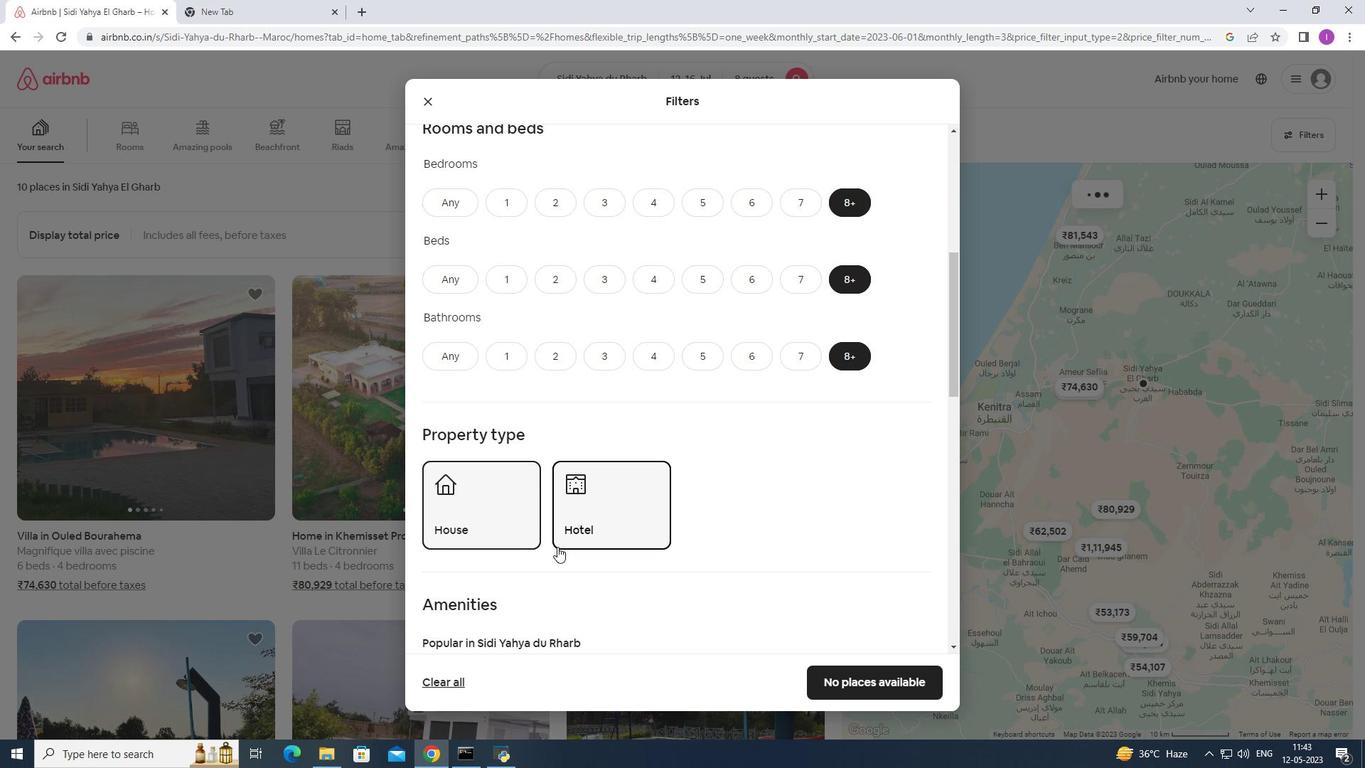 
Action: Mouse moved to (438, 427)
Screenshot: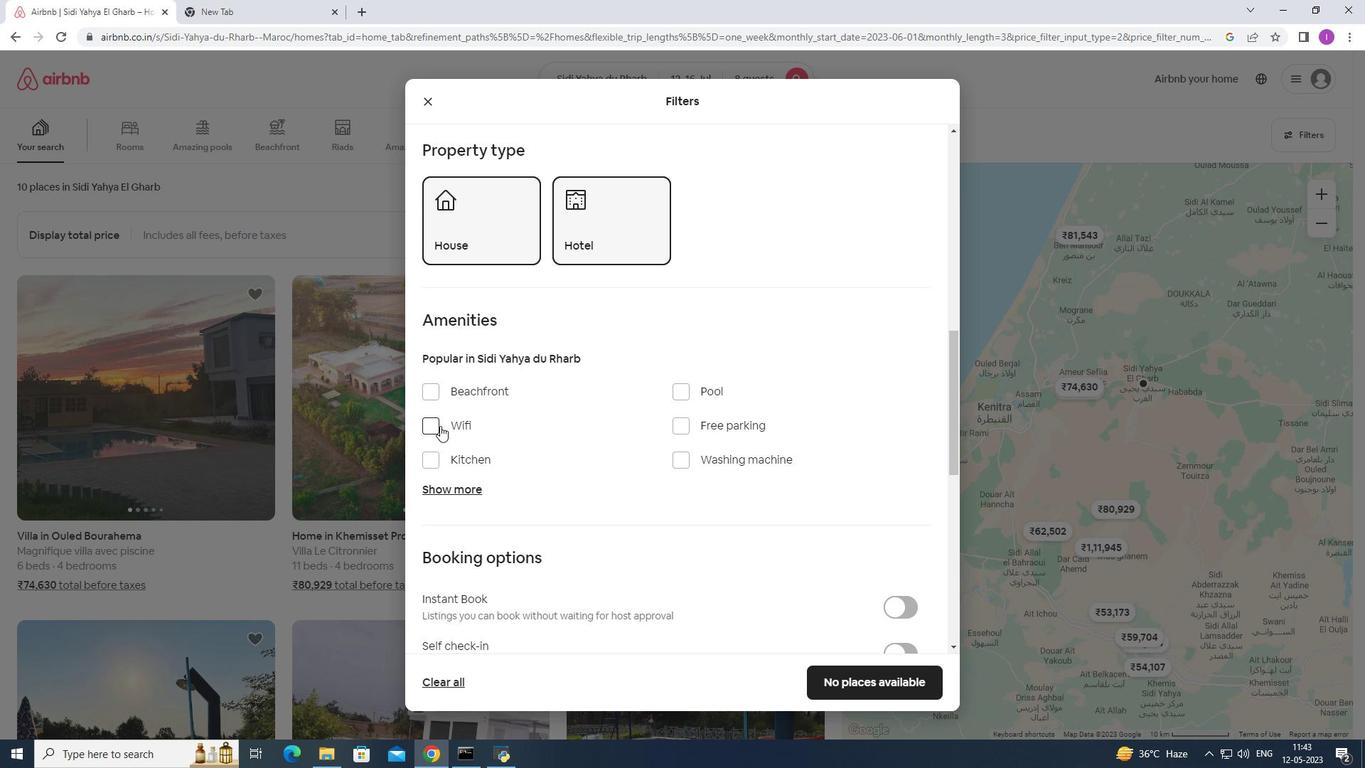 
Action: Mouse pressed left at (438, 427)
Screenshot: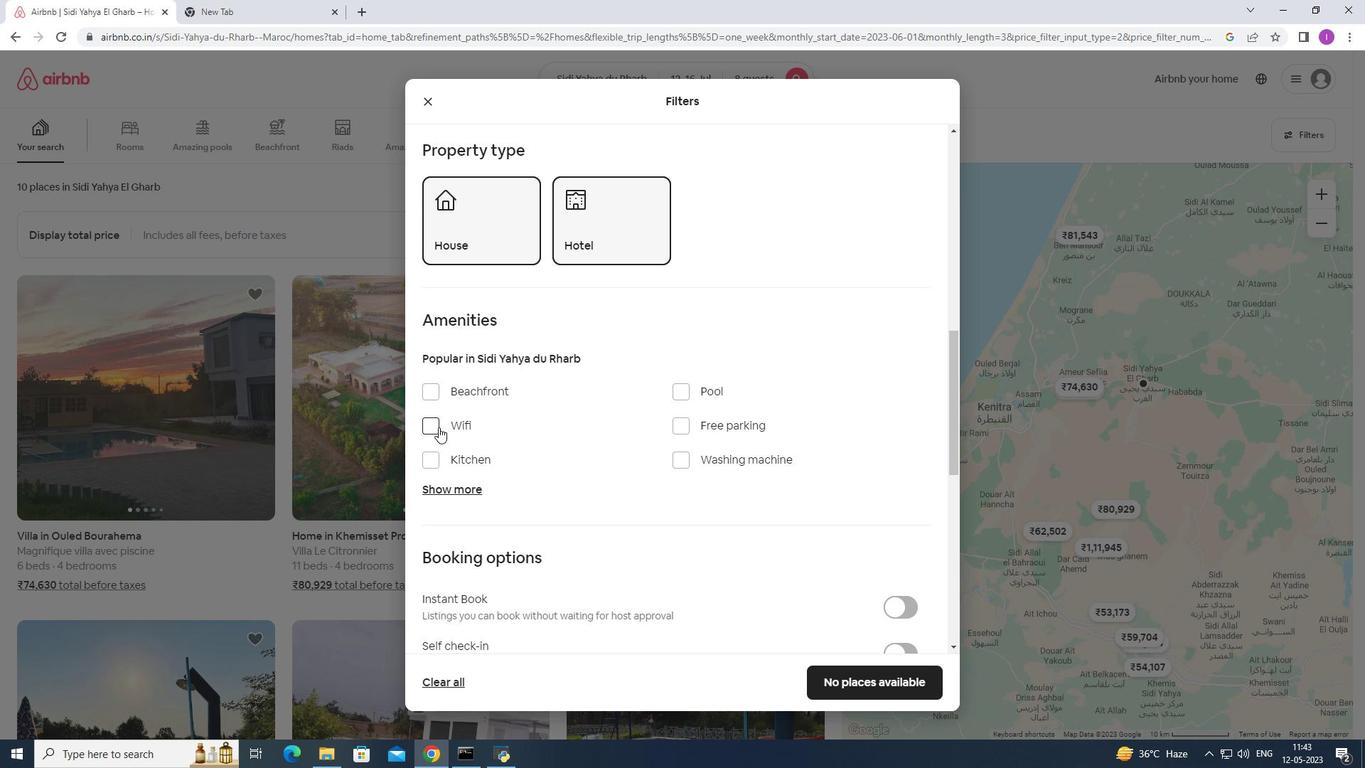 
Action: Mouse moved to (468, 487)
Screenshot: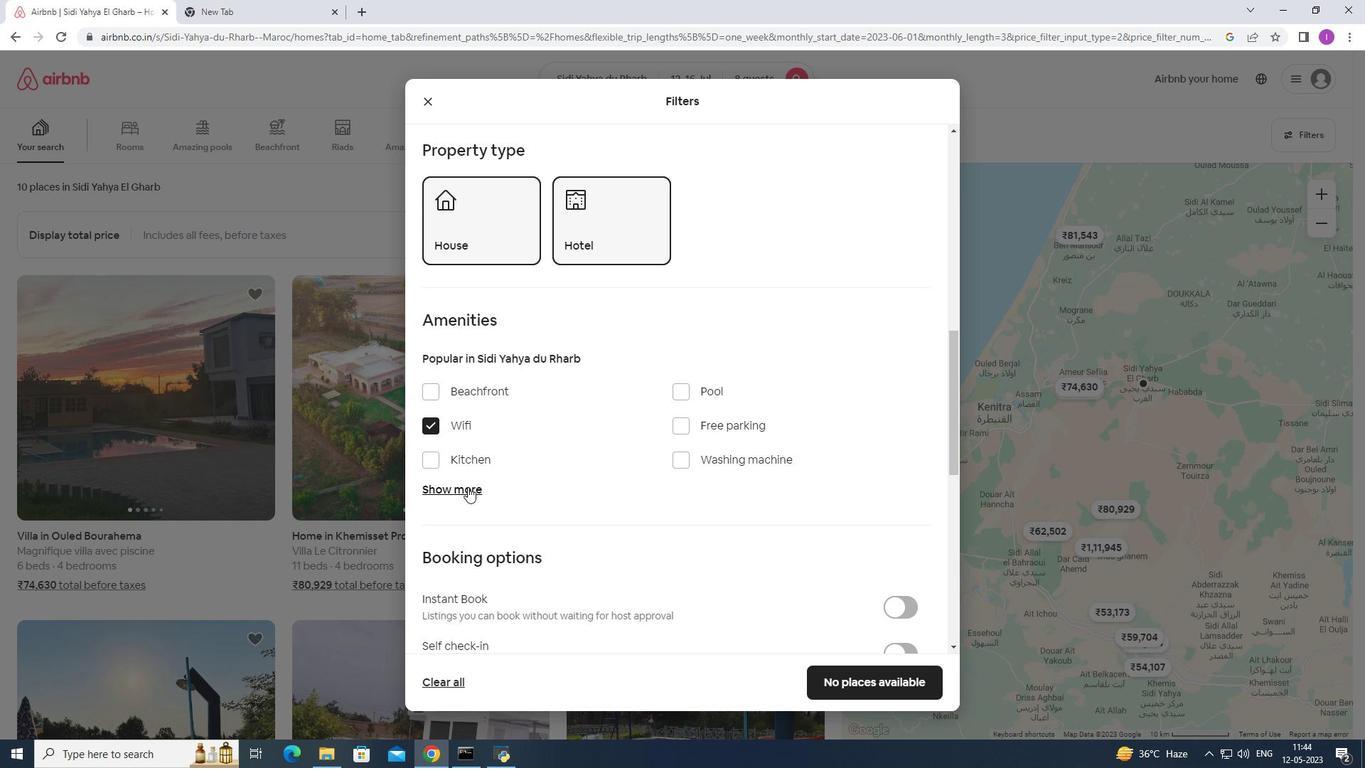 
Action: Mouse pressed left at (468, 487)
Screenshot: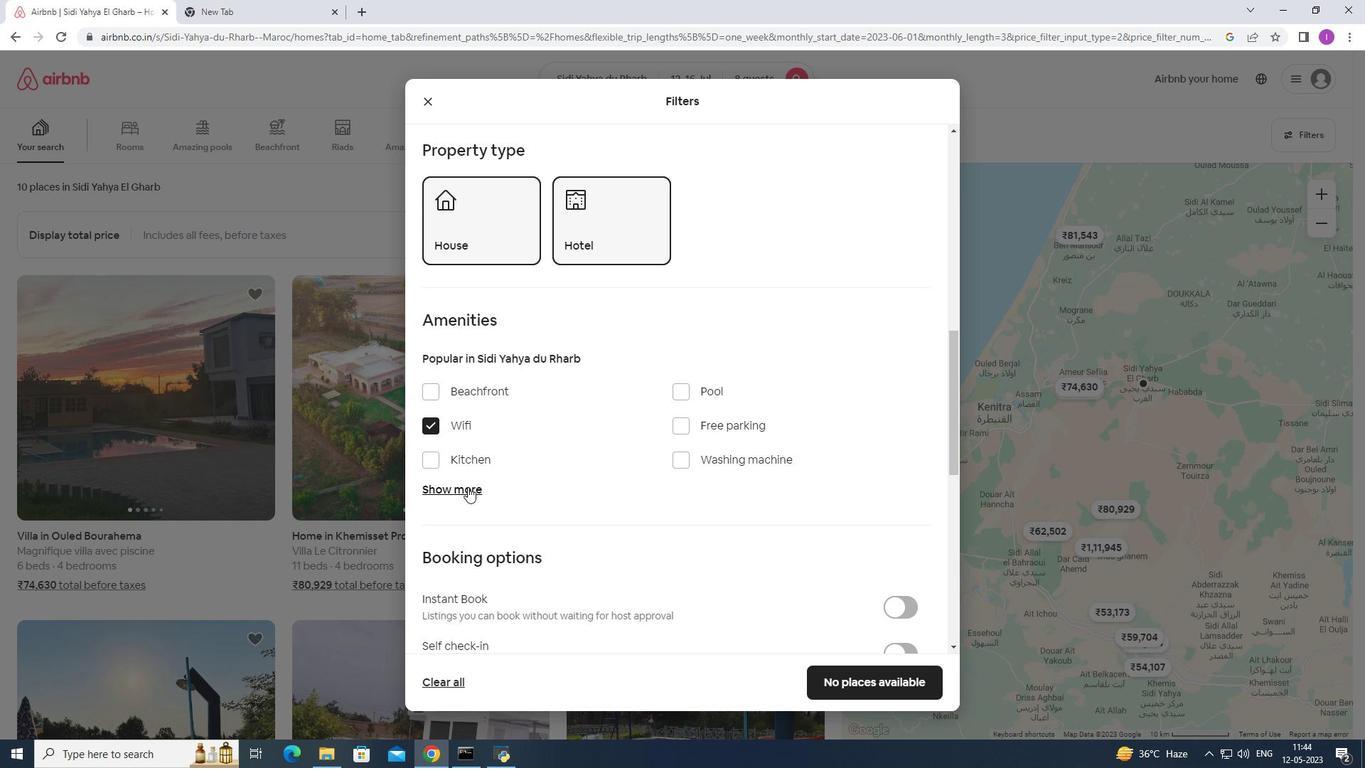 
Action: Mouse moved to (684, 423)
Screenshot: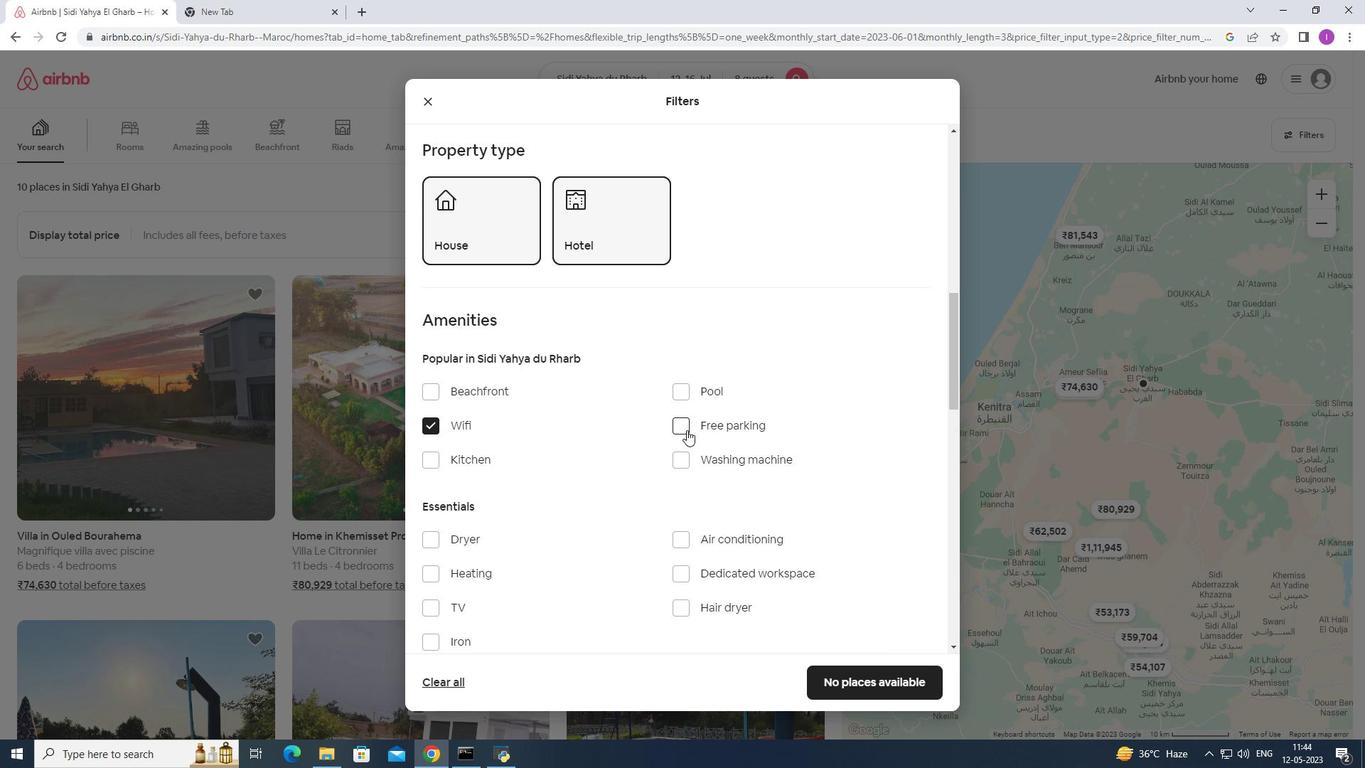 
Action: Mouse pressed left at (684, 423)
Screenshot: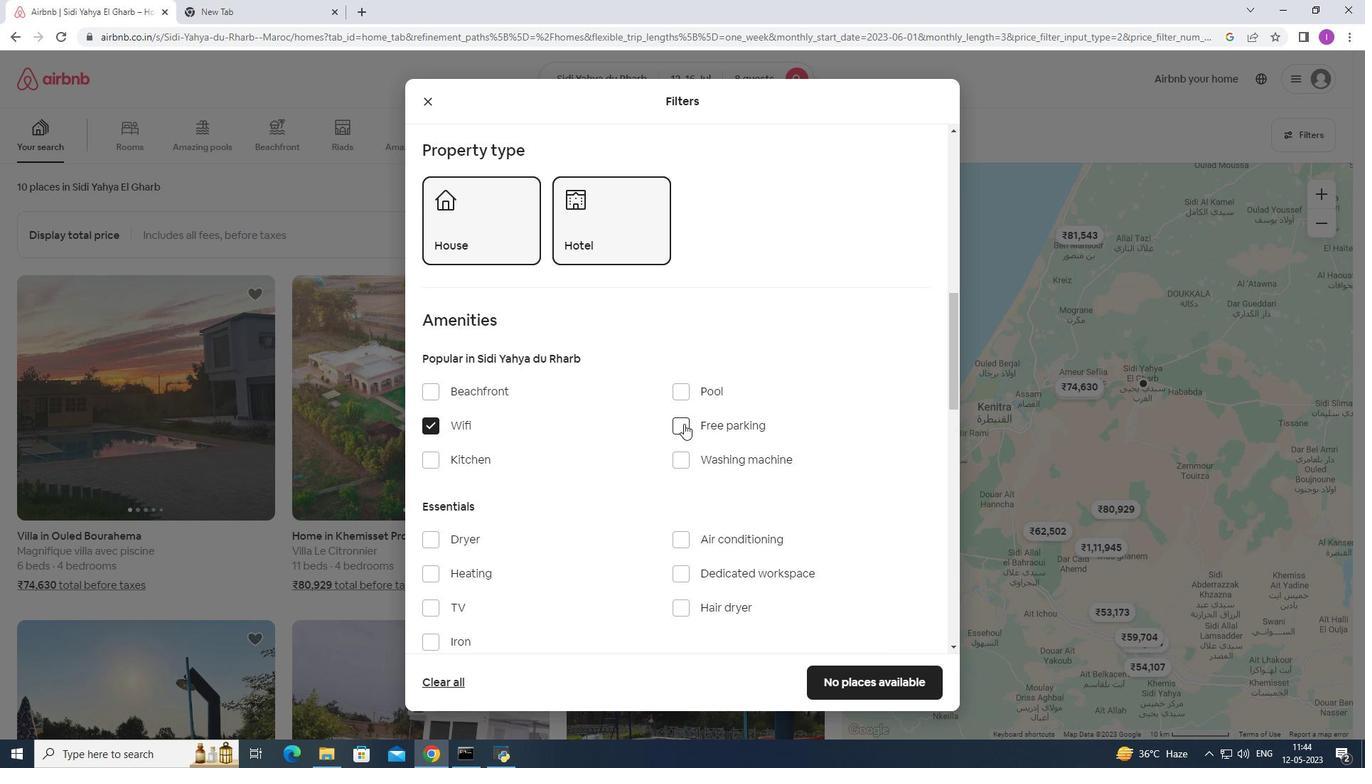 
Action: Mouse moved to (433, 606)
Screenshot: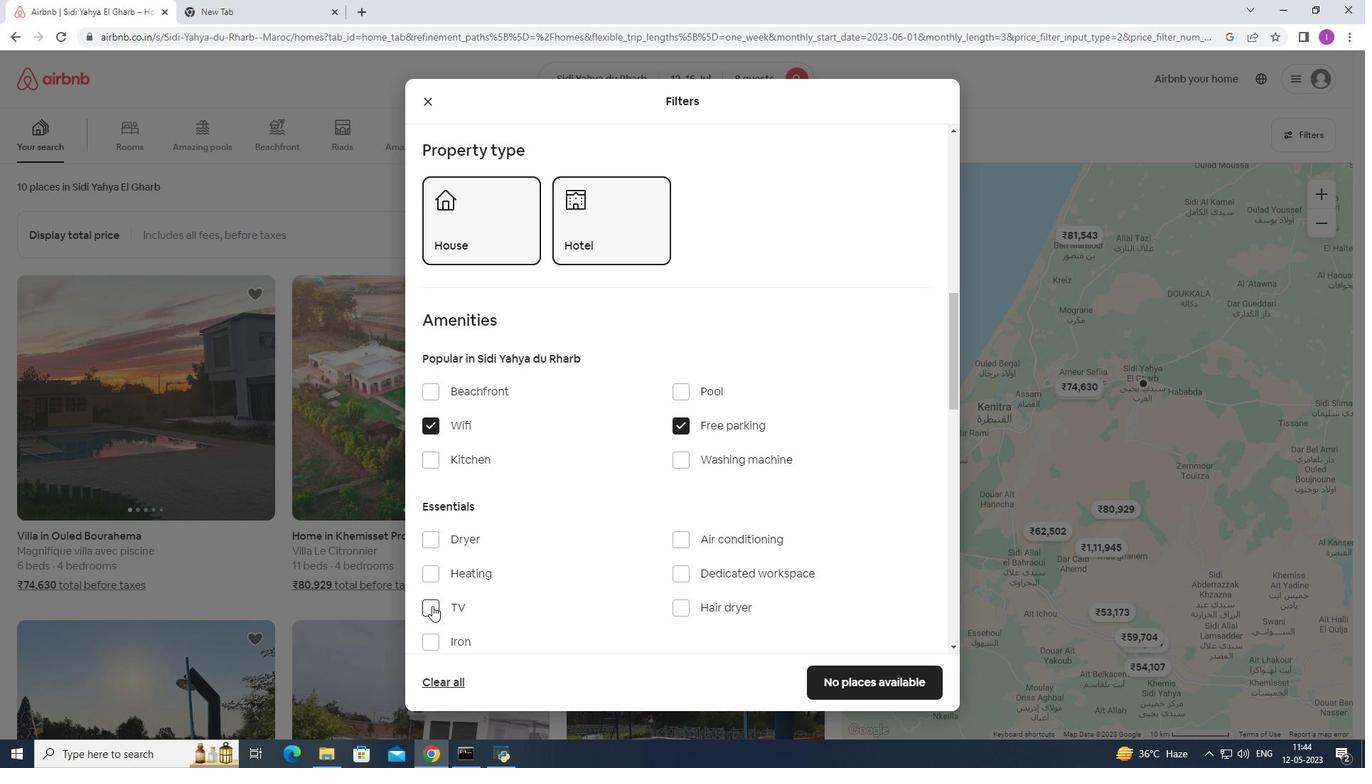 
Action: Mouse pressed left at (433, 606)
Screenshot: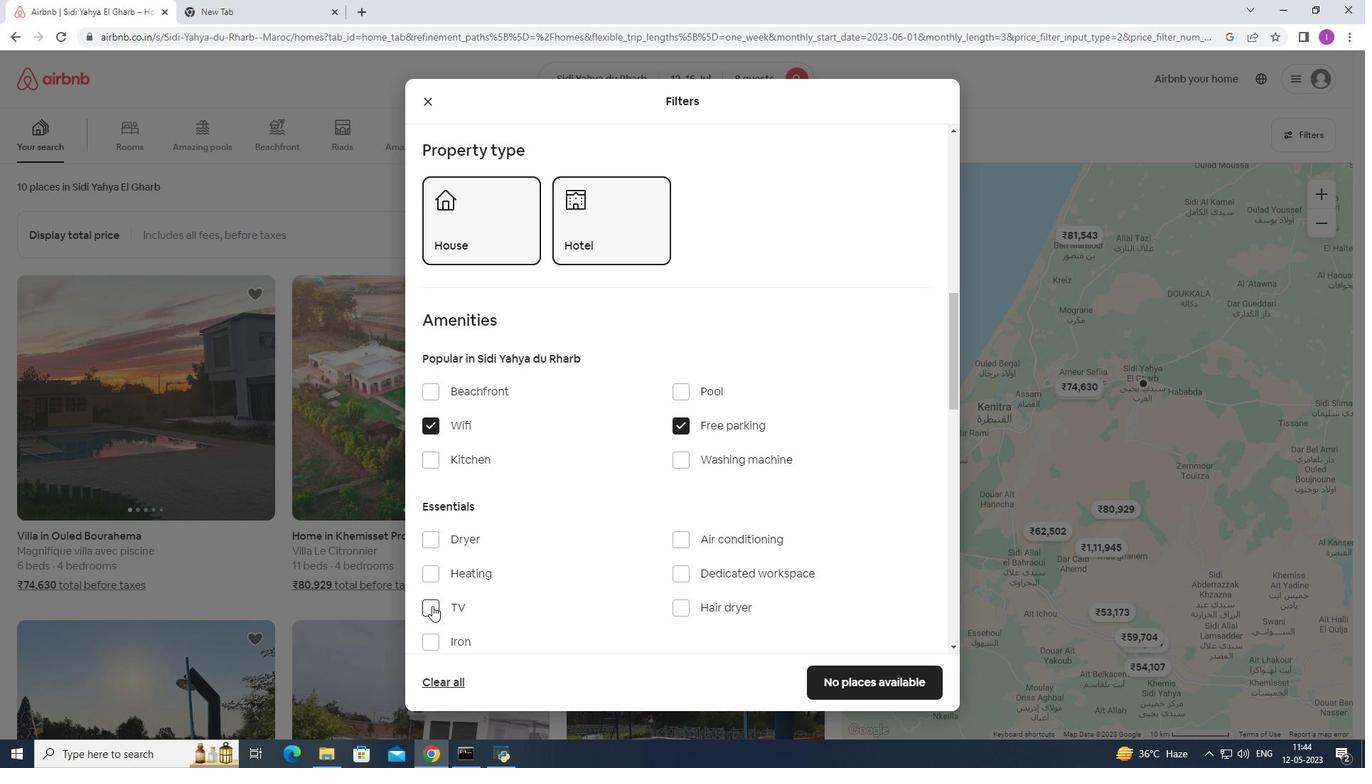 
Action: Mouse moved to (558, 554)
Screenshot: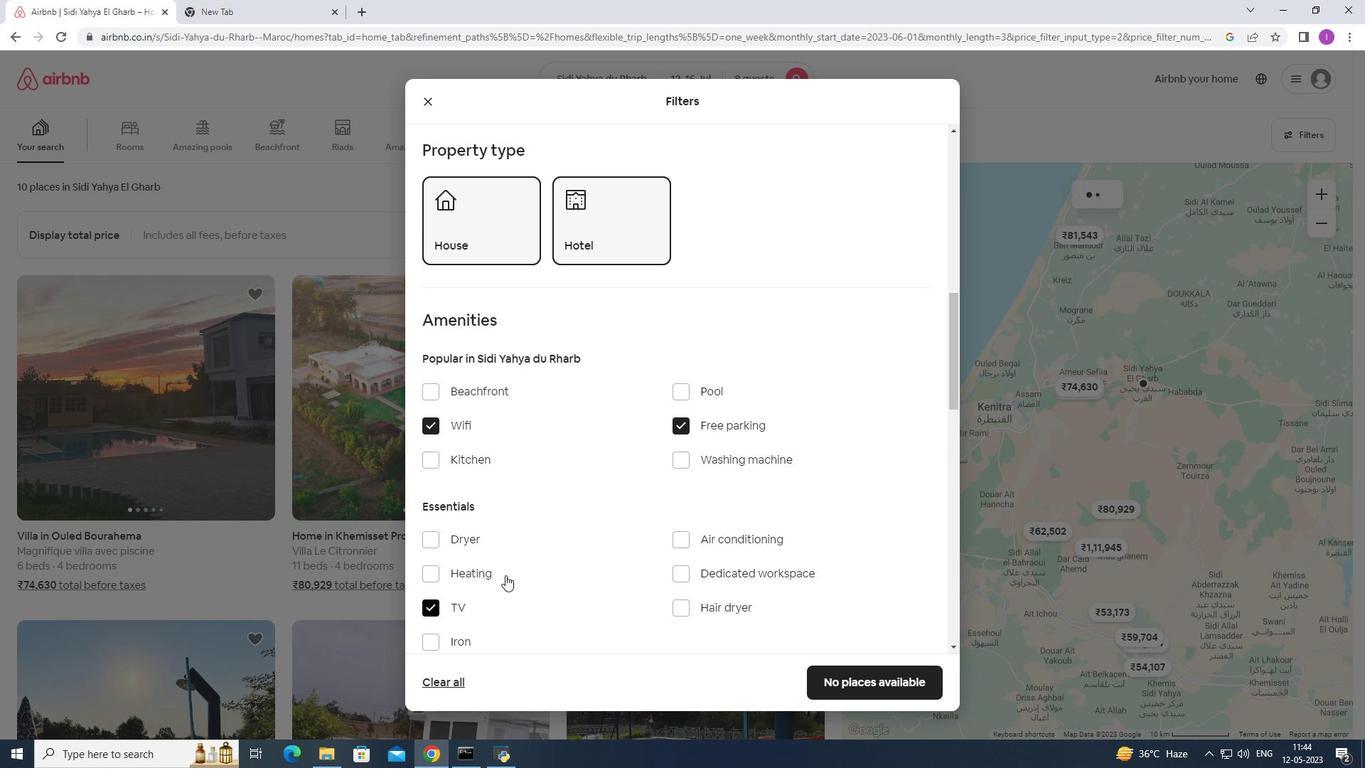 
Action: Mouse scrolled (558, 554) with delta (0, 0)
Screenshot: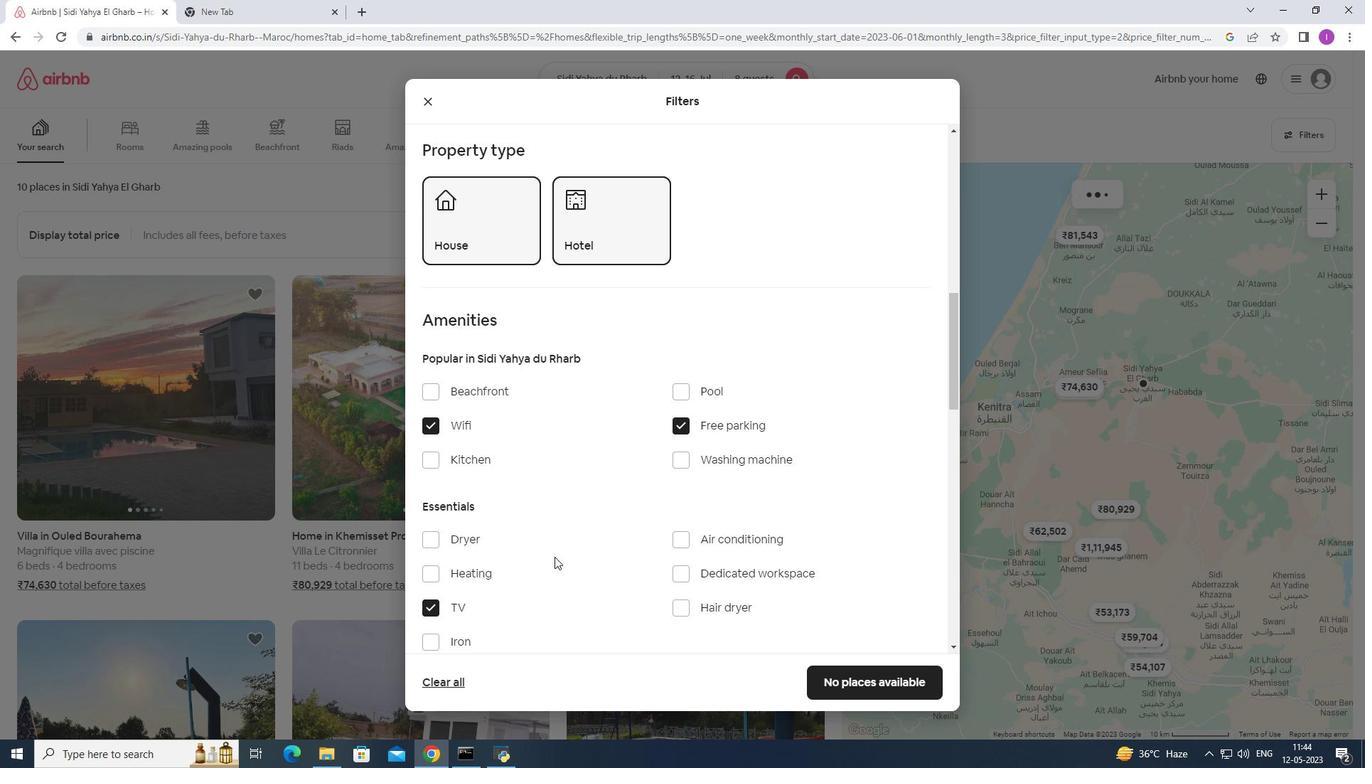 
Action: Mouse scrolled (558, 554) with delta (0, 0)
Screenshot: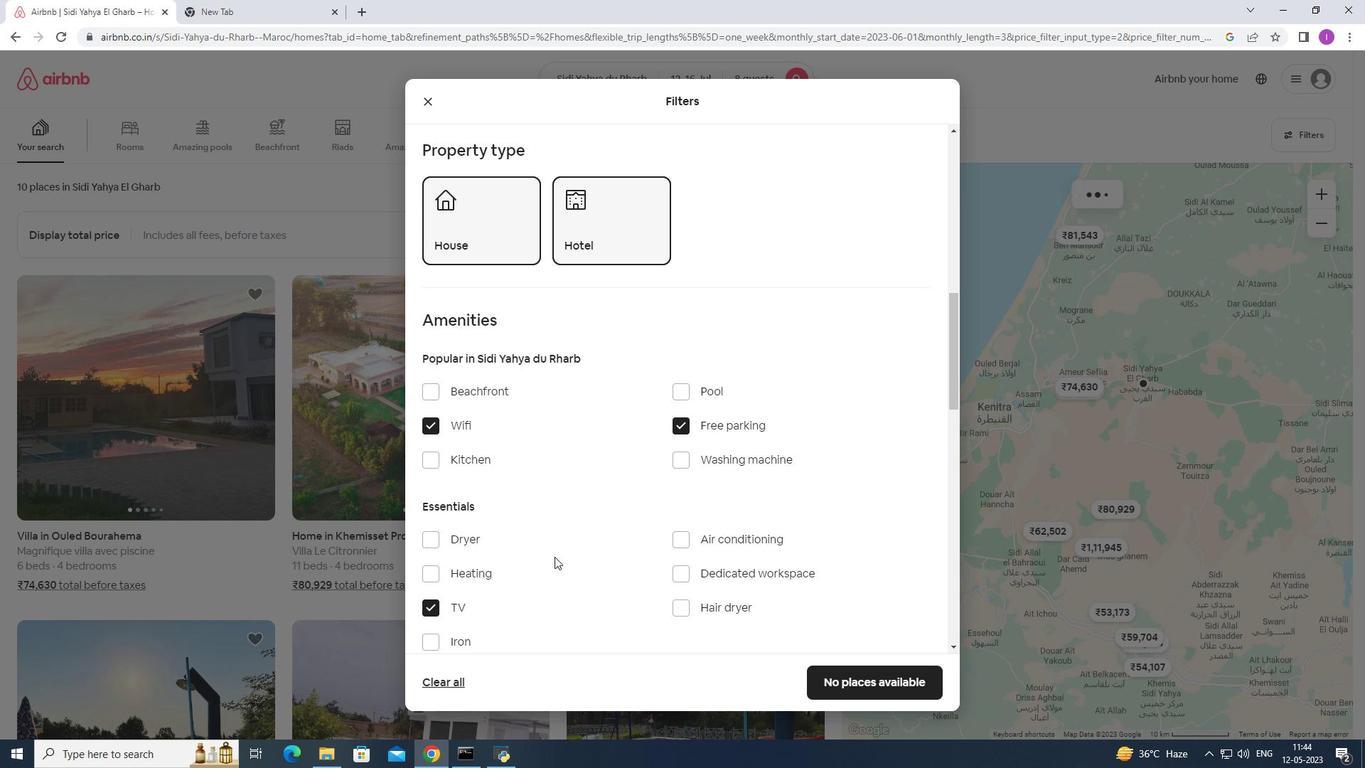 
Action: Mouse scrolled (558, 554) with delta (0, 0)
Screenshot: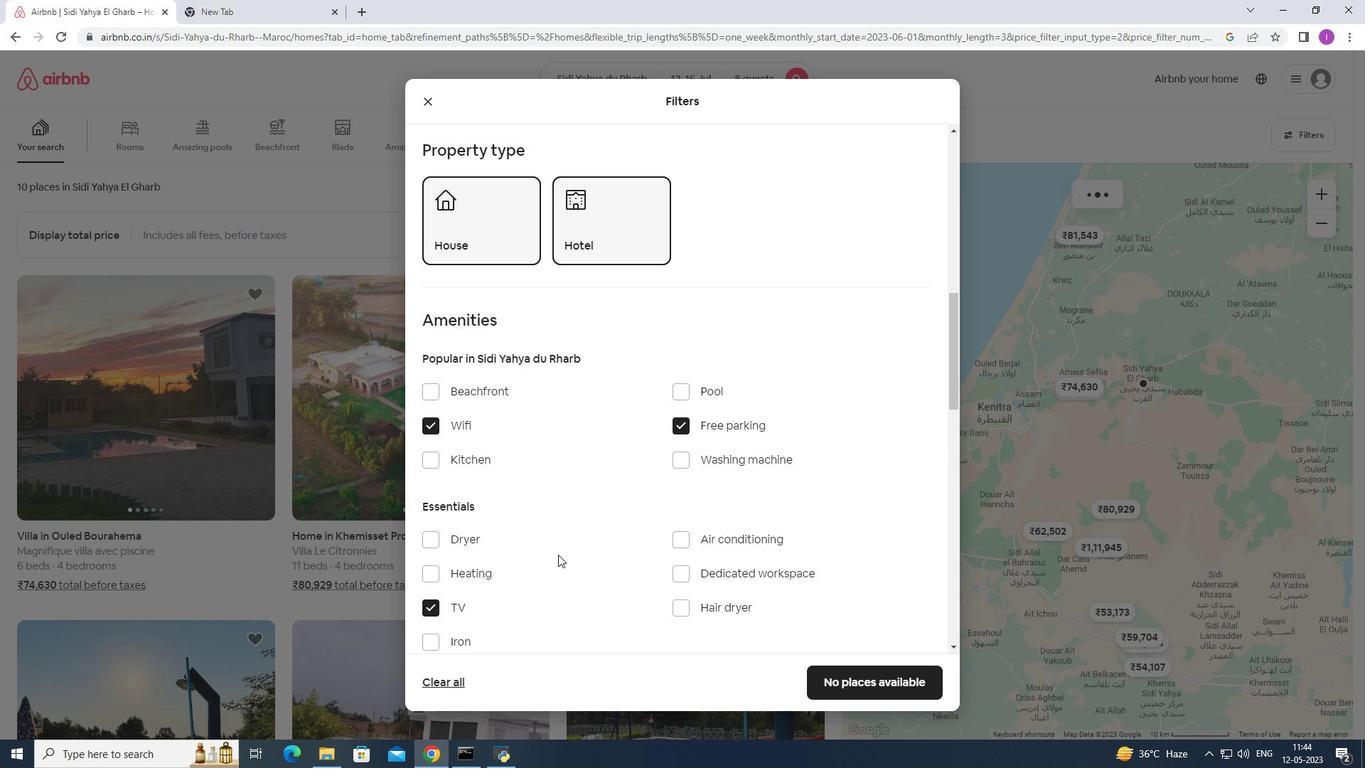 
Action: Mouse scrolled (558, 554) with delta (0, 0)
Screenshot: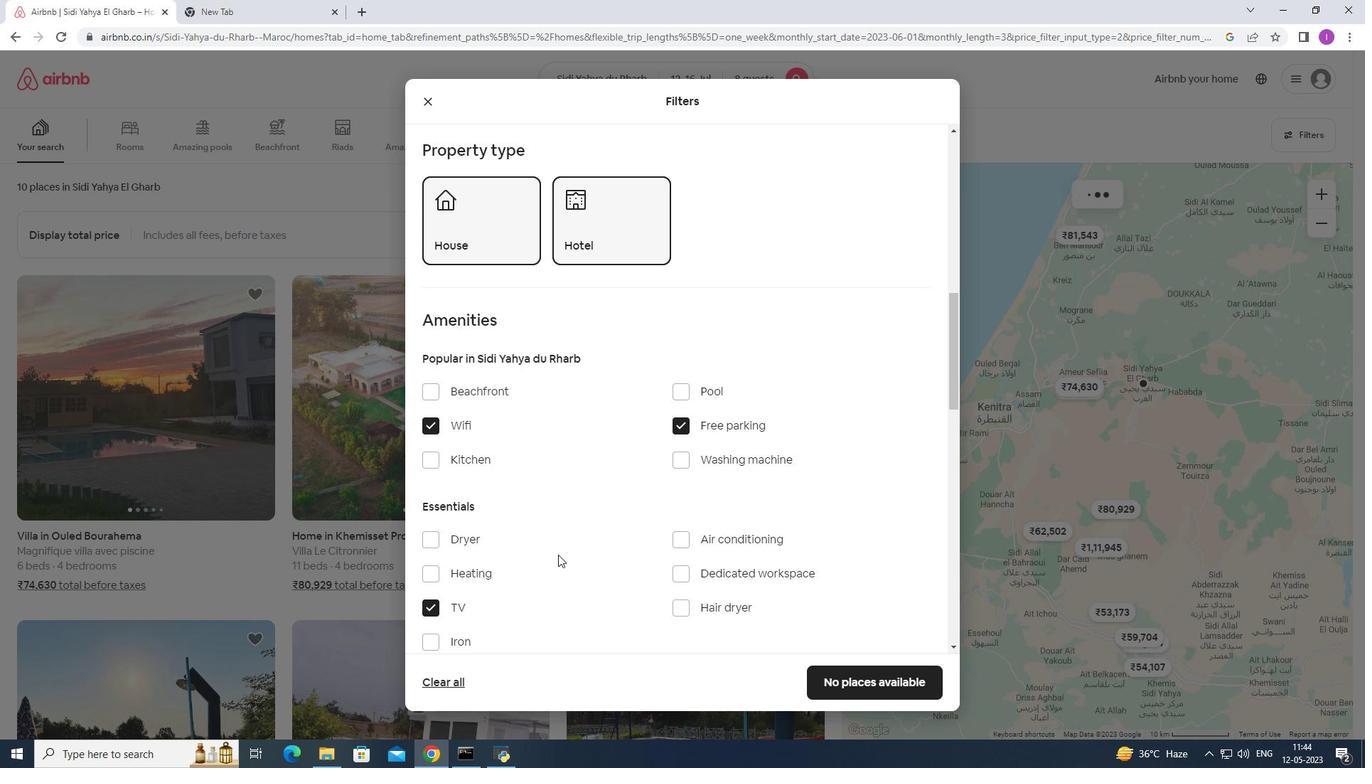 
Action: Mouse moved to (680, 463)
Screenshot: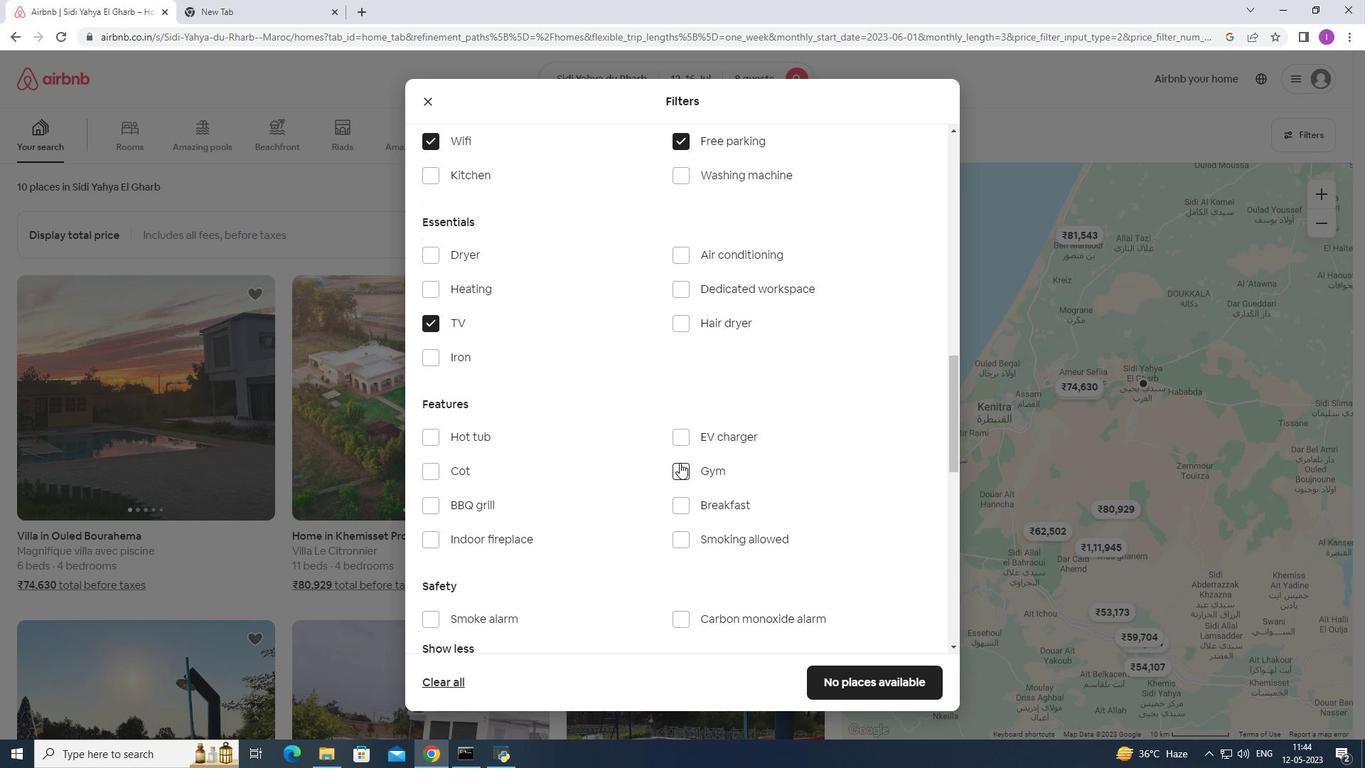 
Action: Mouse pressed left at (680, 463)
Screenshot: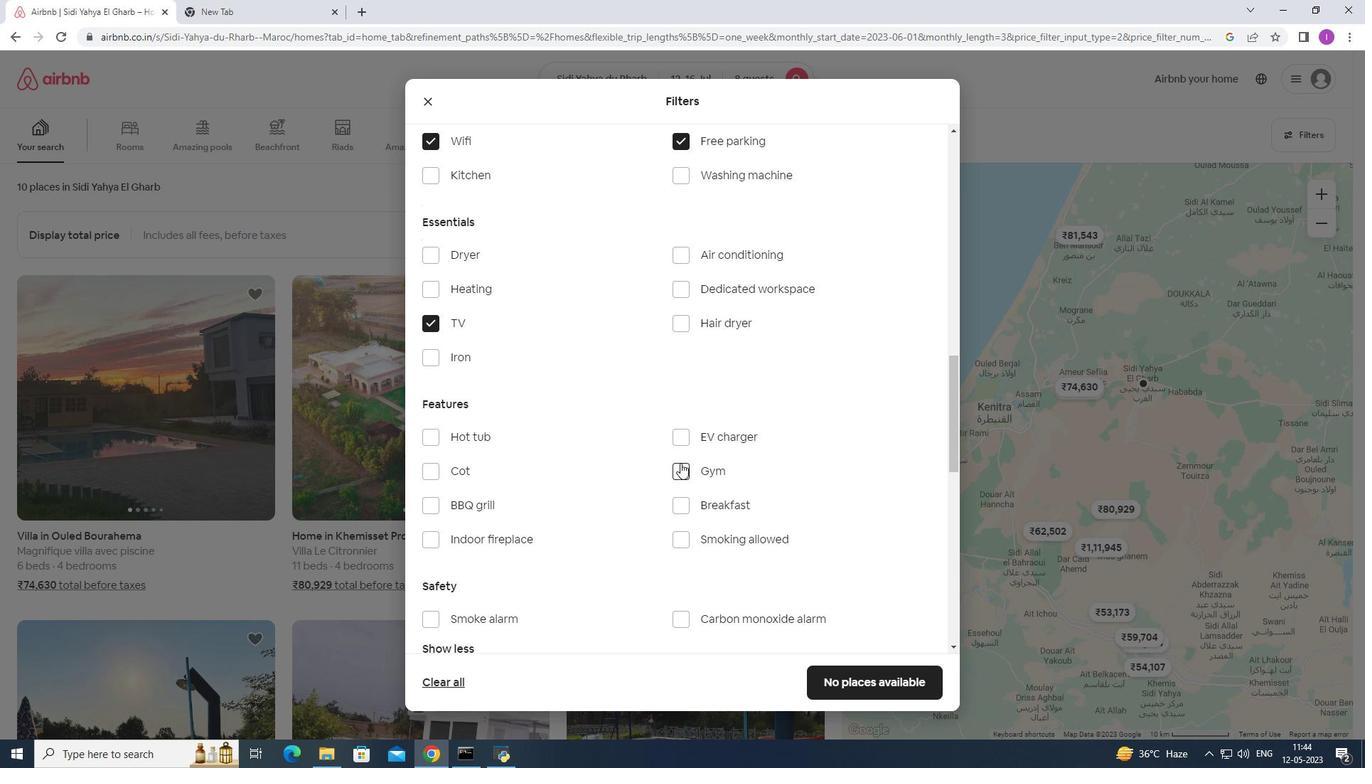 
Action: Mouse moved to (681, 507)
Screenshot: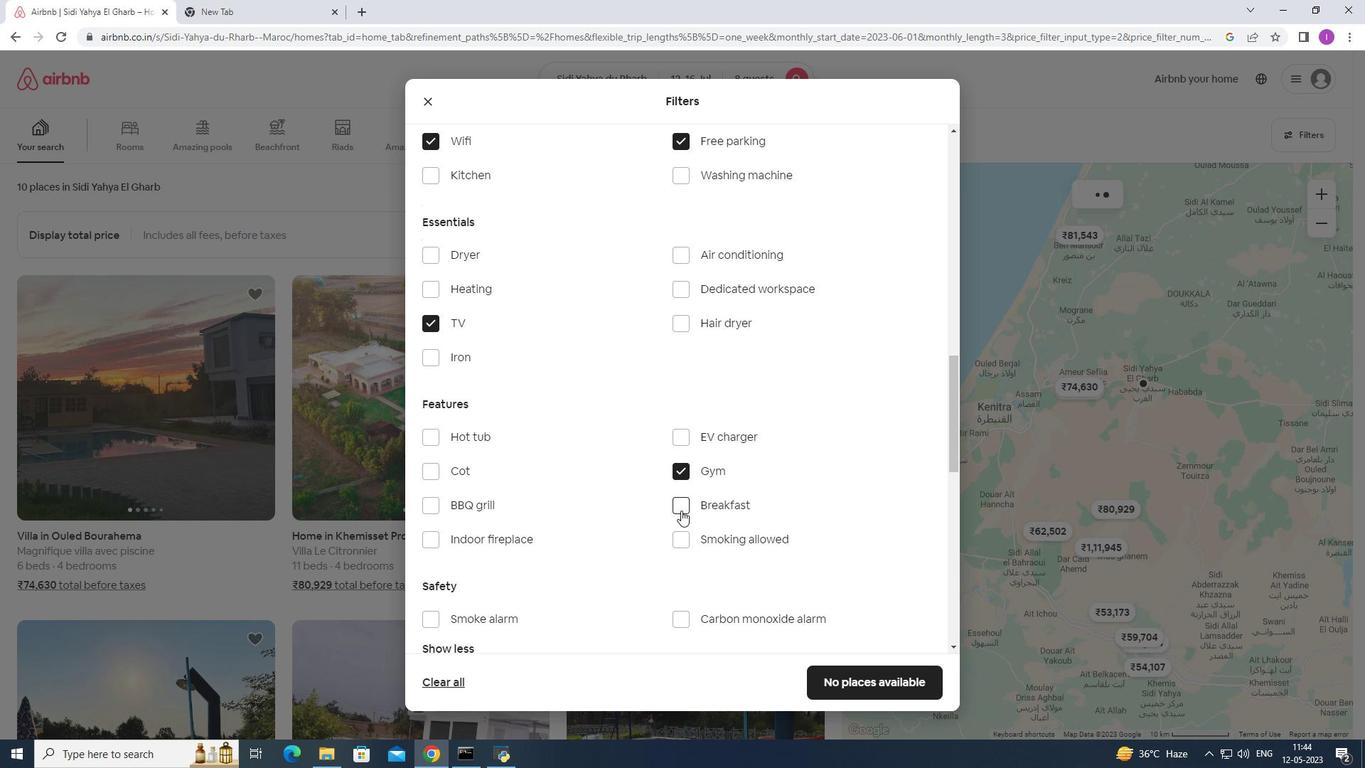 
Action: Mouse pressed left at (681, 507)
Screenshot: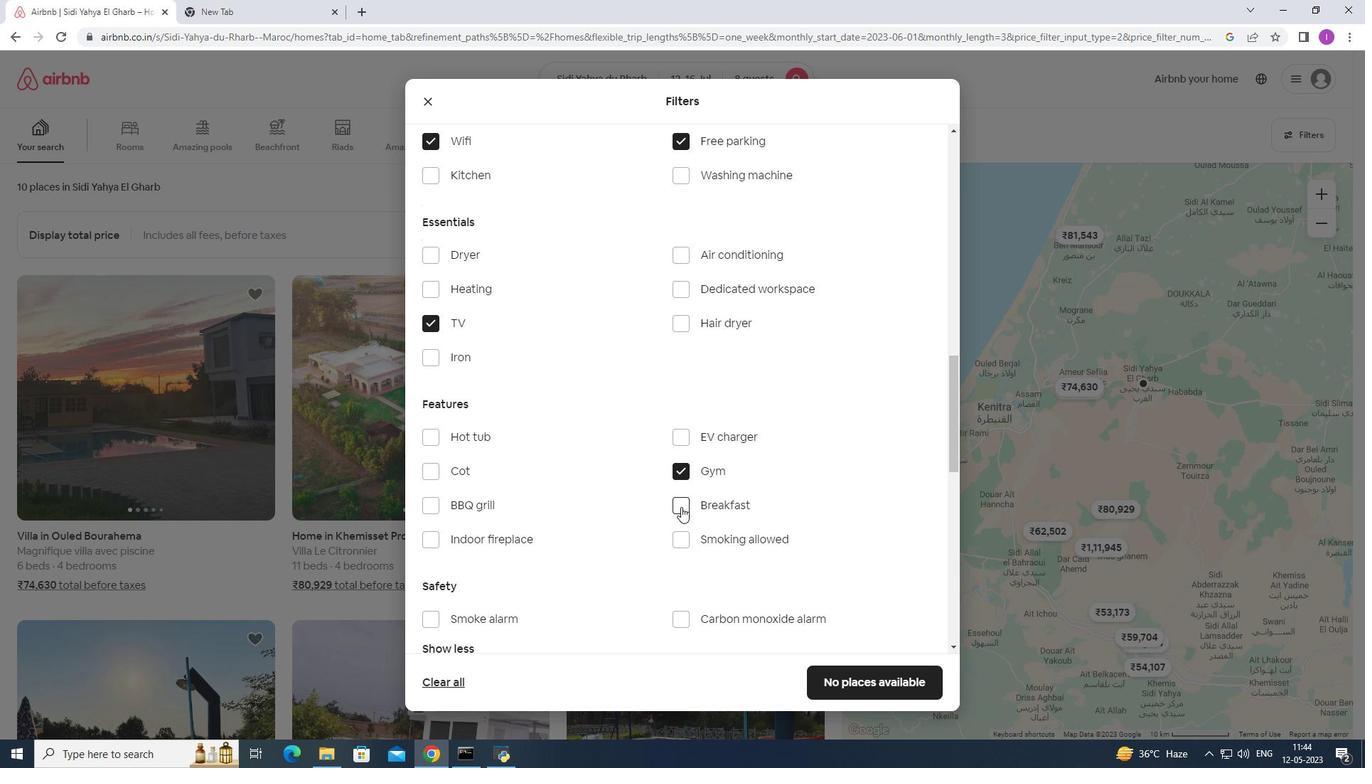 
Action: Mouse moved to (584, 562)
Screenshot: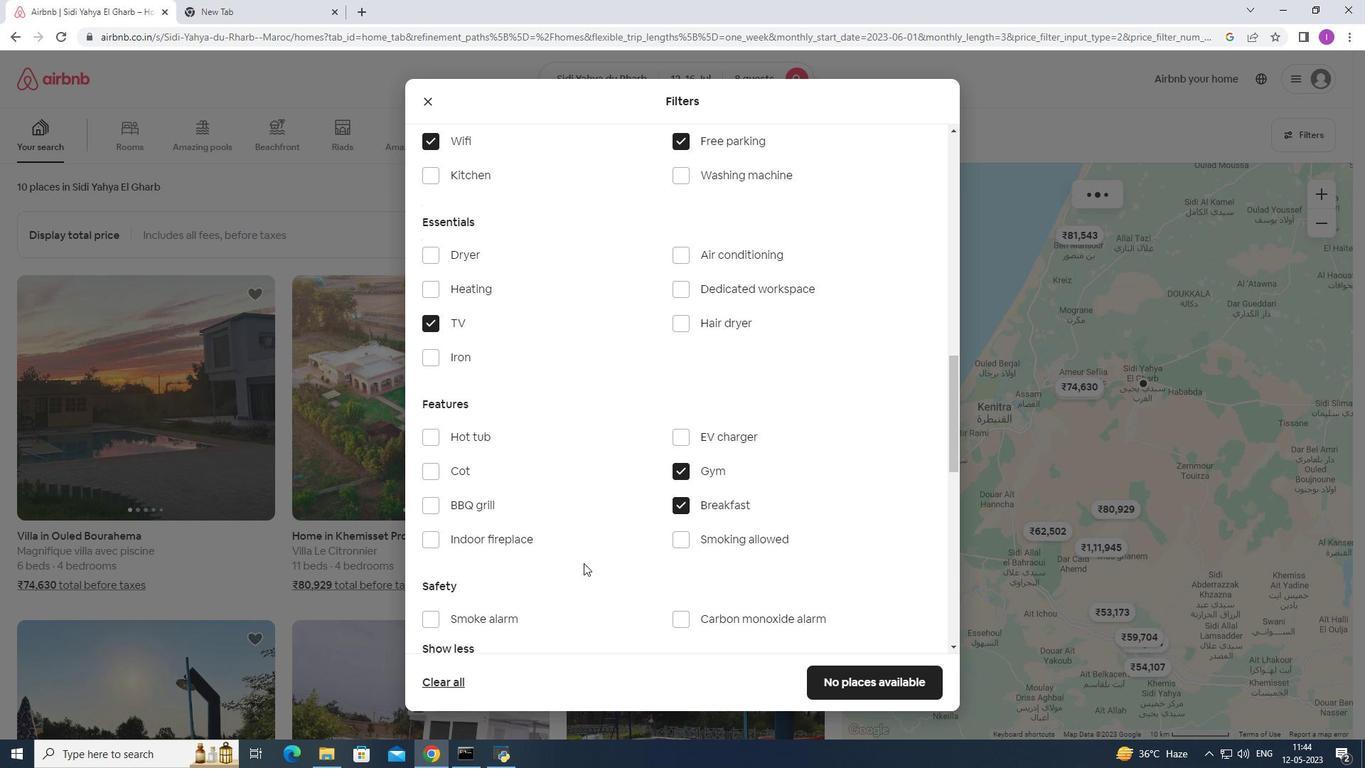 
Action: Mouse scrolled (584, 561) with delta (0, 0)
Screenshot: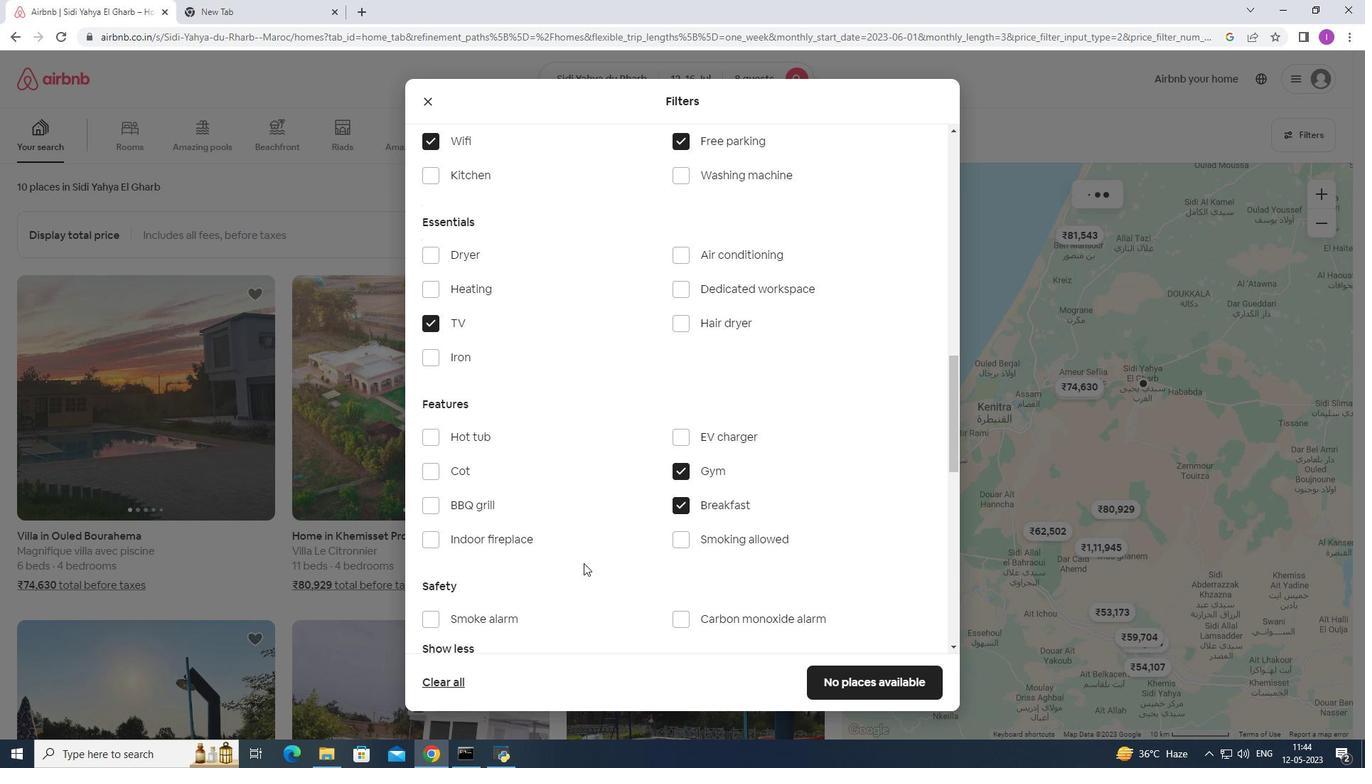 
Action: Mouse scrolled (584, 561) with delta (0, 0)
Screenshot: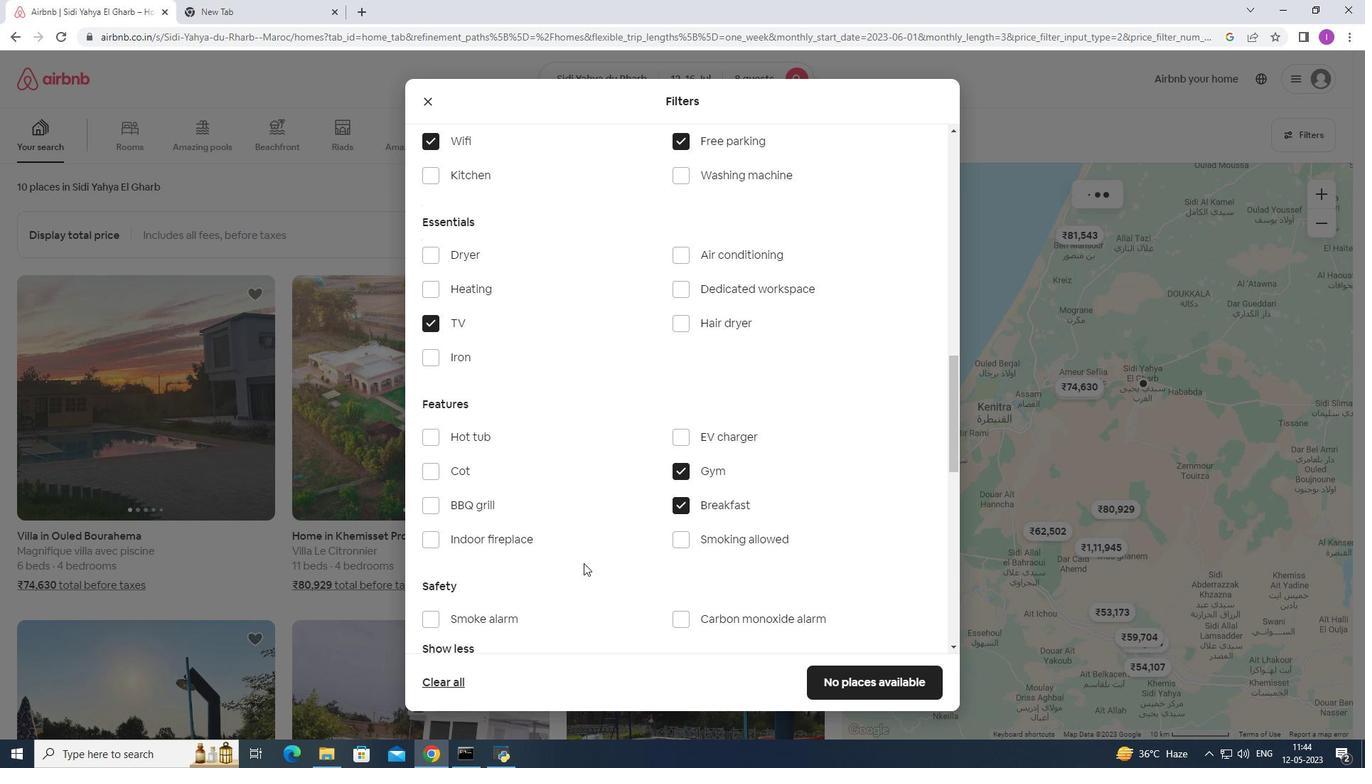
Action: Mouse scrolled (584, 561) with delta (0, 0)
Screenshot: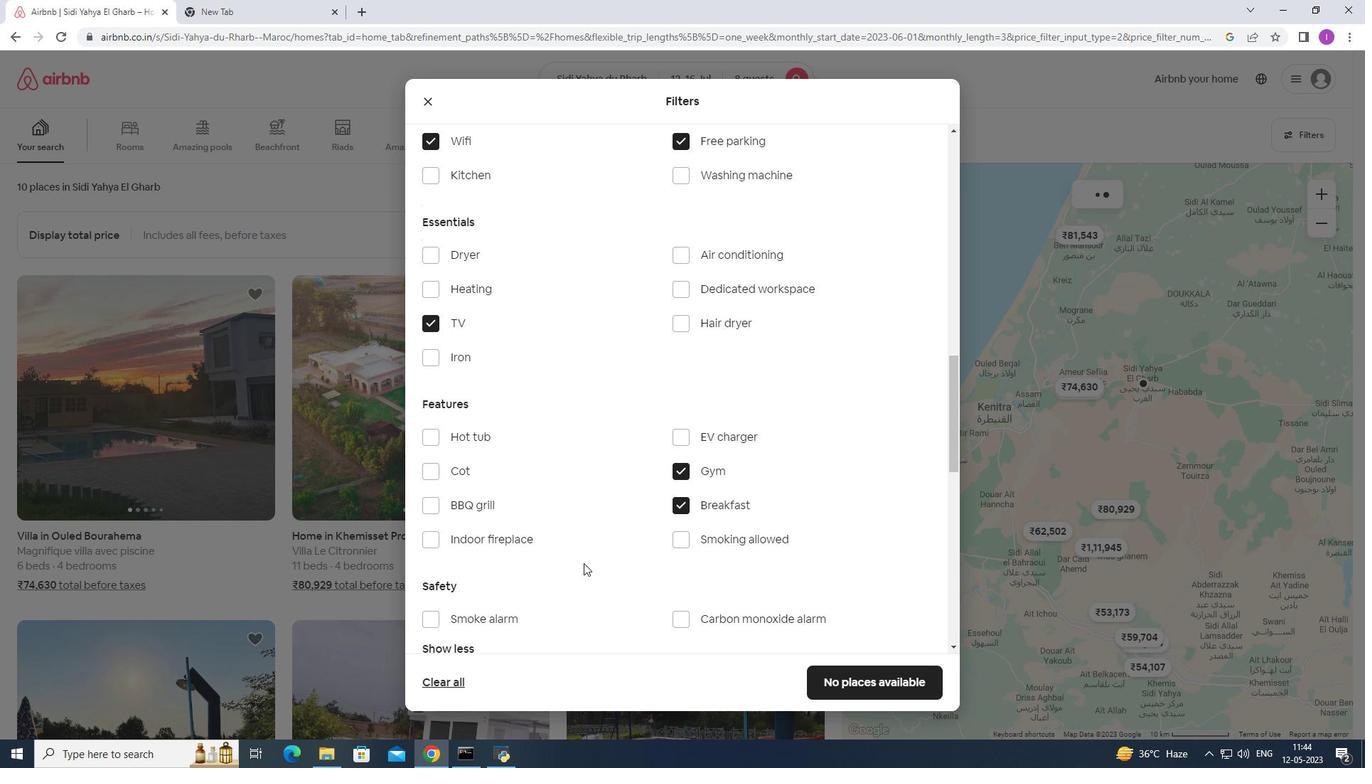 
Action: Mouse scrolled (584, 561) with delta (0, 0)
Screenshot: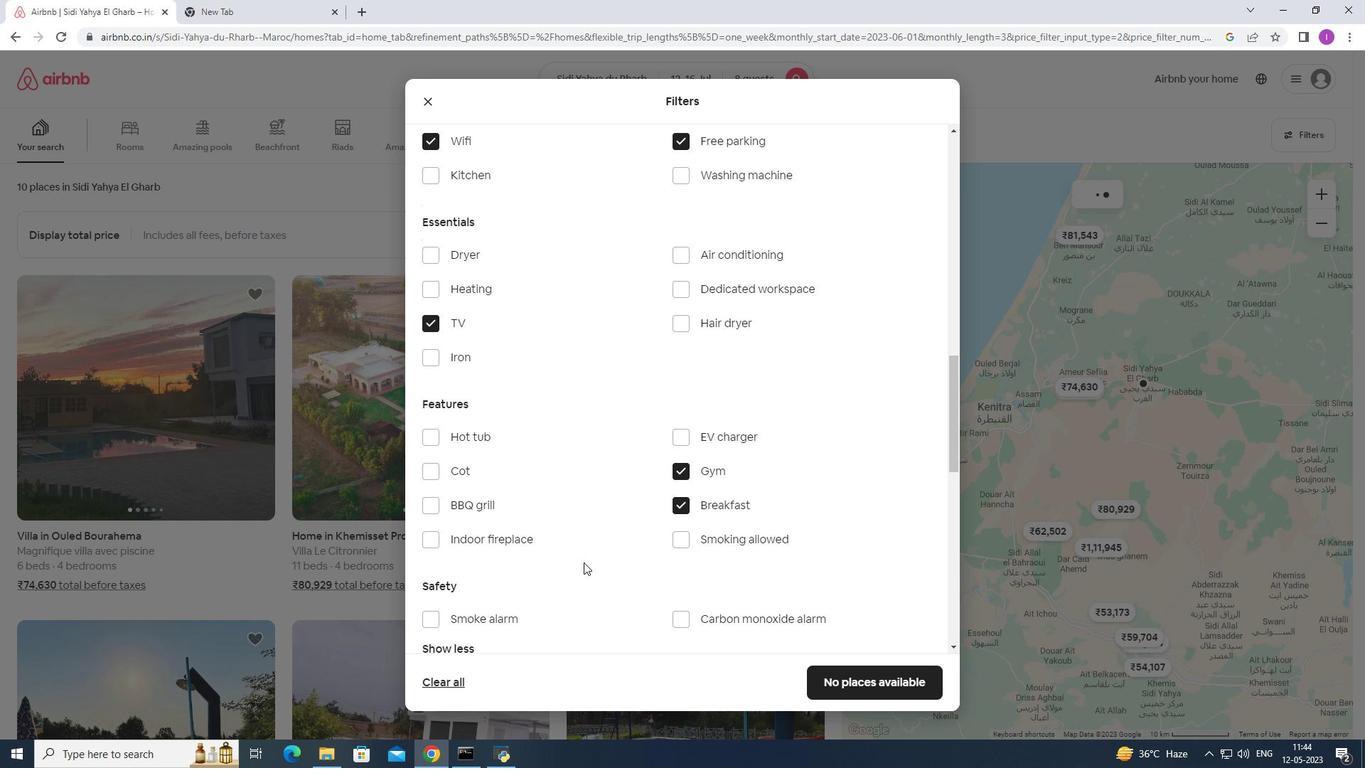 
Action: Mouse scrolled (584, 561) with delta (0, 0)
Screenshot: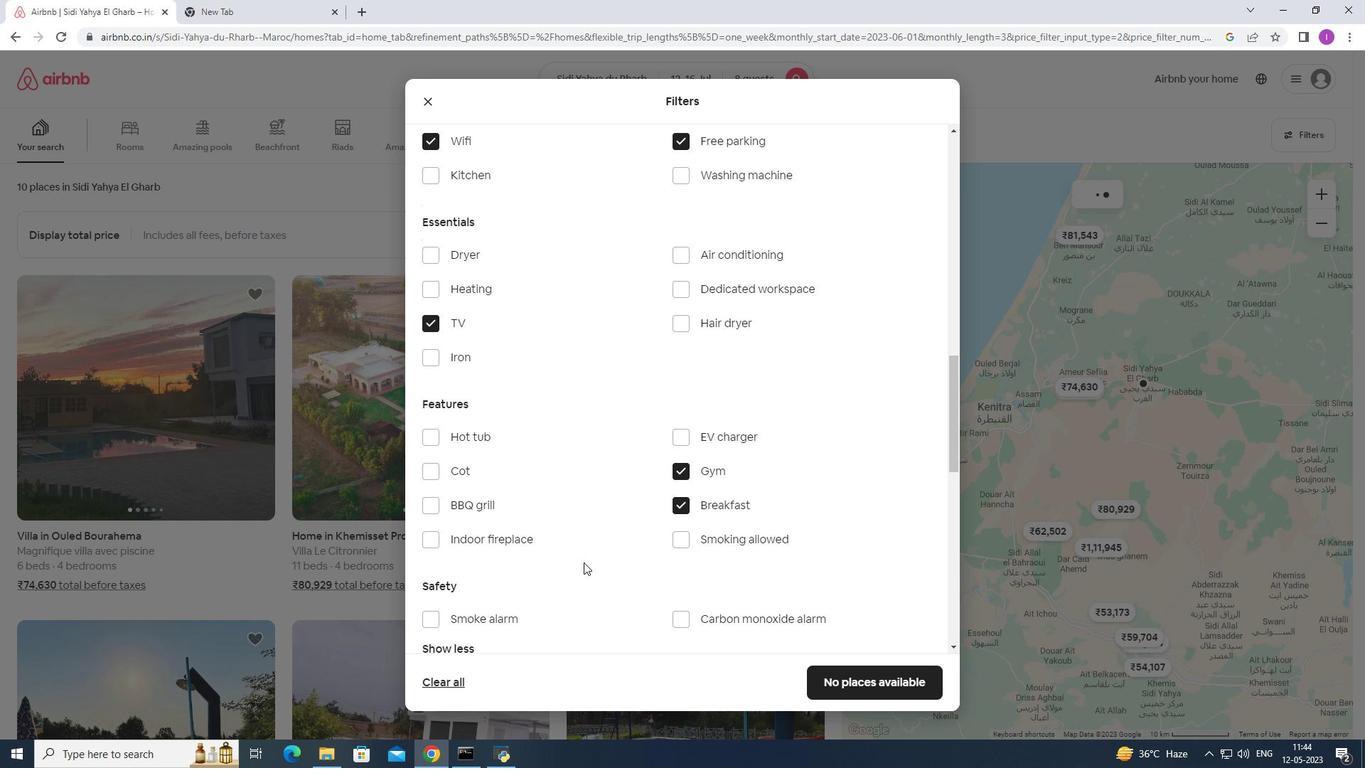 
Action: Mouse moved to (908, 462)
Screenshot: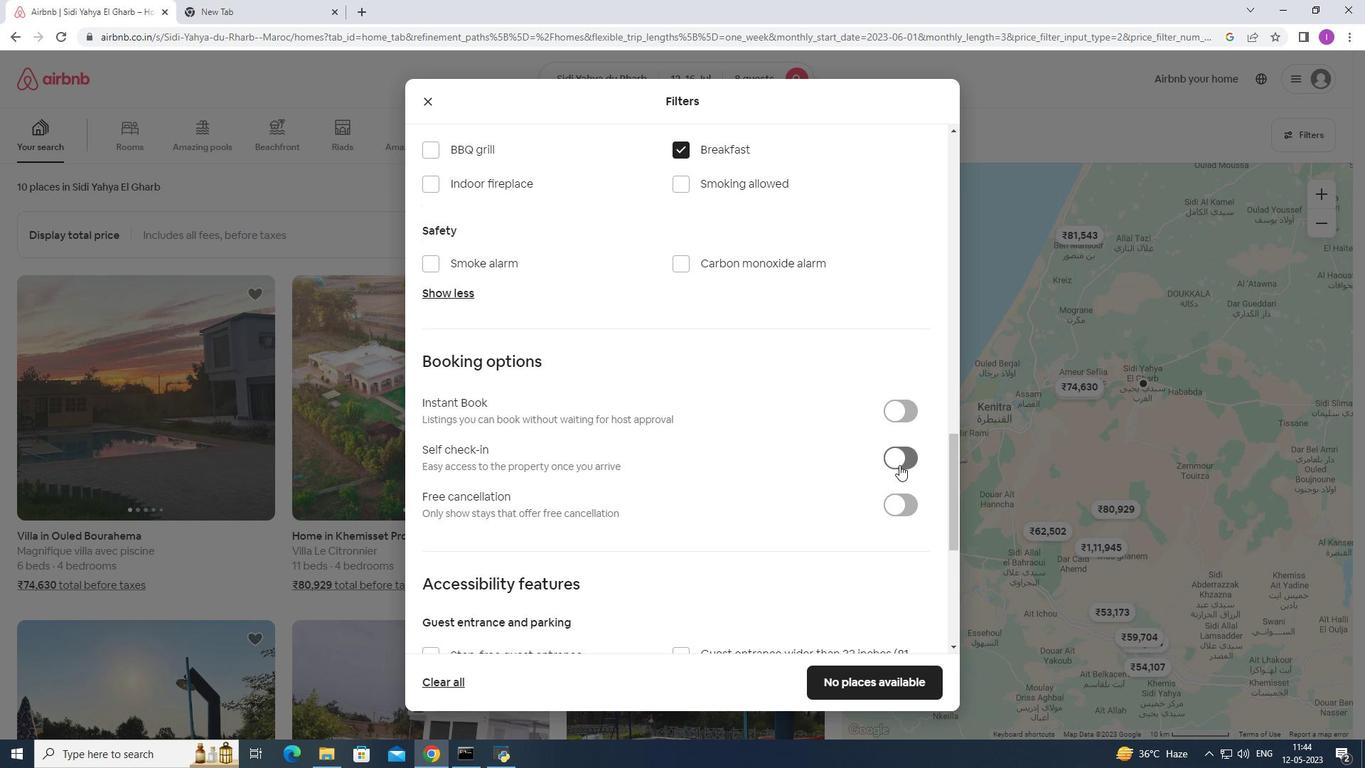 
Action: Mouse pressed left at (908, 462)
Screenshot: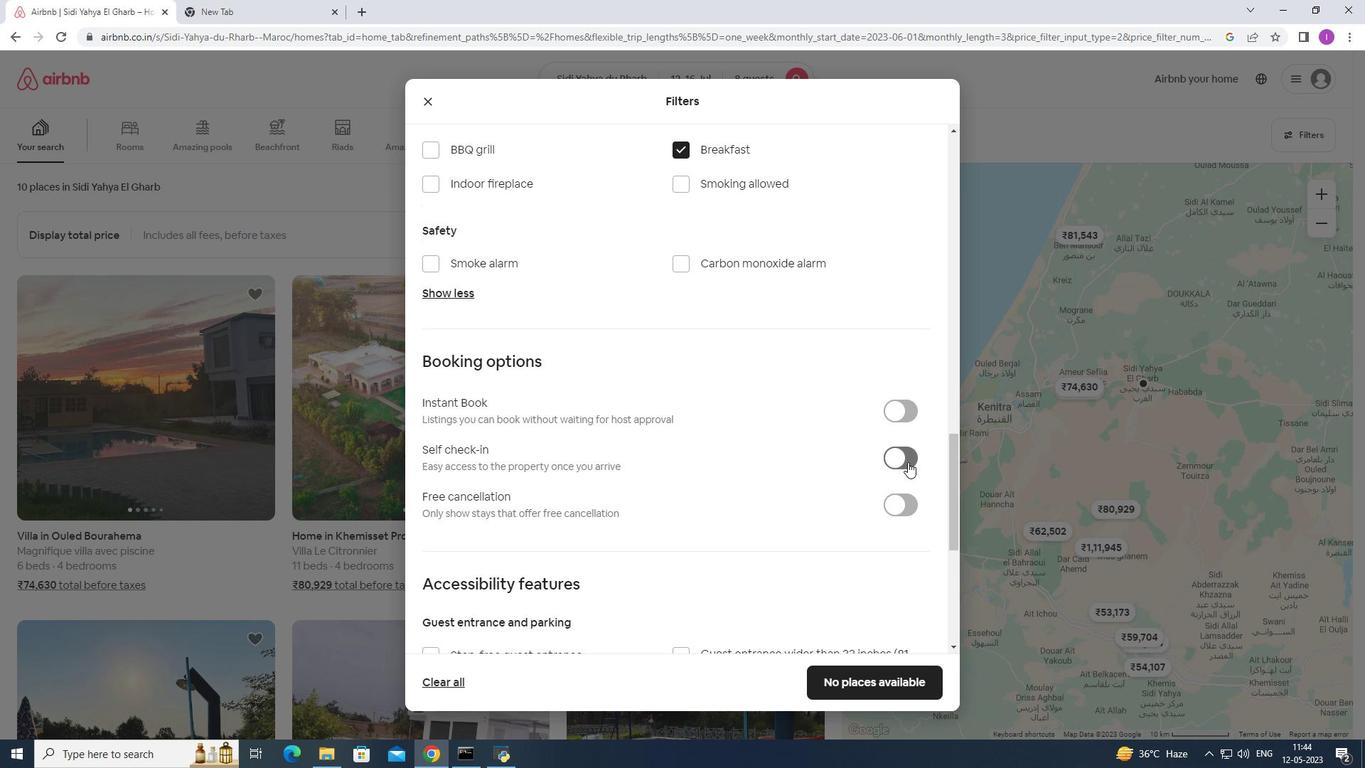 
Action: Mouse moved to (633, 549)
Screenshot: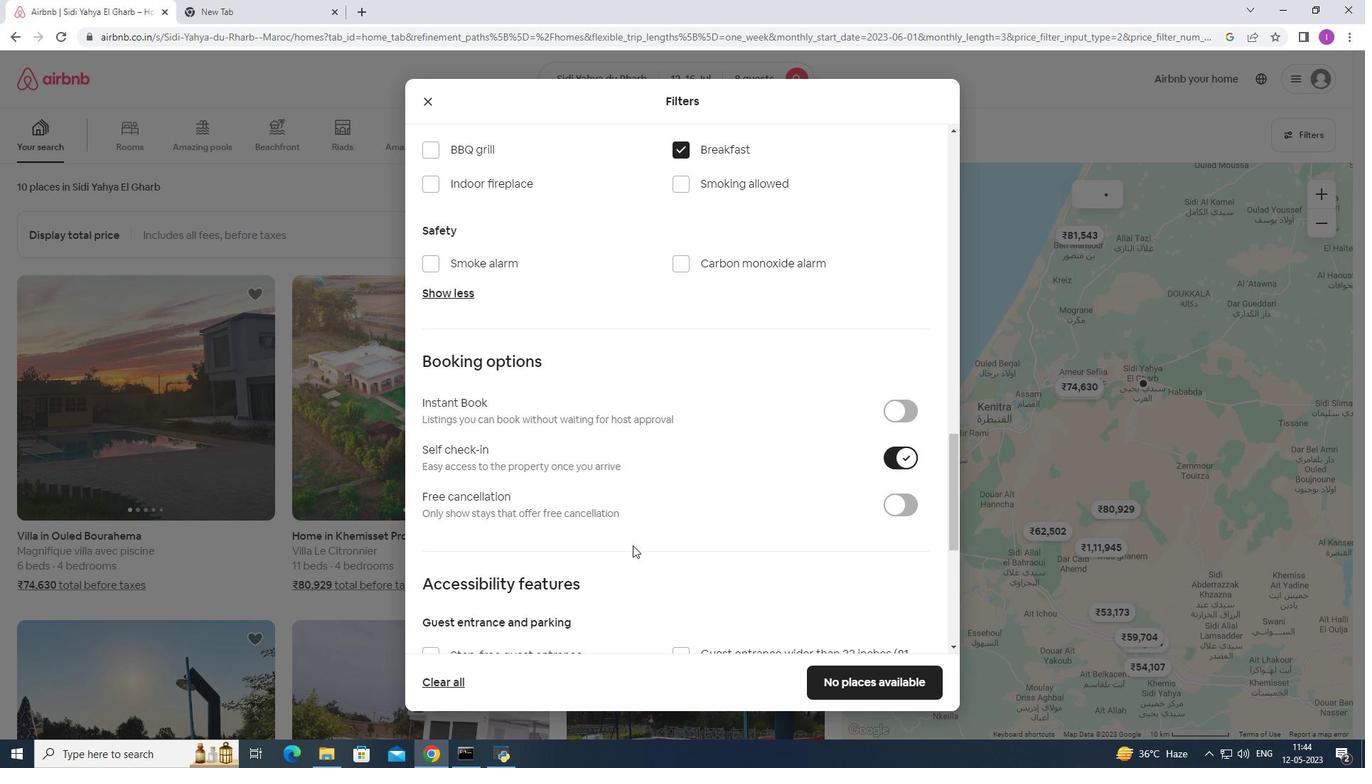
Action: Mouse scrolled (633, 549) with delta (0, 0)
Screenshot: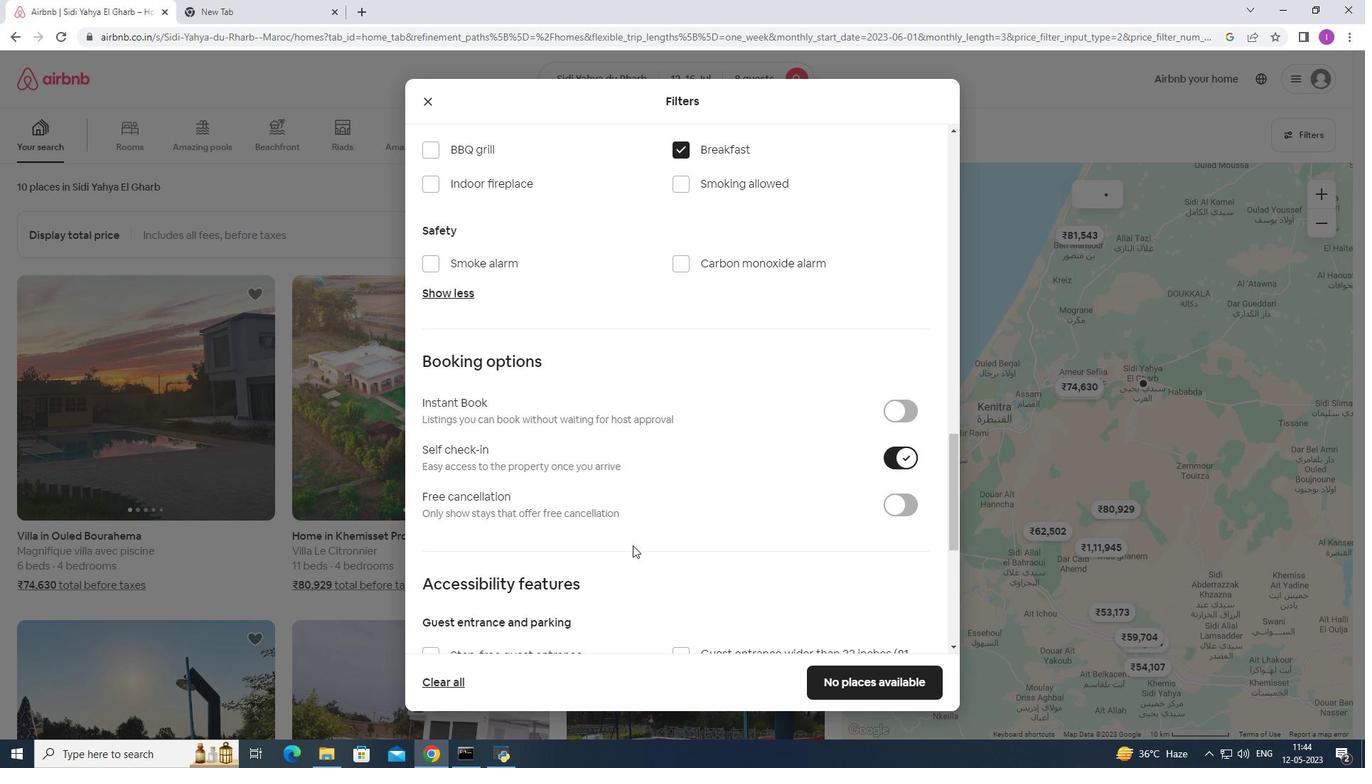 
Action: Mouse scrolled (633, 549) with delta (0, 0)
Screenshot: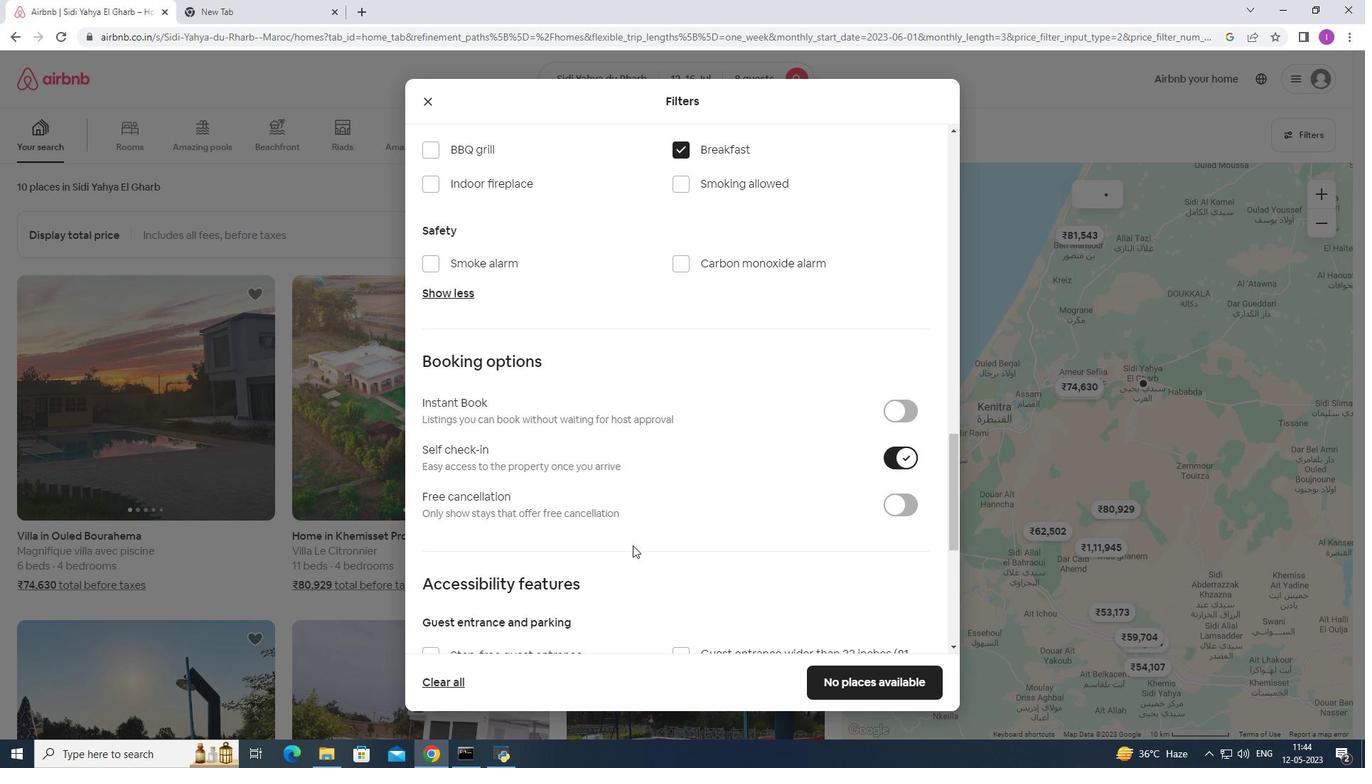 
Action: Mouse scrolled (633, 549) with delta (0, 0)
Screenshot: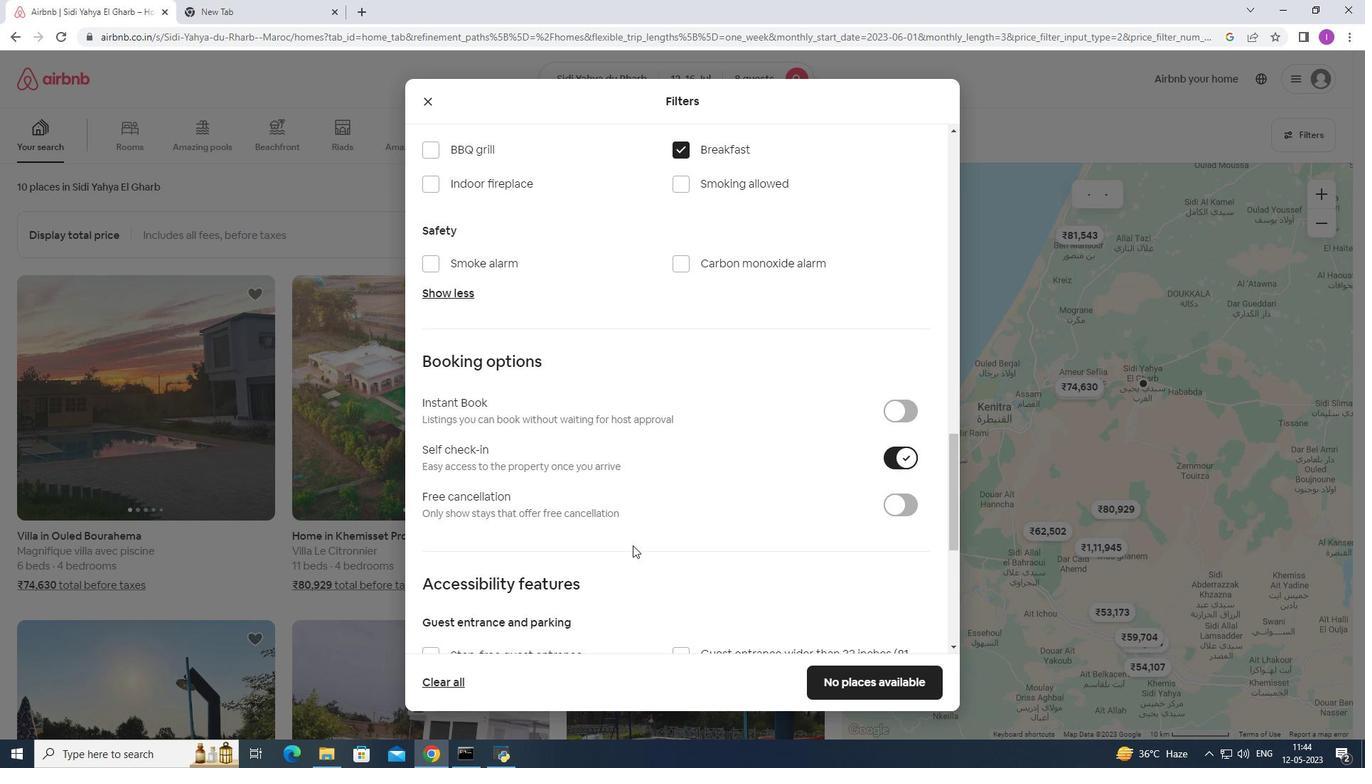 
Action: Mouse scrolled (633, 549) with delta (0, 0)
Screenshot: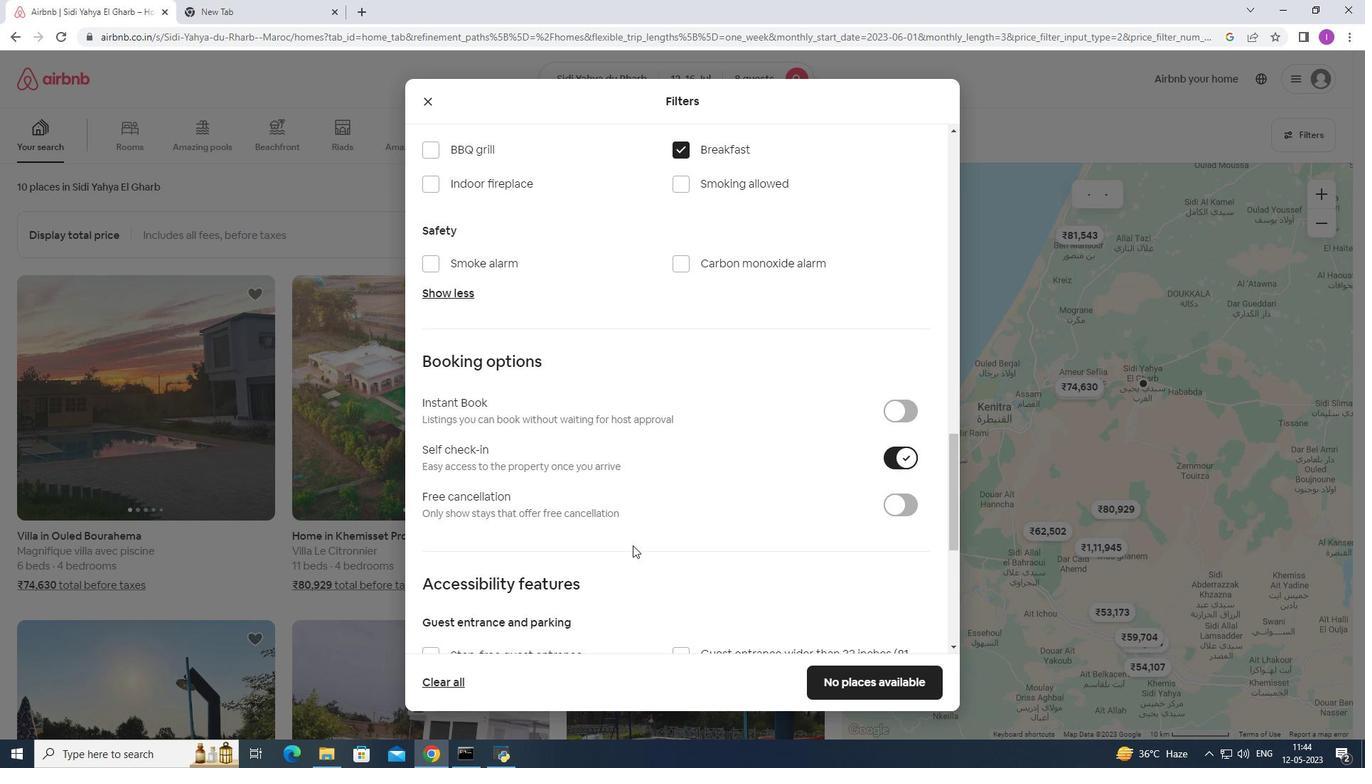 
Action: Mouse moved to (634, 549)
Screenshot: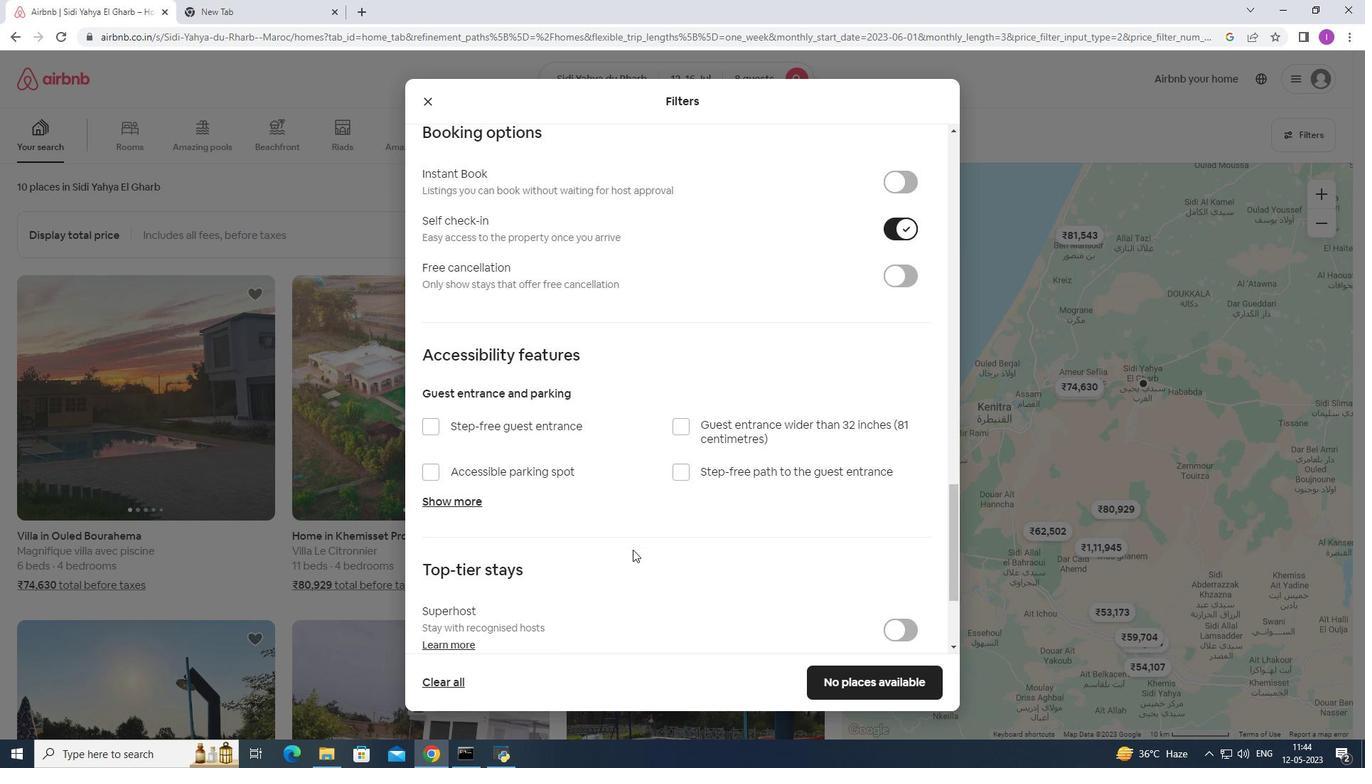 
Action: Mouse scrolled (634, 549) with delta (0, 0)
Screenshot: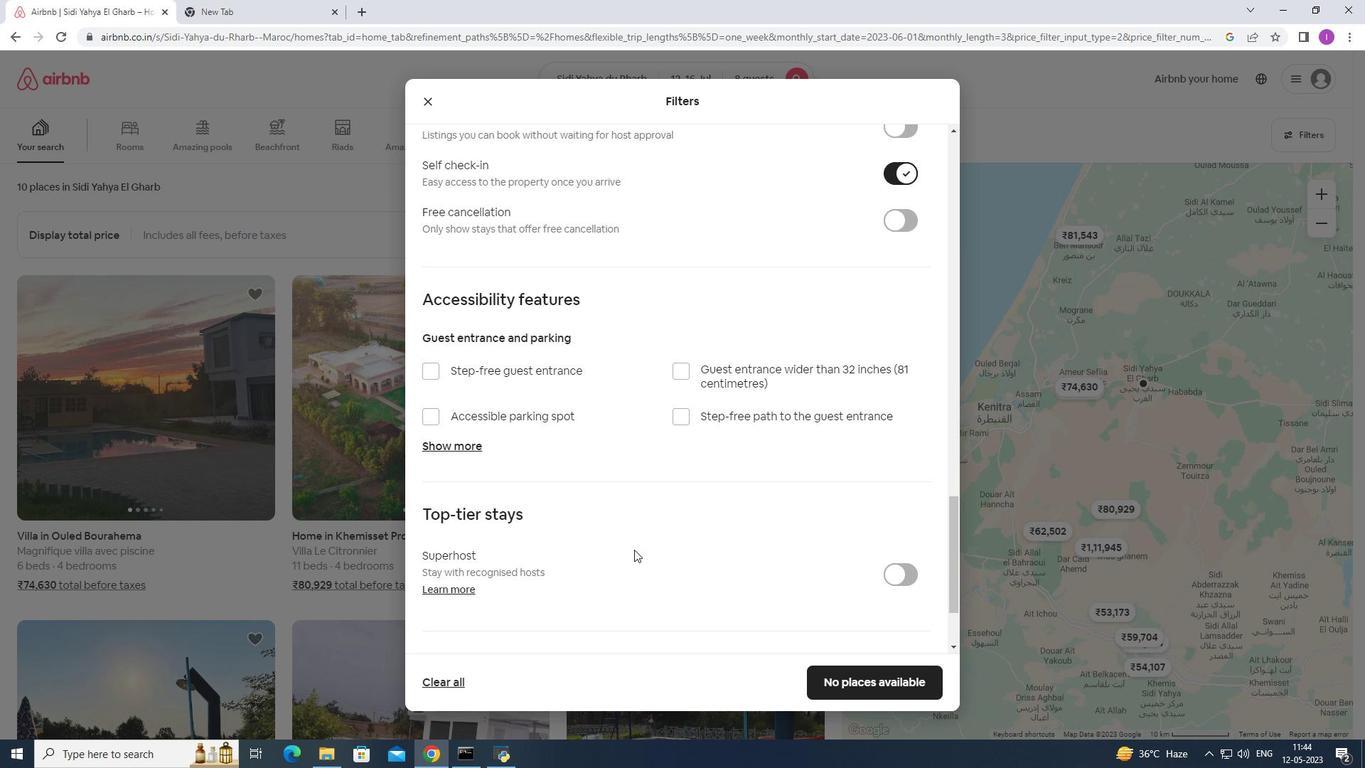 
Action: Mouse scrolled (634, 549) with delta (0, 0)
Screenshot: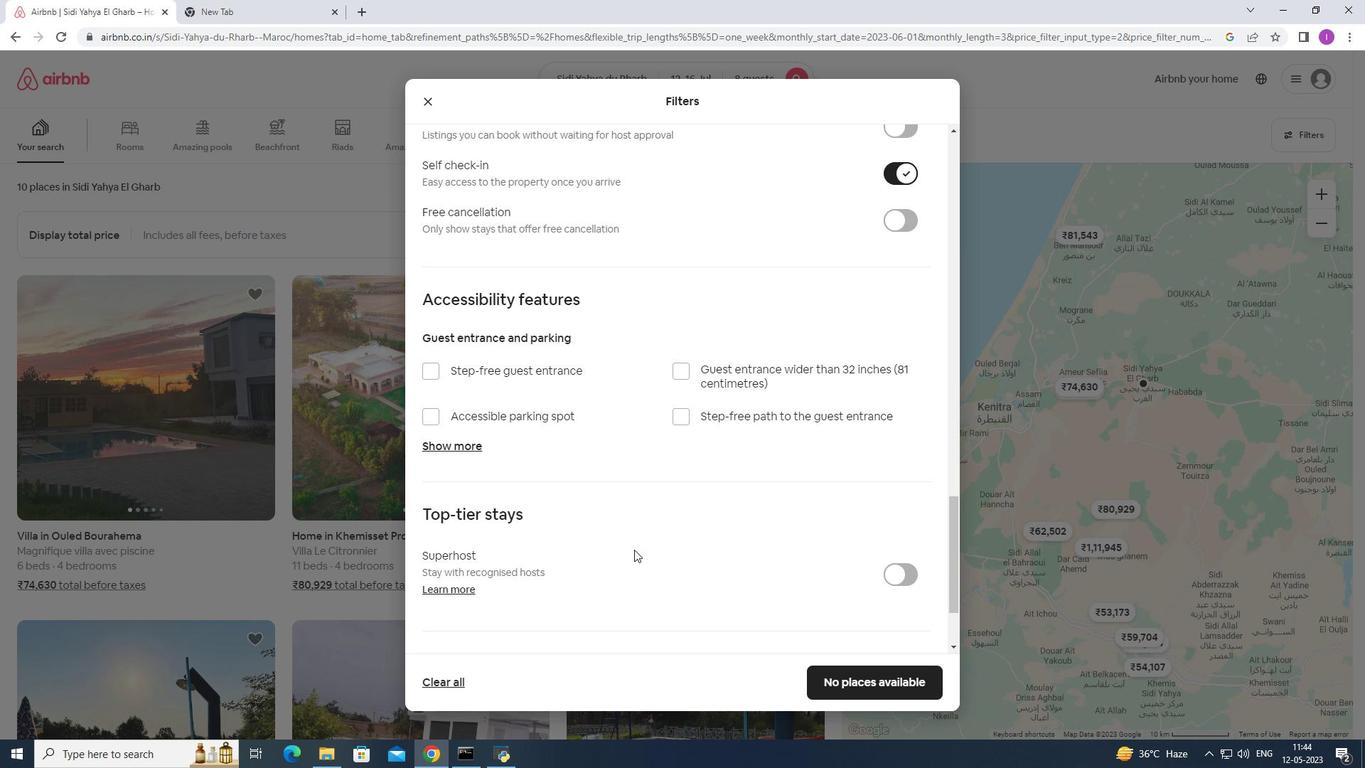 
Action: Mouse scrolled (634, 549) with delta (0, 0)
Screenshot: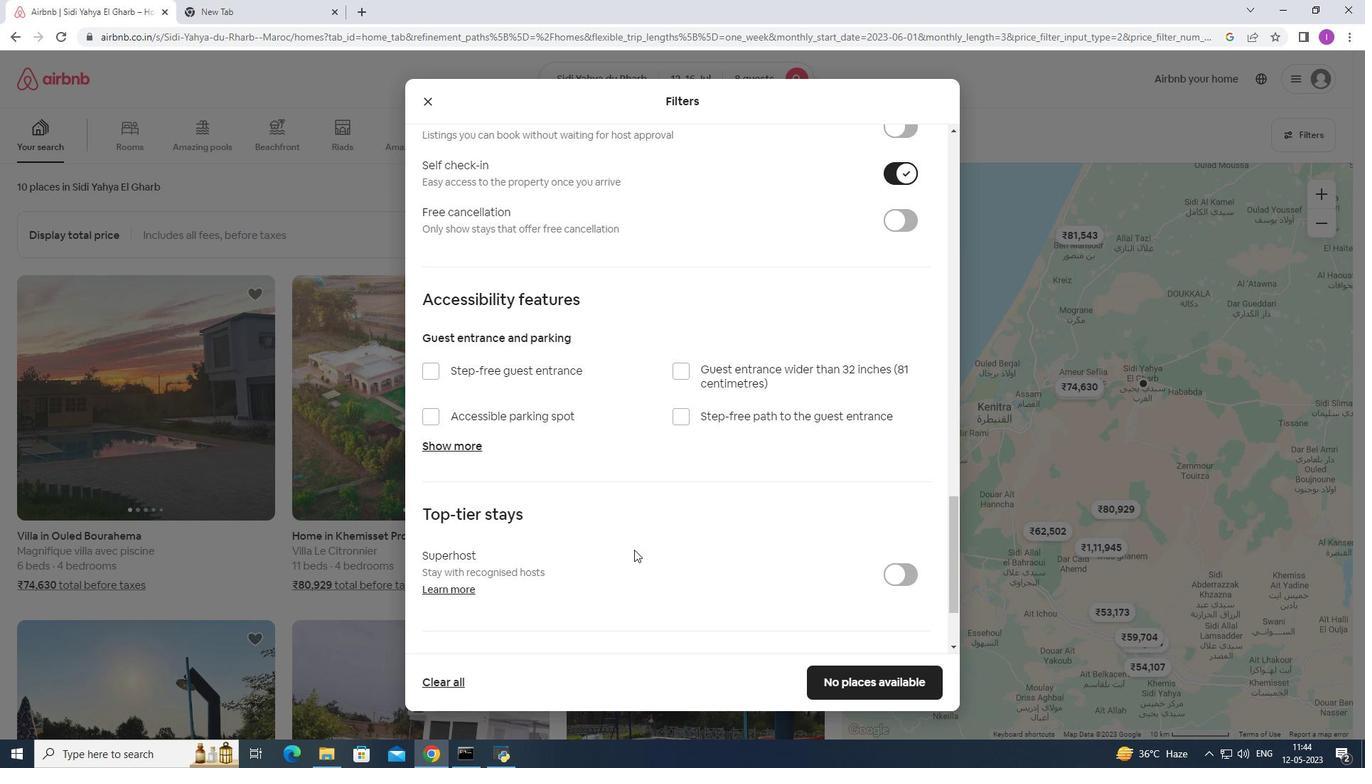 
Action: Mouse scrolled (634, 549) with delta (0, 0)
Screenshot: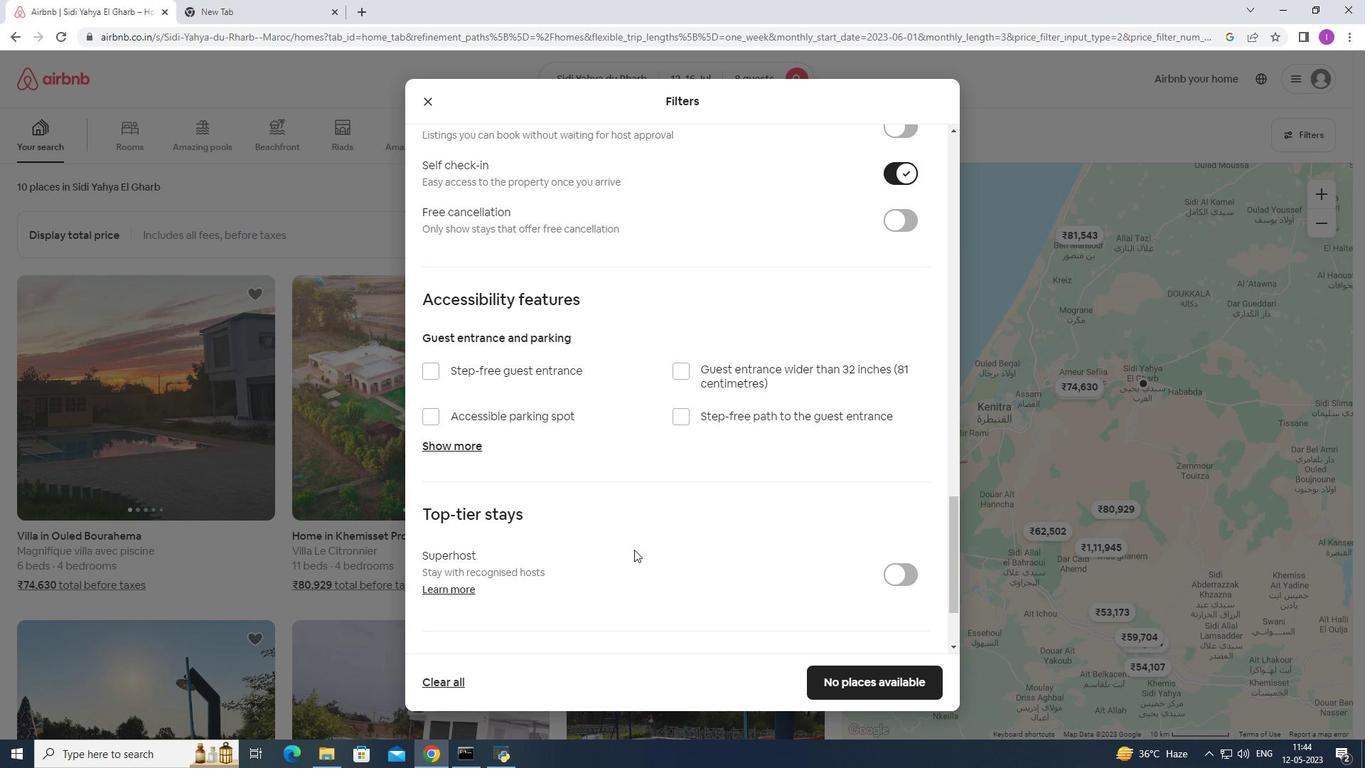 
Action: Mouse scrolled (634, 549) with delta (0, 0)
Screenshot: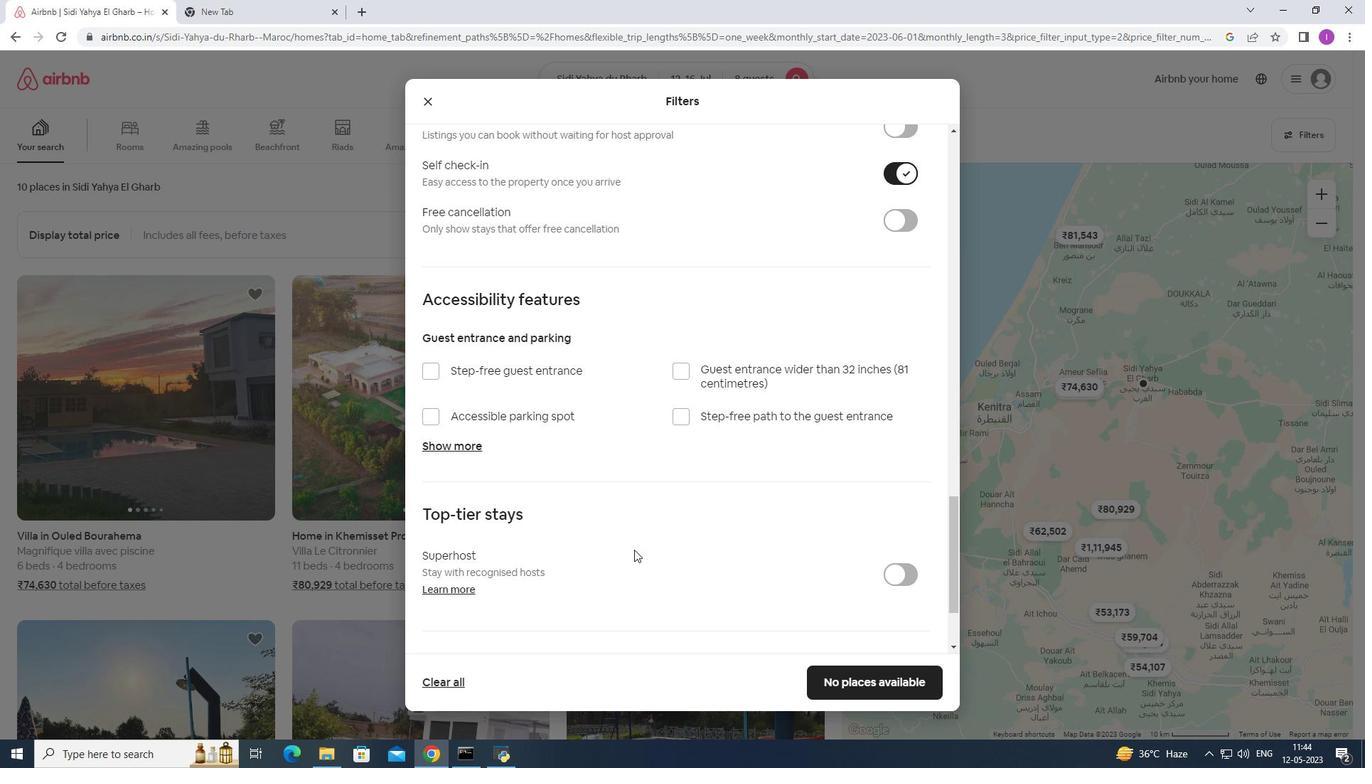 
Action: Mouse moved to (640, 537)
Screenshot: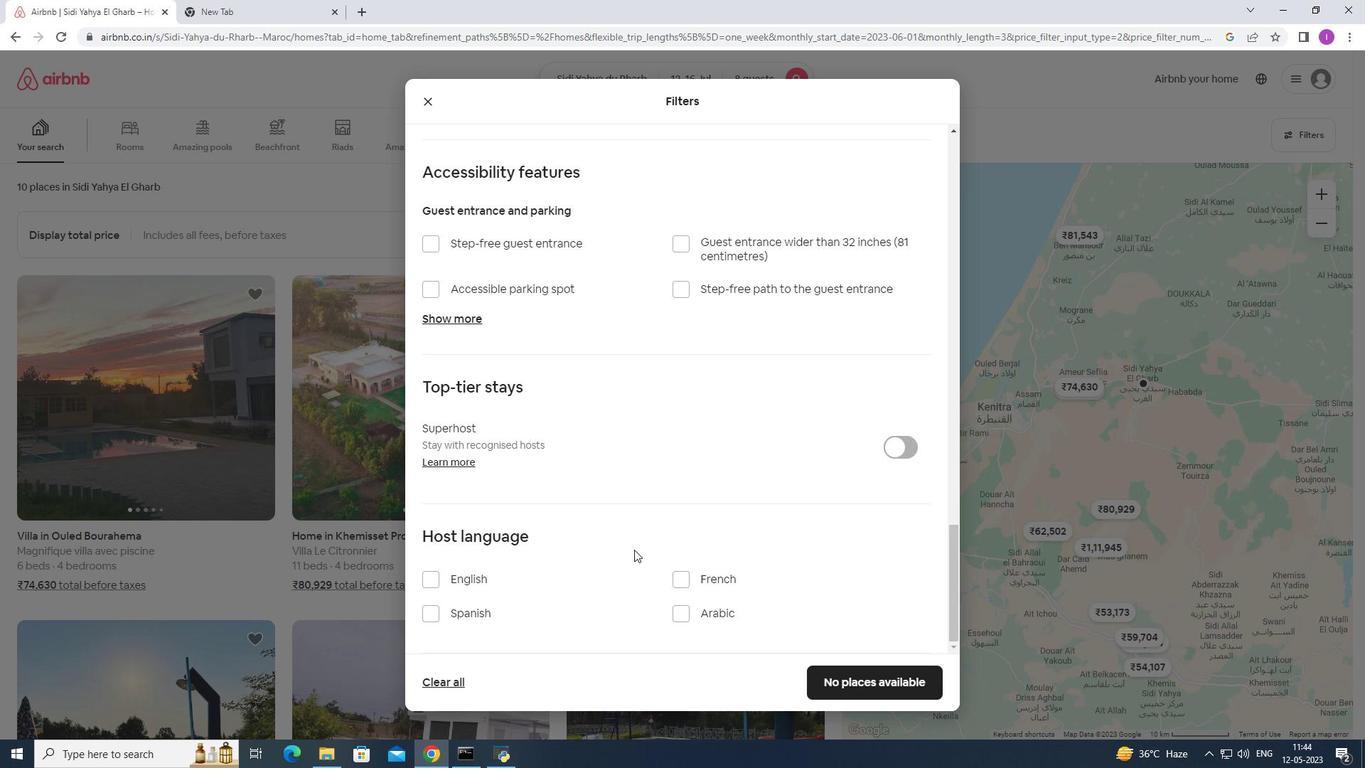 
Action: Mouse scrolled (640, 537) with delta (0, 0)
Screenshot: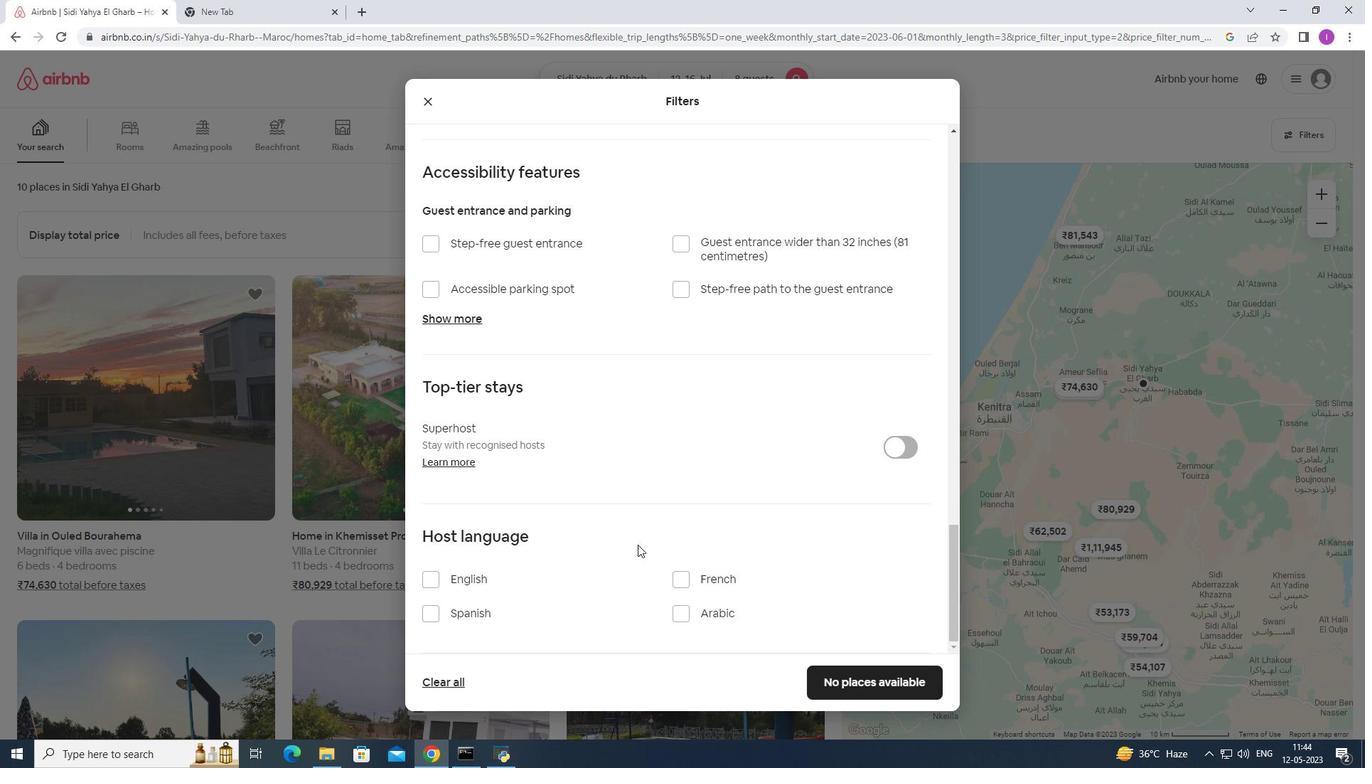 
Action: Mouse scrolled (640, 537) with delta (0, 0)
Screenshot: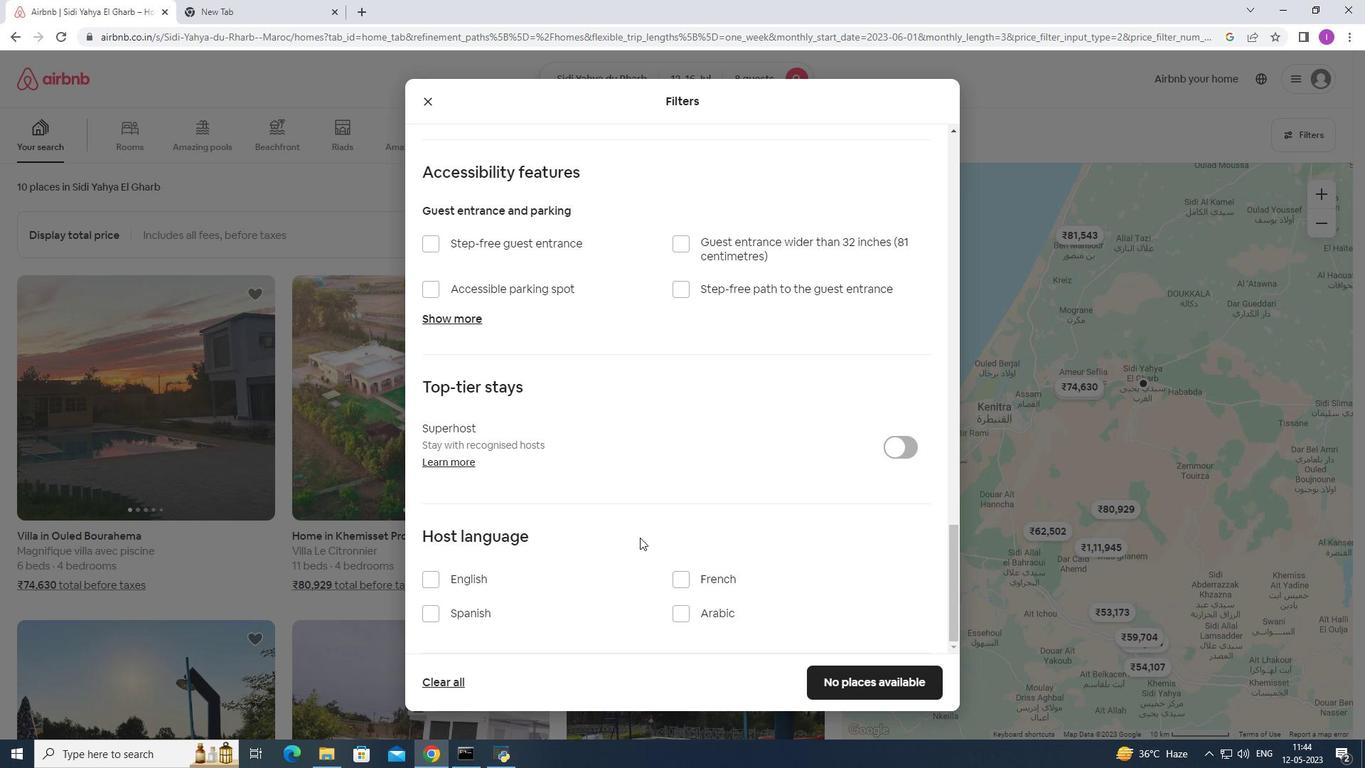 
Action: Mouse scrolled (640, 537) with delta (0, 0)
Screenshot: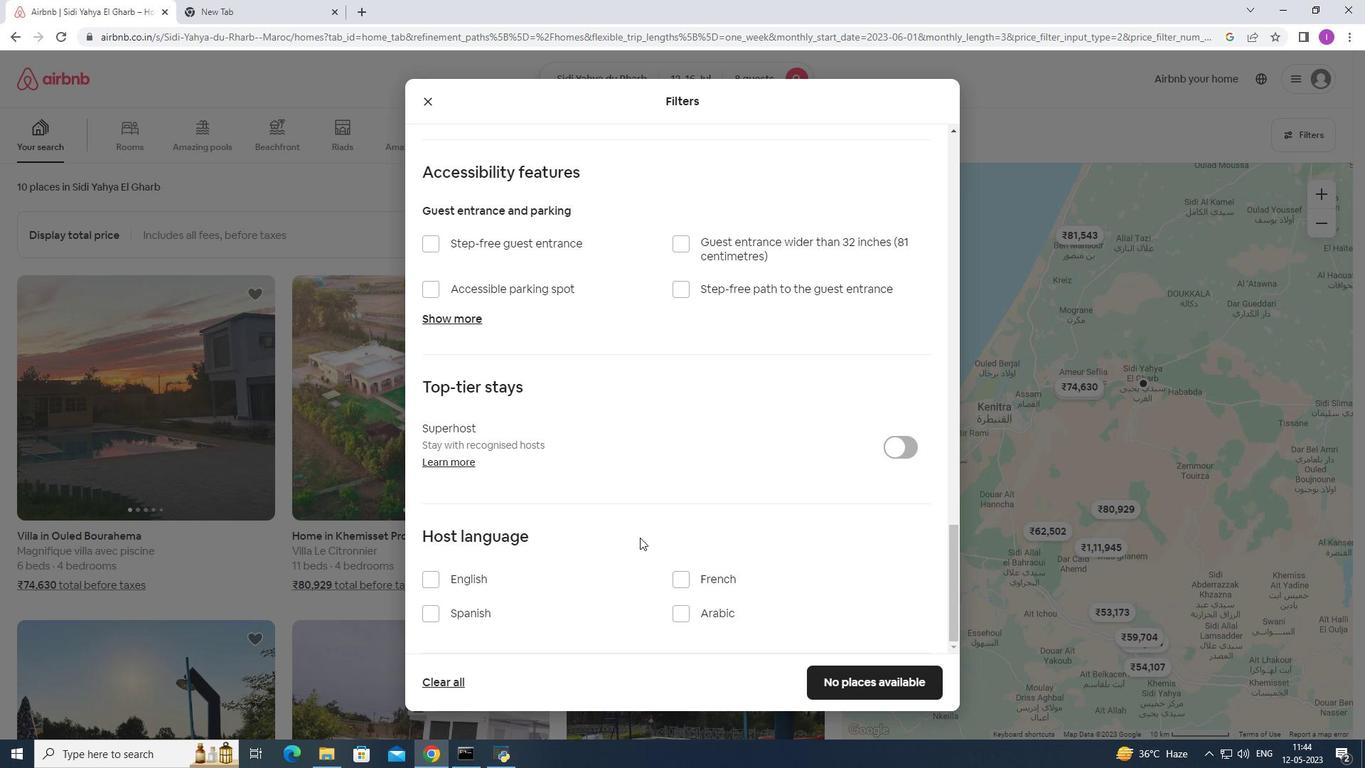 
Action: Mouse scrolled (640, 537) with delta (0, 0)
Screenshot: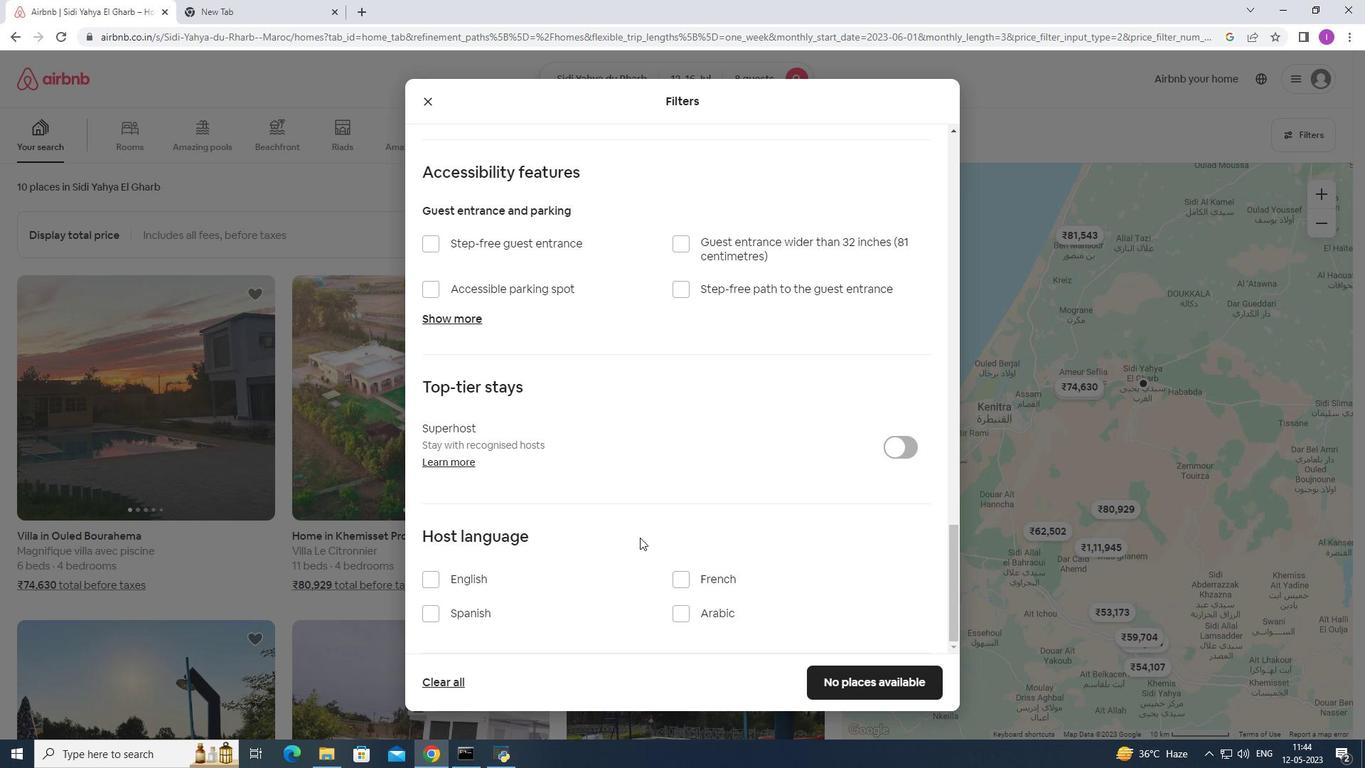 
Action: Mouse moved to (433, 581)
Screenshot: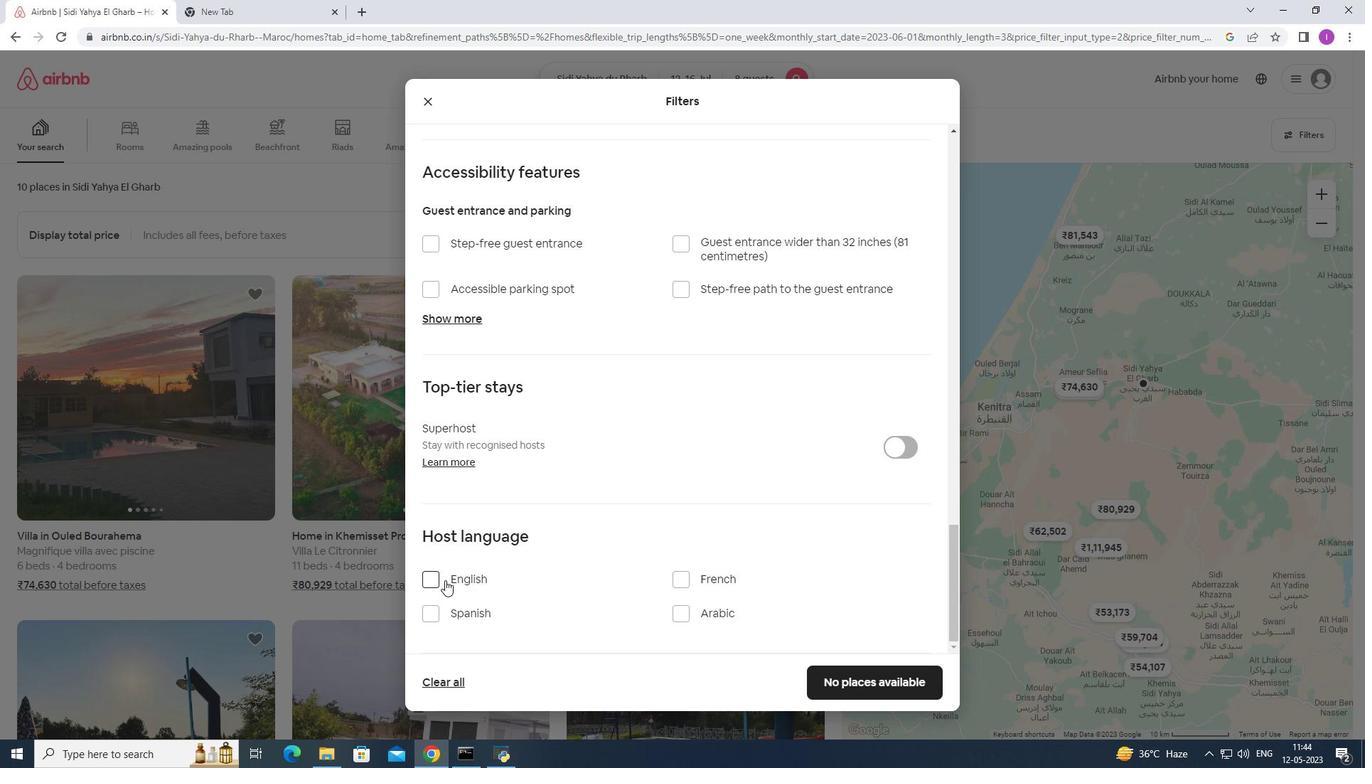 
Action: Mouse pressed left at (433, 581)
Screenshot: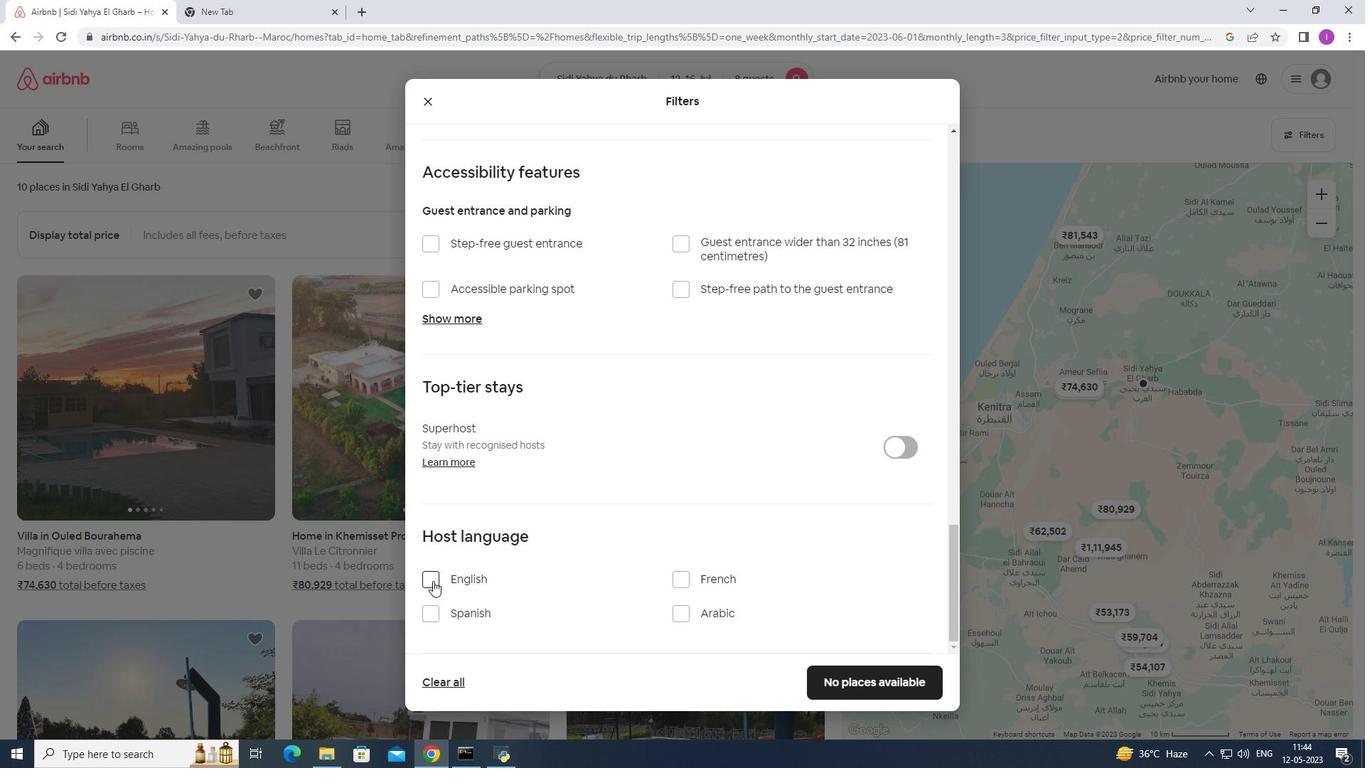 
Action: Mouse moved to (848, 684)
Screenshot: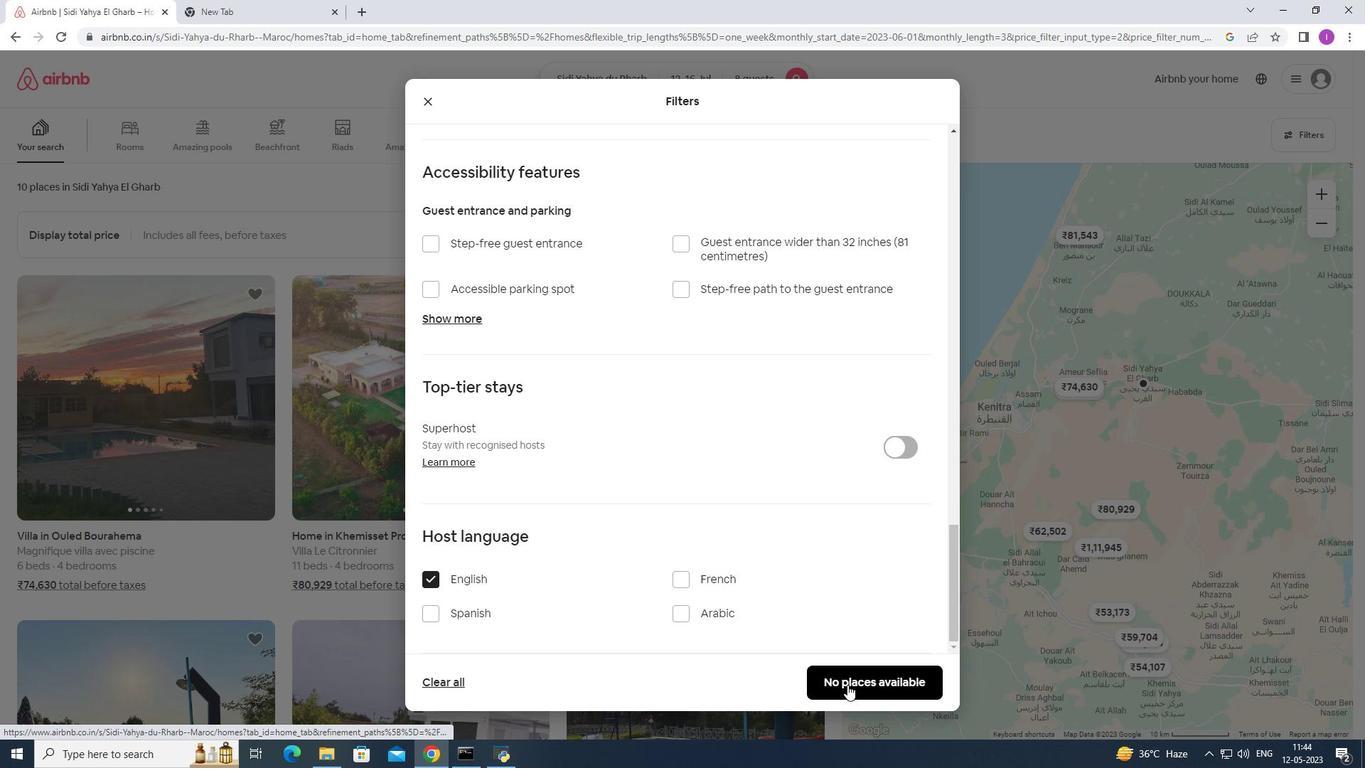 
Action: Mouse pressed left at (848, 684)
Screenshot: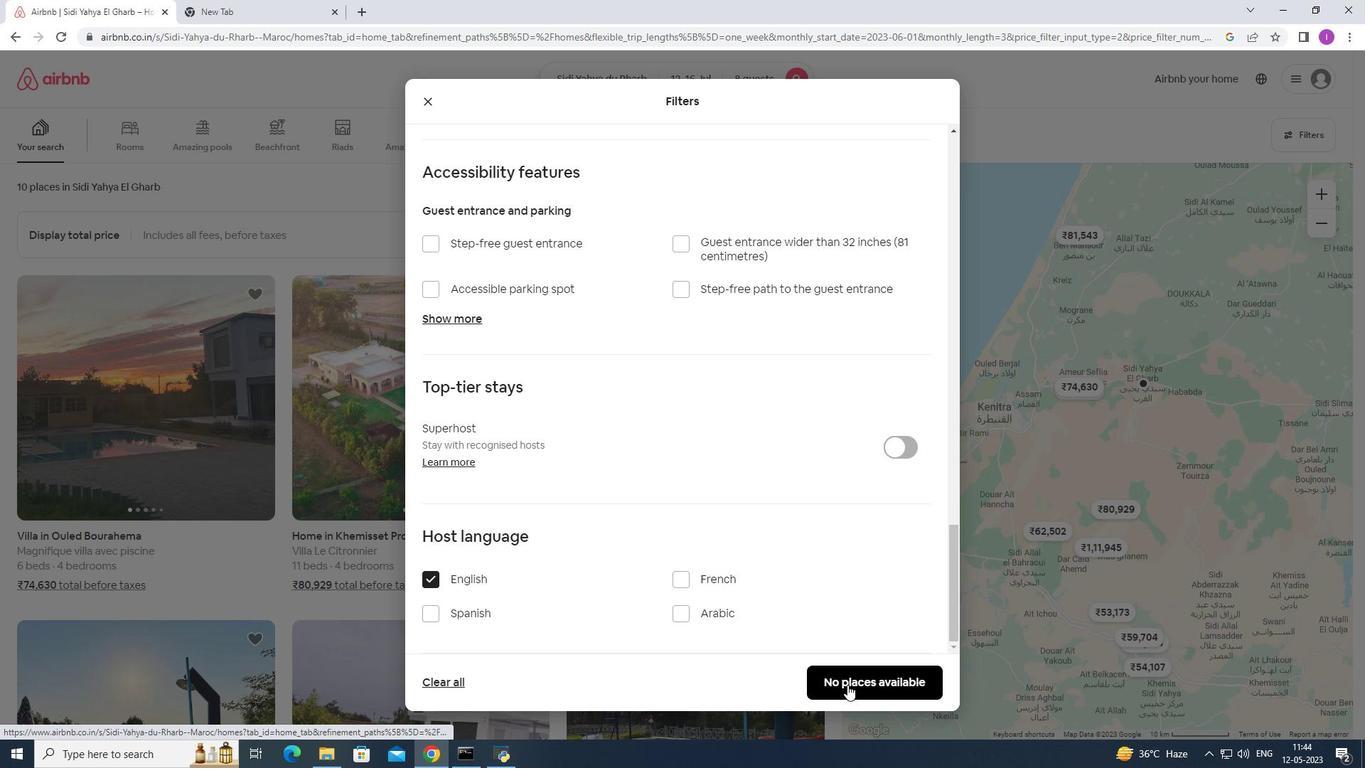
Action: Mouse moved to (1151, 551)
Screenshot: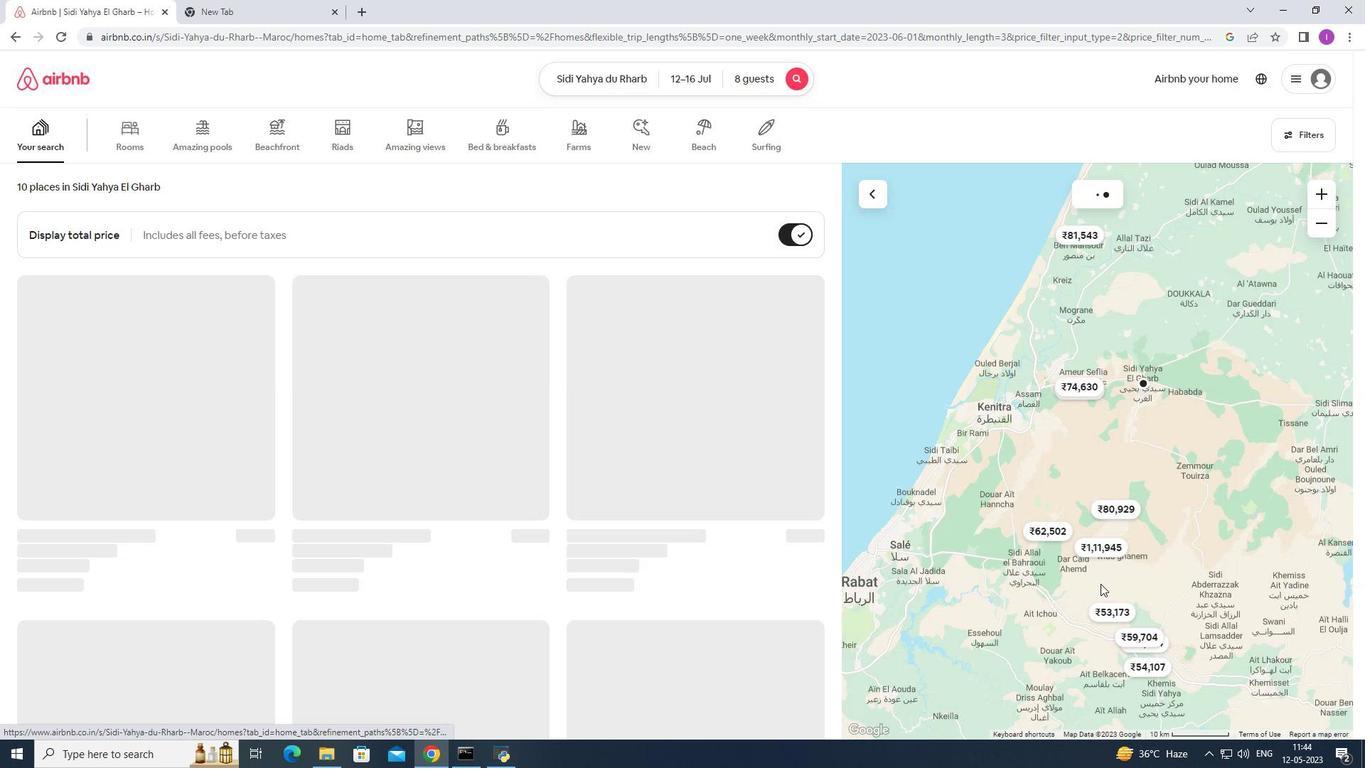 
